 Task: Find connections with filter location San Lorenzo de El Escorial with filter topic #Innovationwith filter profile language Spanish with filter current company Vaco with filter school St. Joseph's Convent School, Bhopal with filter industry Renewable Energy Equipment Manufacturing with filter service category Administrative with filter keywords title Dog Walker / Pet Sitter
Action: Mouse moved to (608, 83)
Screenshot: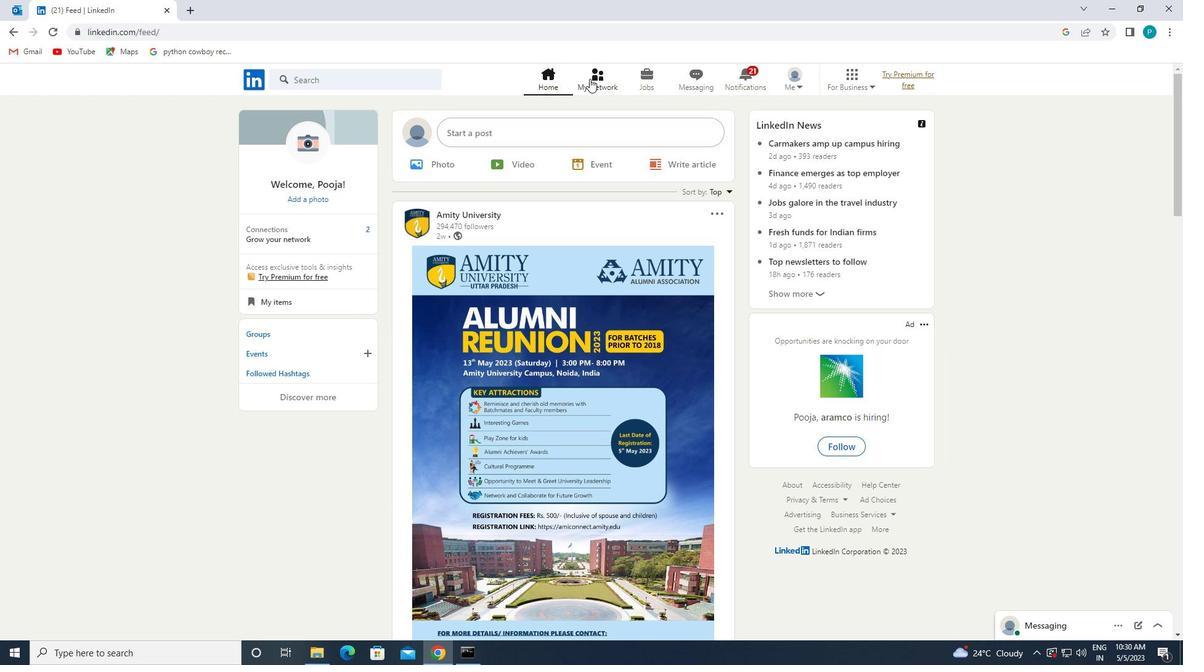 
Action: Mouse pressed left at (608, 83)
Screenshot: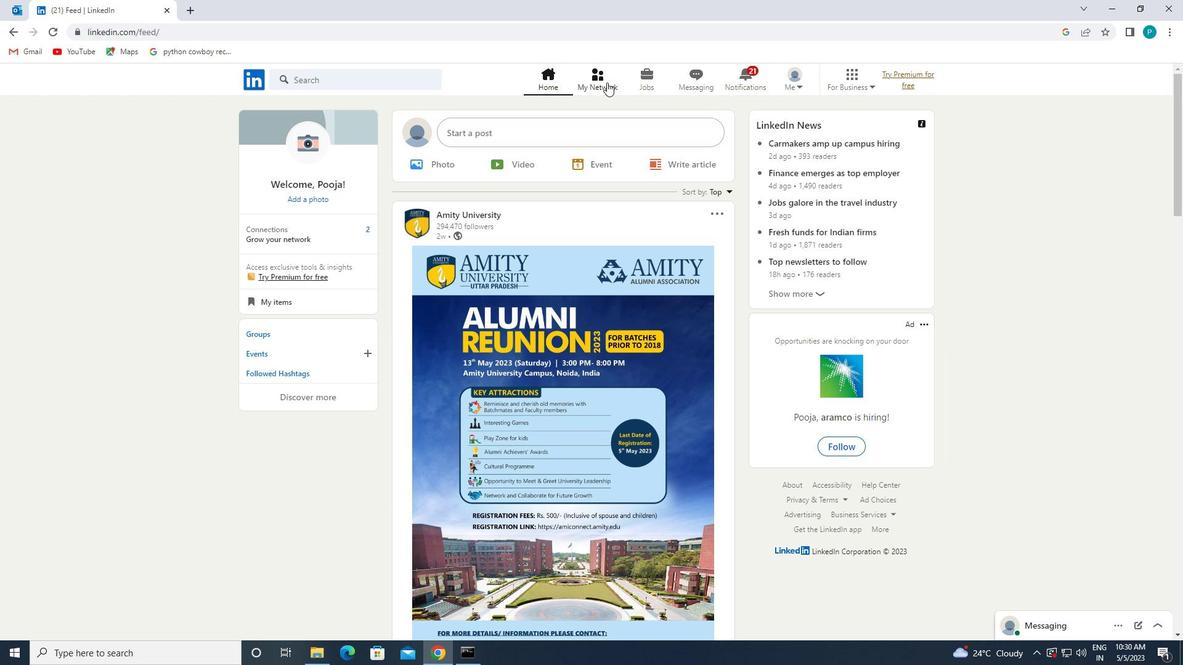 
Action: Mouse moved to (325, 136)
Screenshot: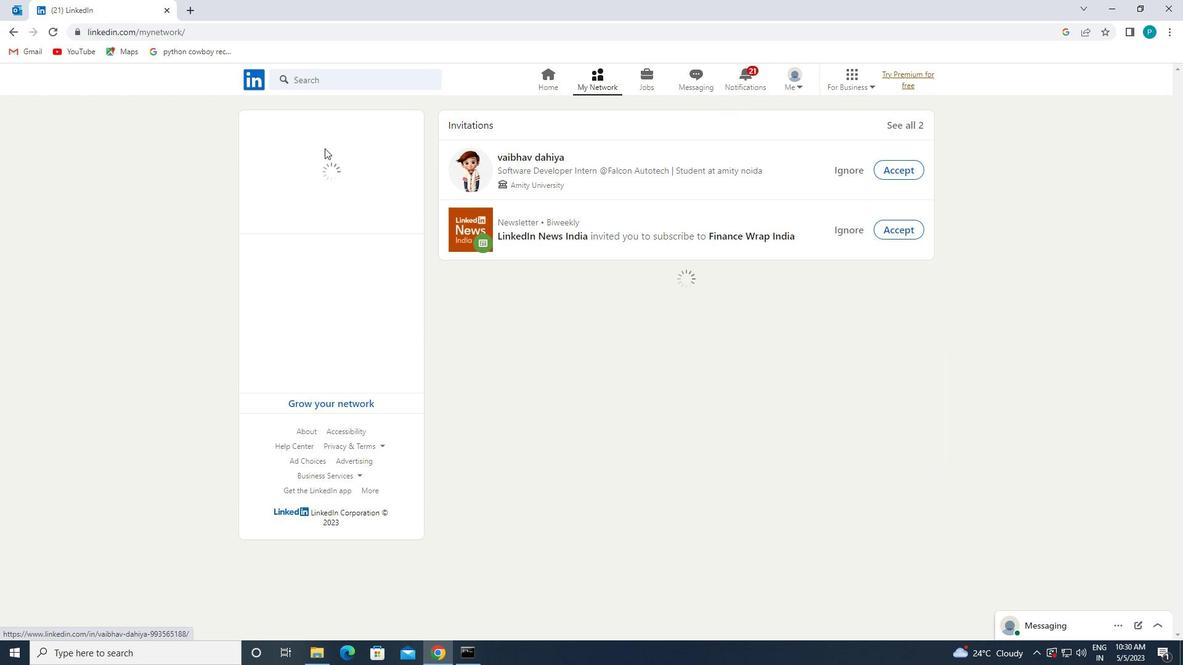 
Action: Mouse pressed left at (325, 136)
Screenshot: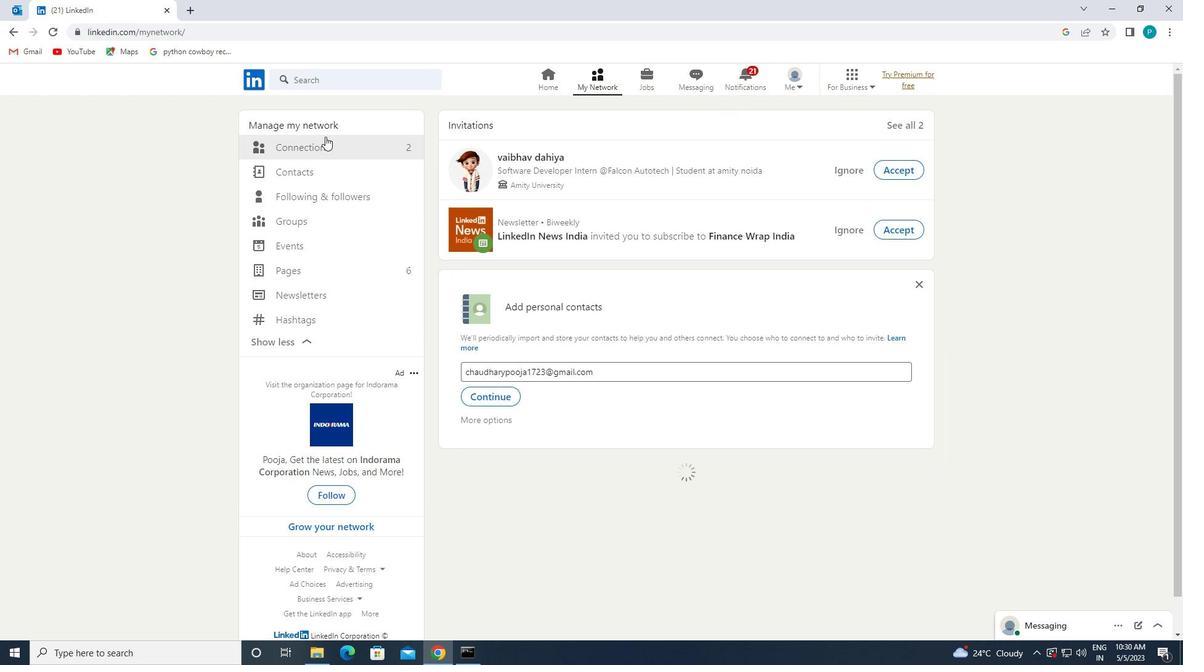
Action: Mouse moved to (395, 149)
Screenshot: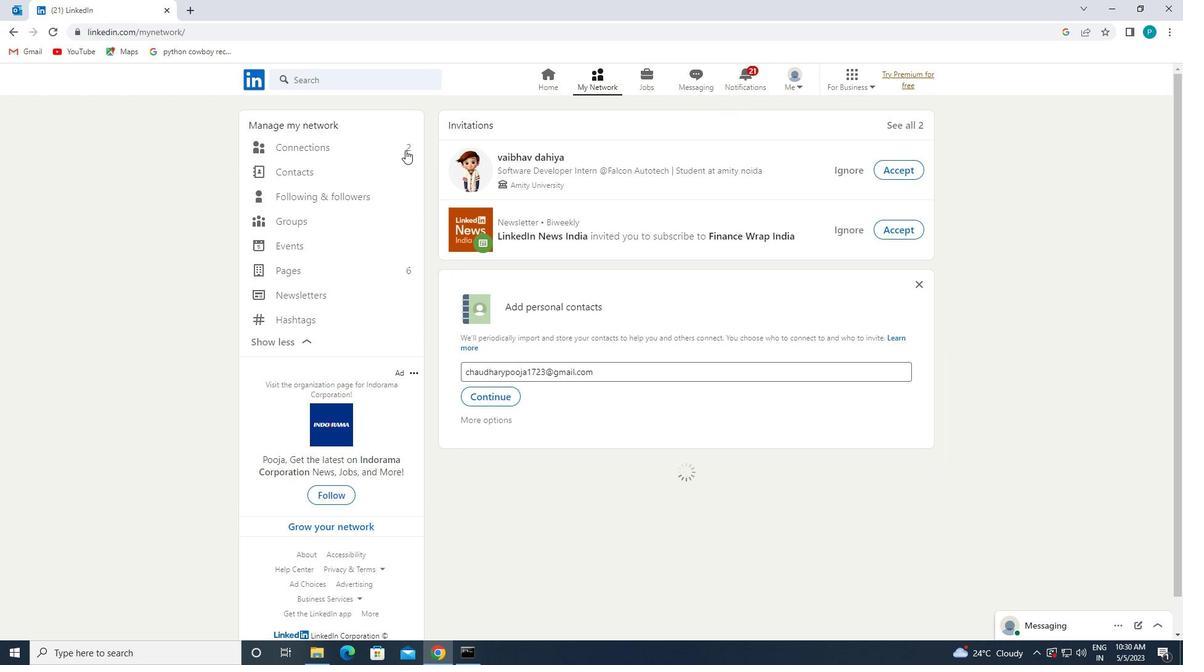 
Action: Mouse pressed left at (395, 149)
Screenshot: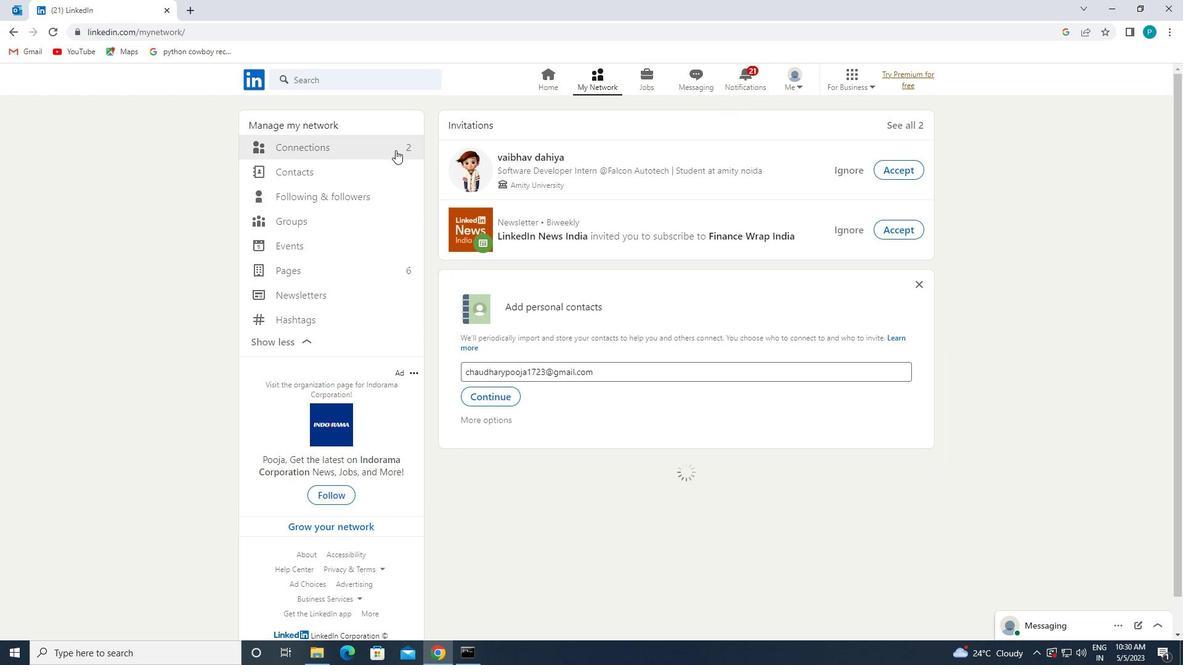 
Action: Mouse moved to (674, 144)
Screenshot: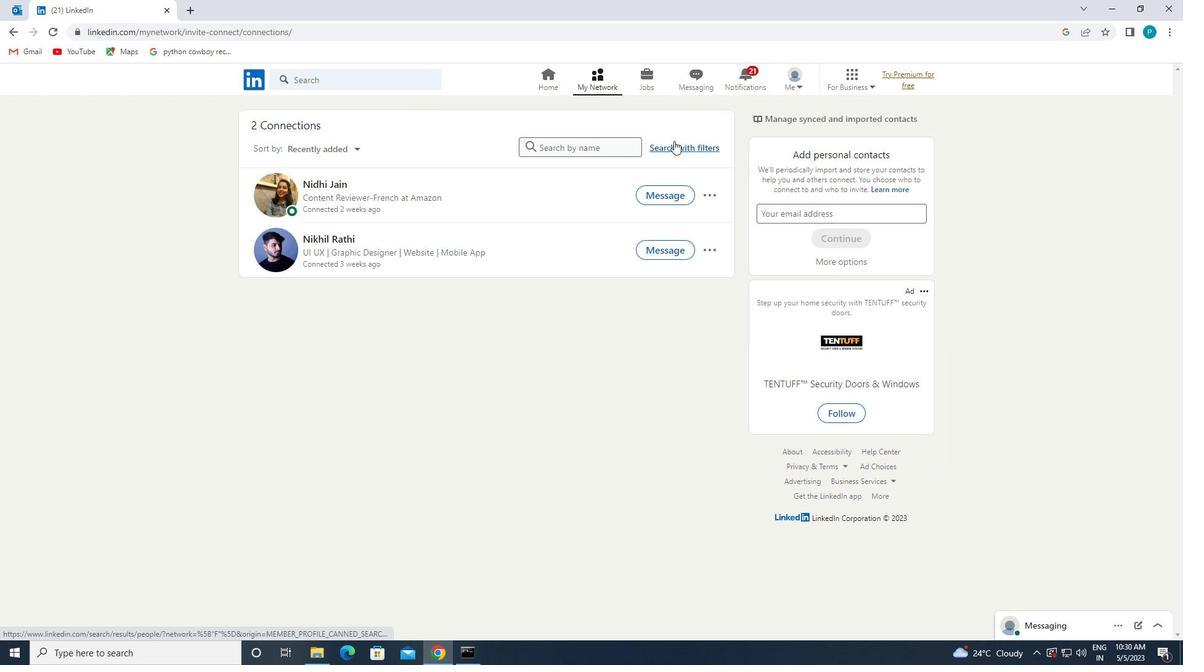 
Action: Mouse pressed left at (674, 144)
Screenshot: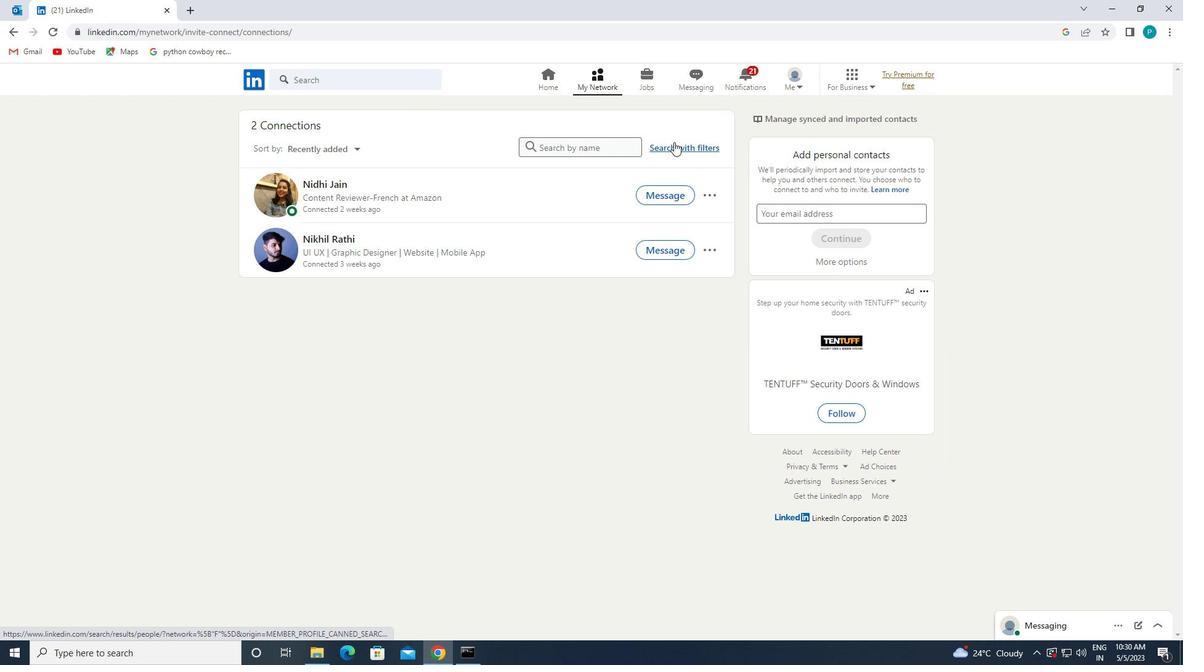 
Action: Mouse moved to (621, 115)
Screenshot: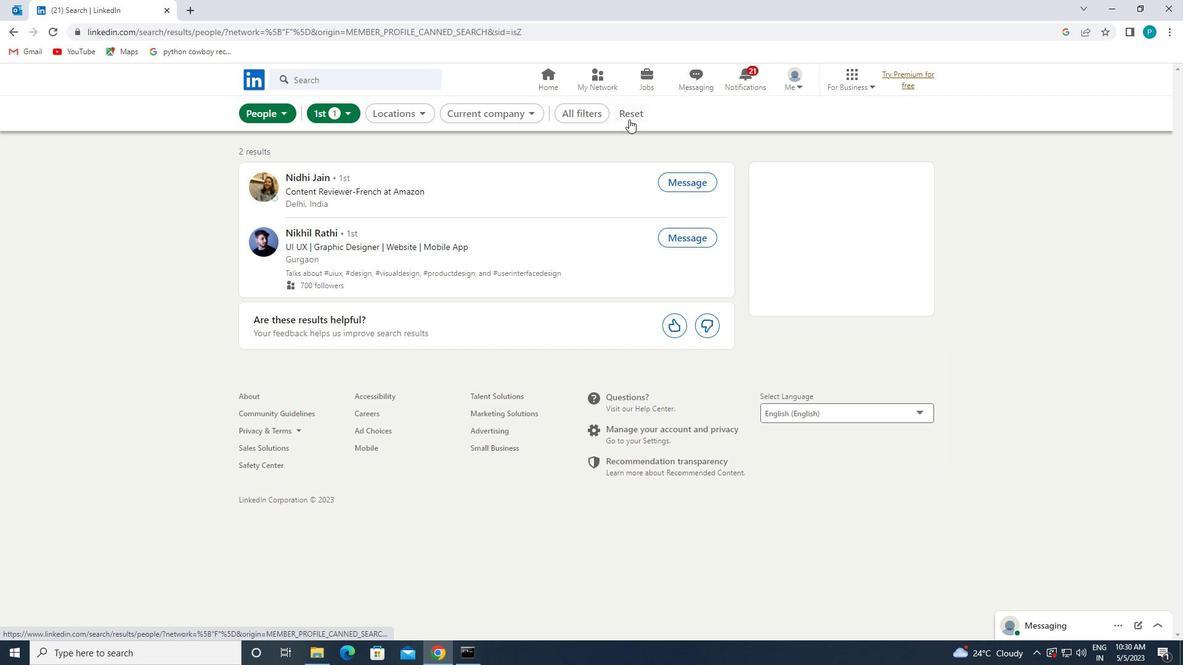 
Action: Mouse pressed left at (621, 115)
Screenshot: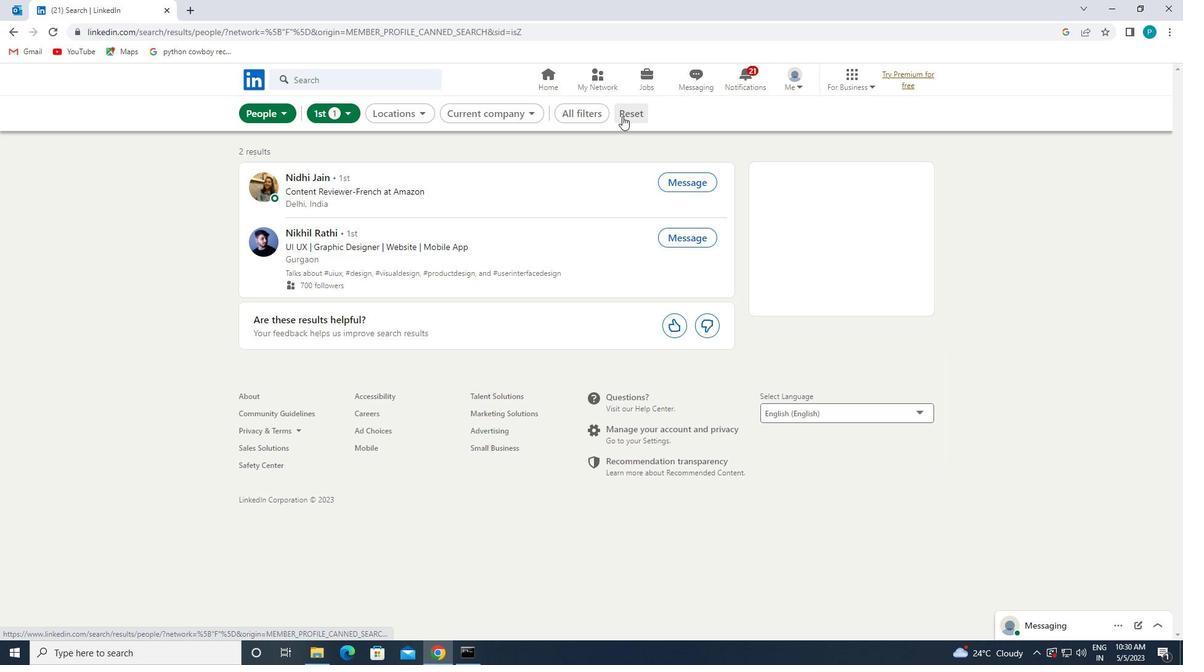 
Action: Mouse moved to (610, 114)
Screenshot: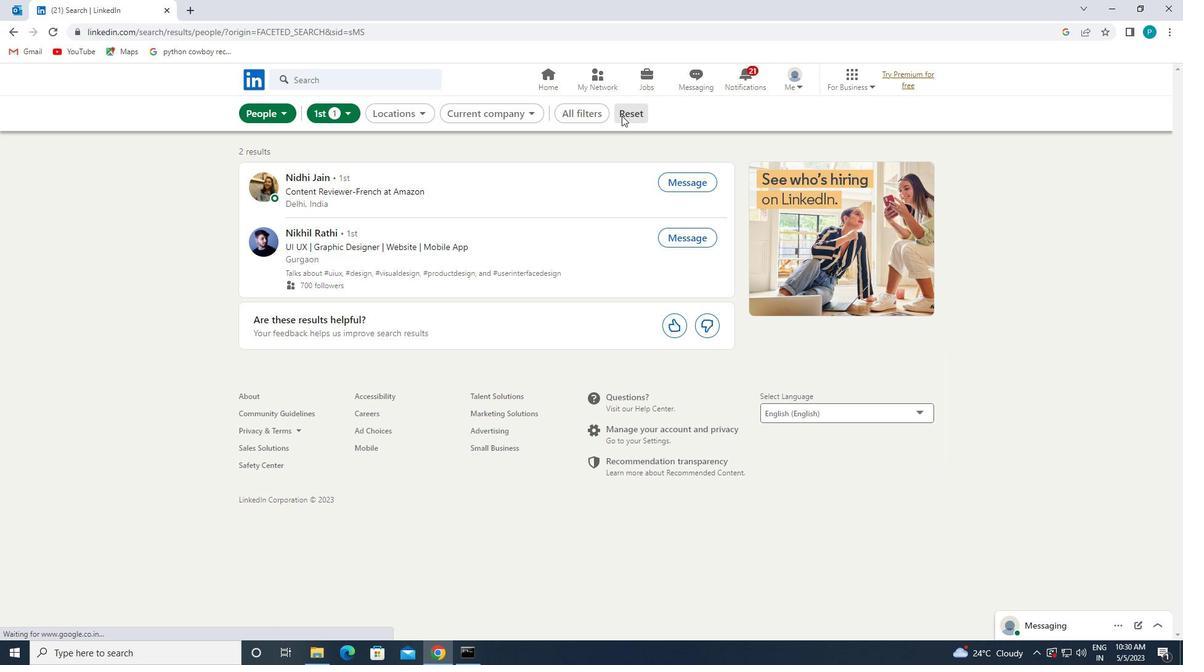 
Action: Mouse pressed left at (610, 114)
Screenshot: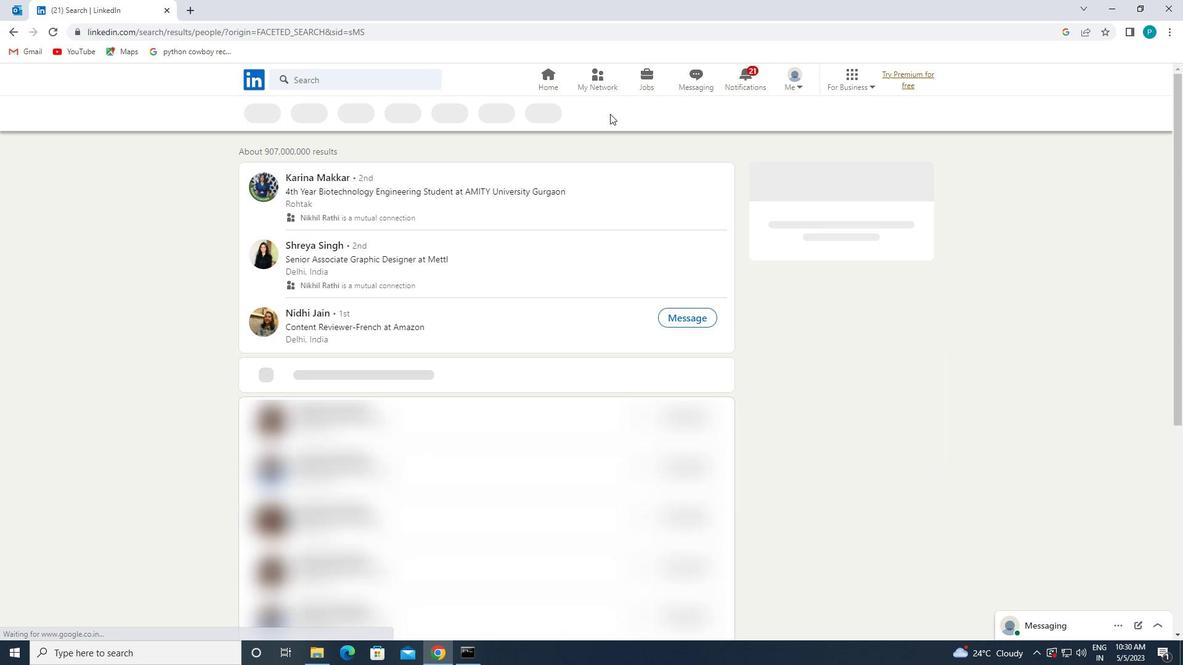 
Action: Mouse moved to (977, 331)
Screenshot: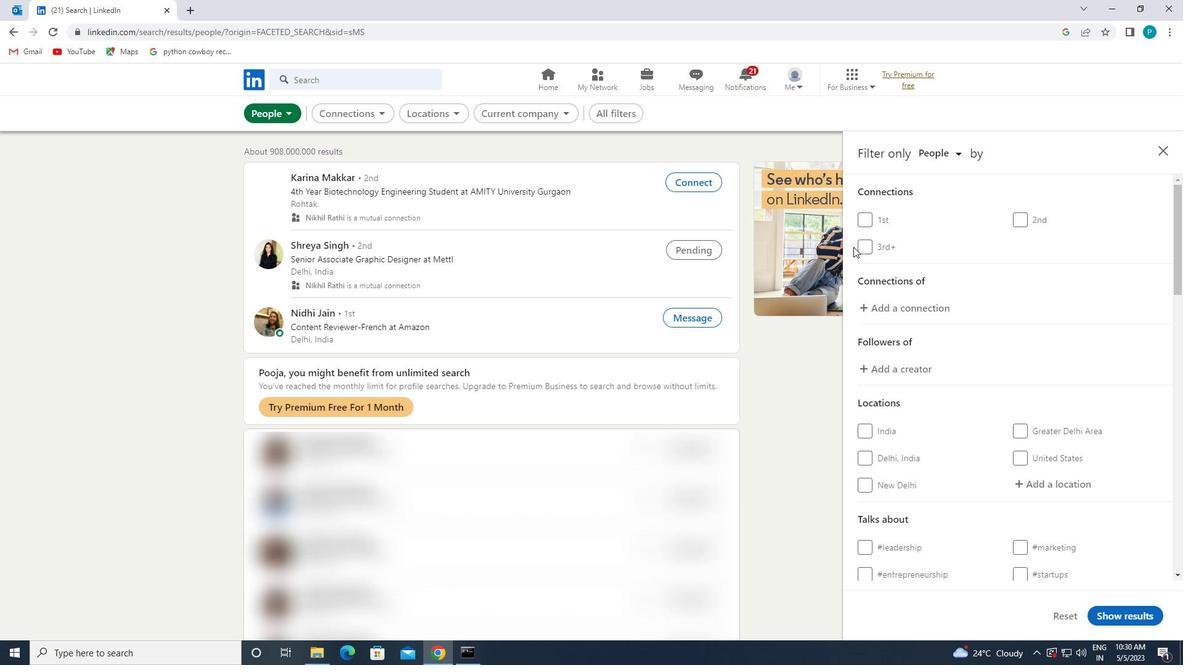 
Action: Mouse scrolled (977, 330) with delta (0, 0)
Screenshot: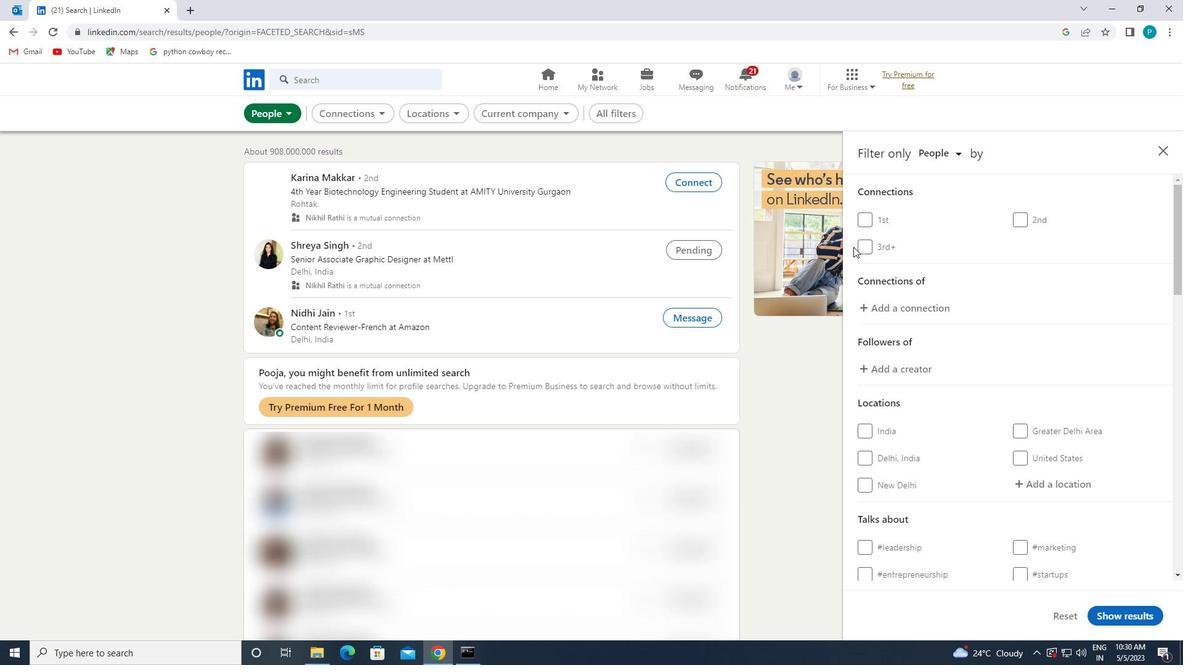 
Action: Mouse moved to (978, 331)
Screenshot: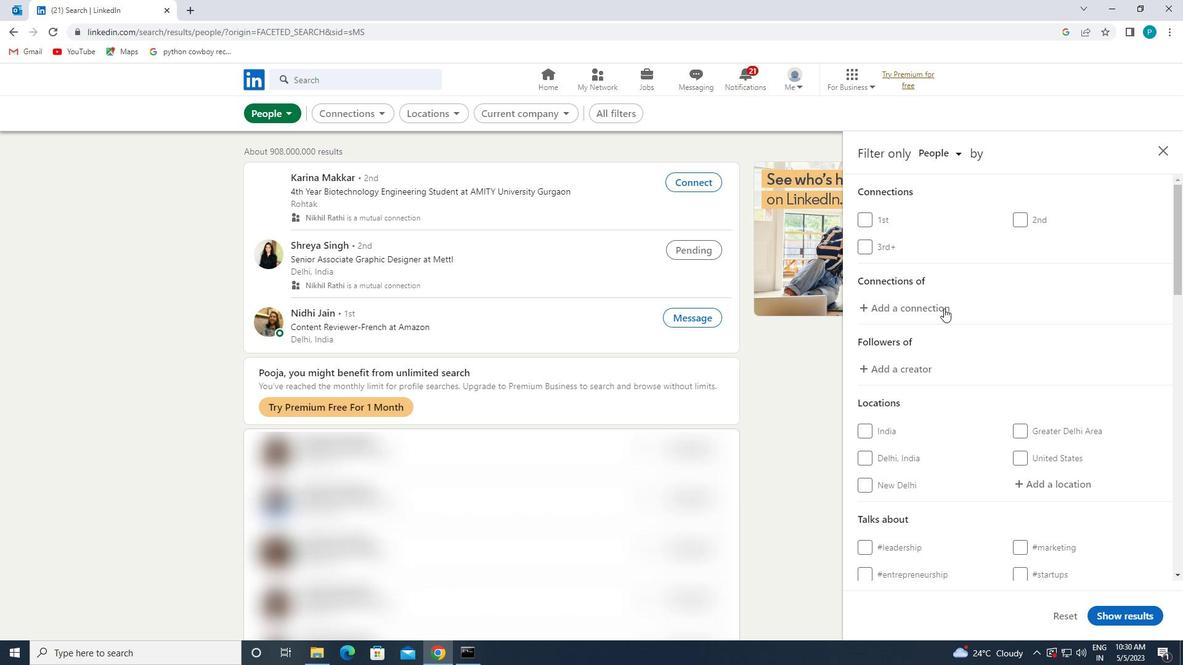 
Action: Mouse scrolled (978, 331) with delta (0, 0)
Screenshot: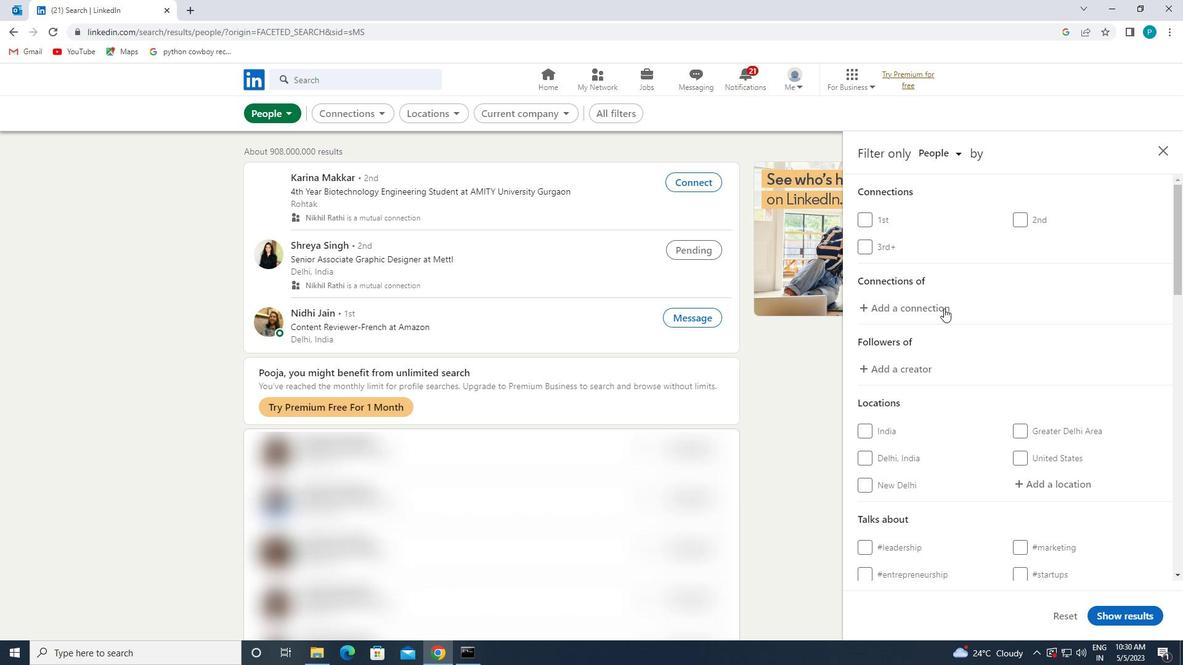 
Action: Mouse moved to (978, 332)
Screenshot: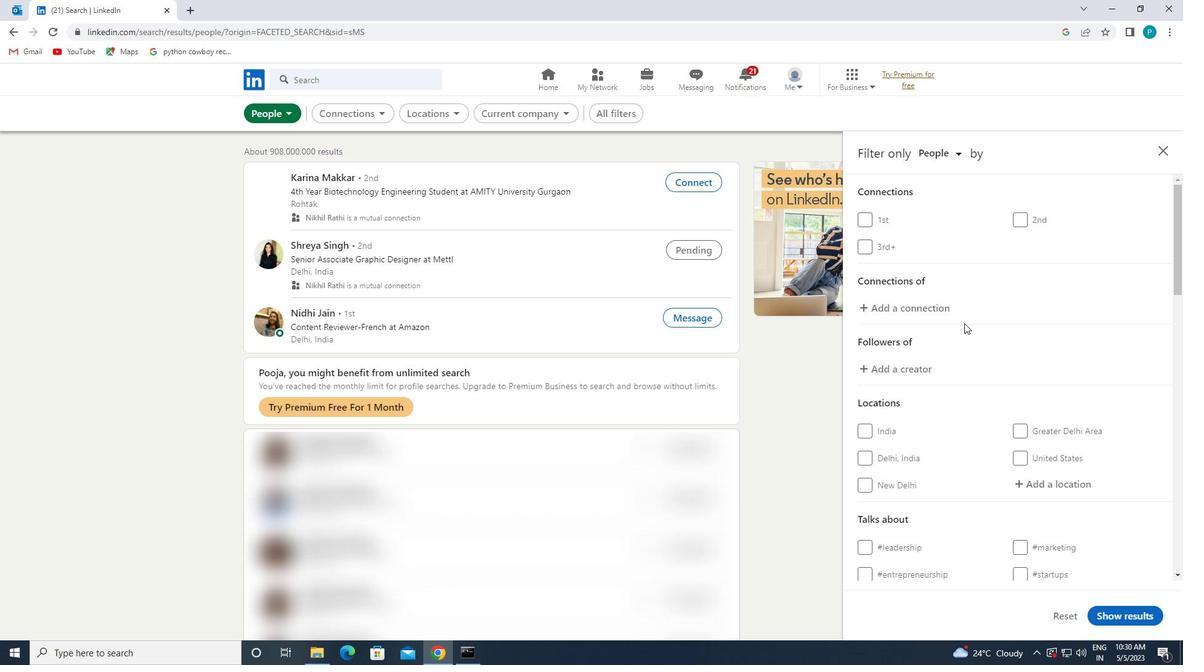 
Action: Mouse scrolled (978, 331) with delta (0, 0)
Screenshot: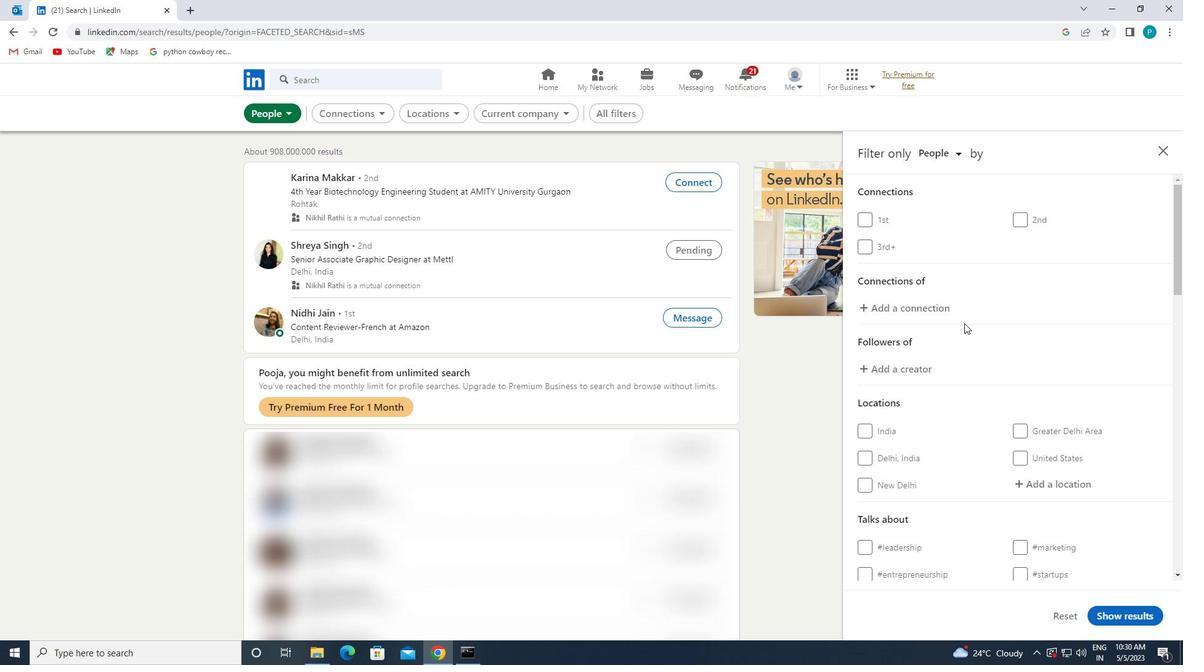 
Action: Mouse moved to (1065, 292)
Screenshot: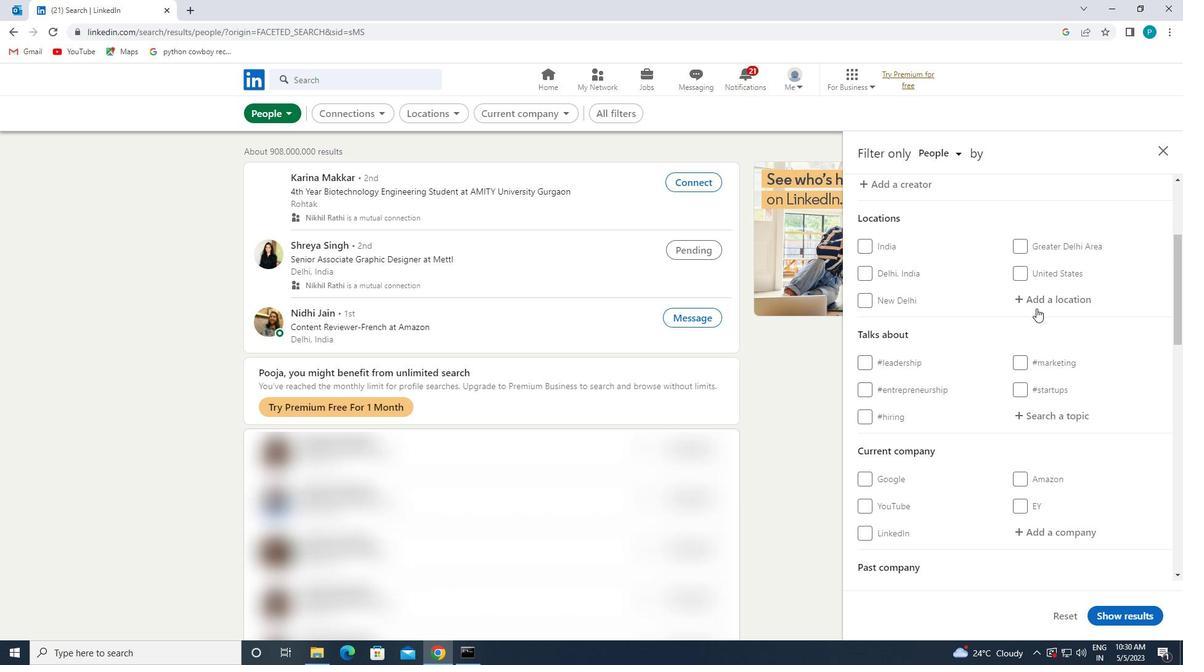 
Action: Mouse pressed left at (1065, 292)
Screenshot: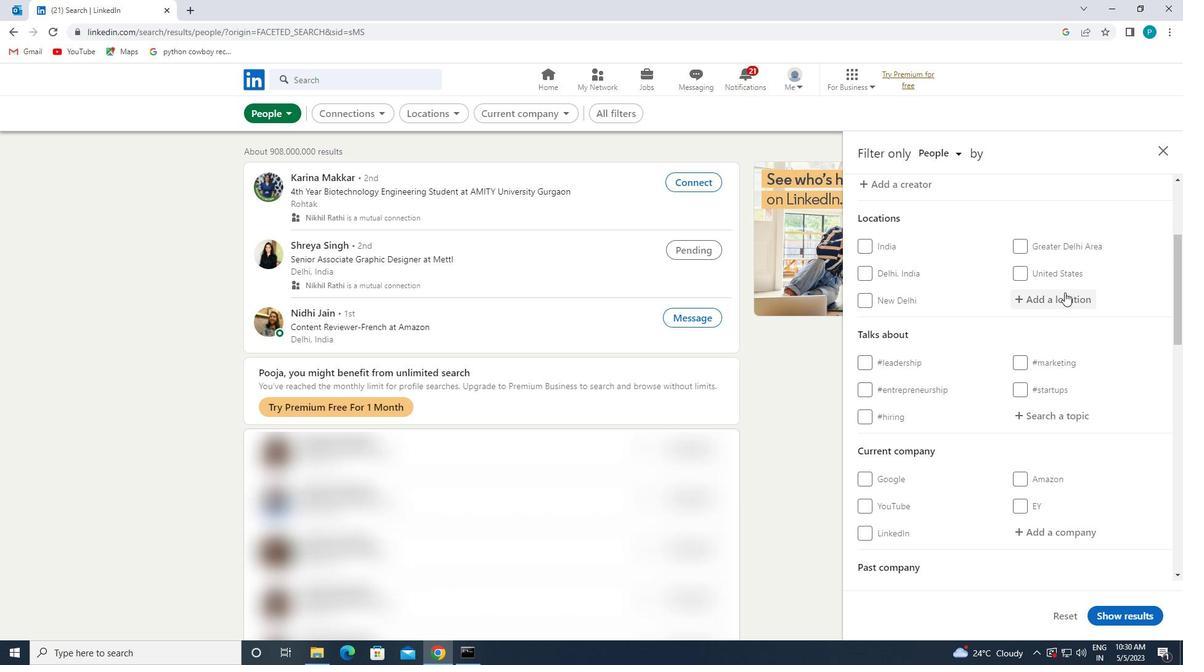 
Action: Key pressed <Key.caps_lock>s<Key.caps_lock>an<Key.space><Key.caps_lock>l<Key.caps_lock>orenzo<Key.space>de<Key.space><Key.caps_lock>e<Key.caps_lock>l<Key.space><Key.caps_lock>e
Screenshot: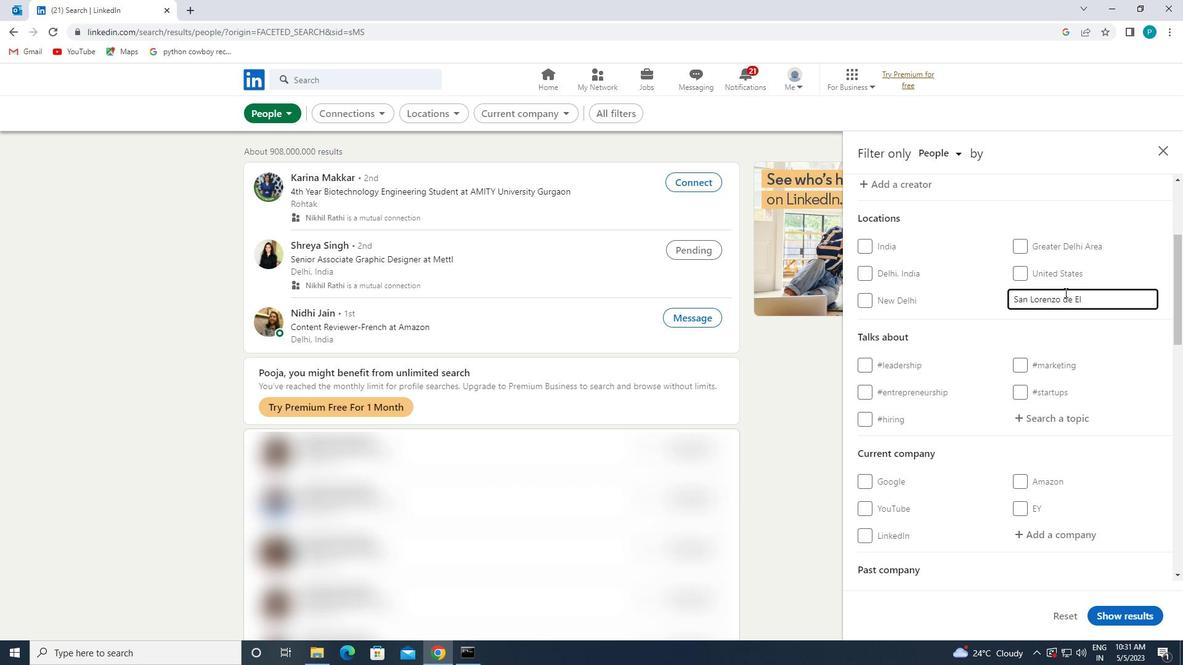 
Action: Mouse moved to (1061, 289)
Screenshot: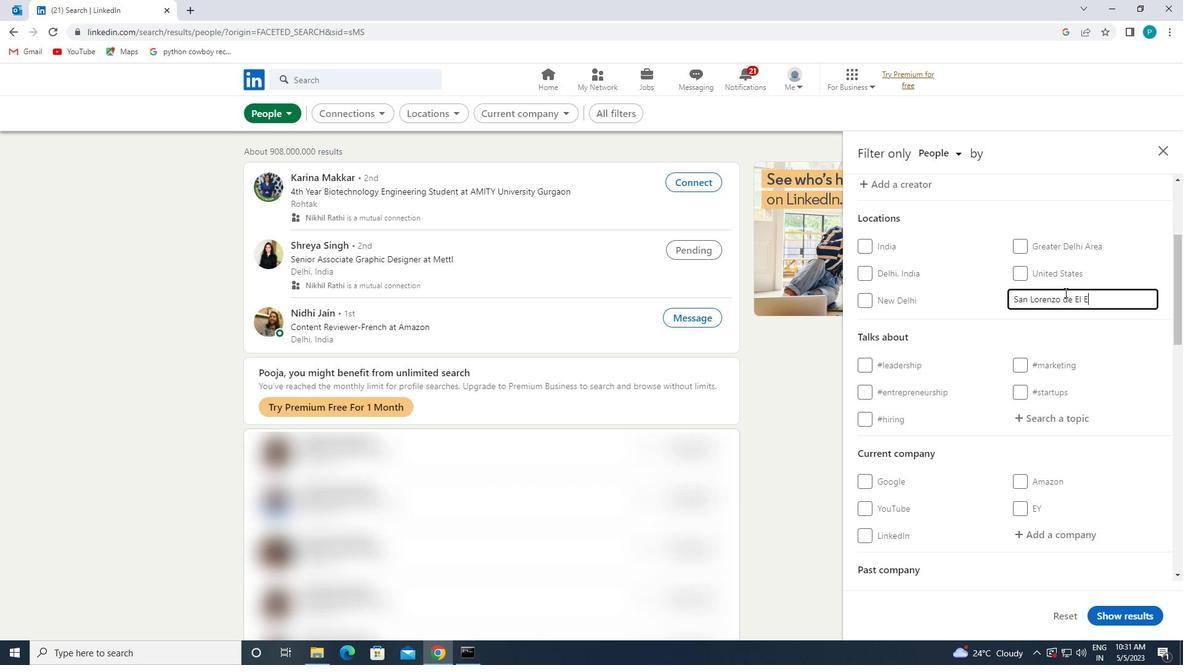 
Action: Key pressed <Key.caps_lock>scorial
Screenshot: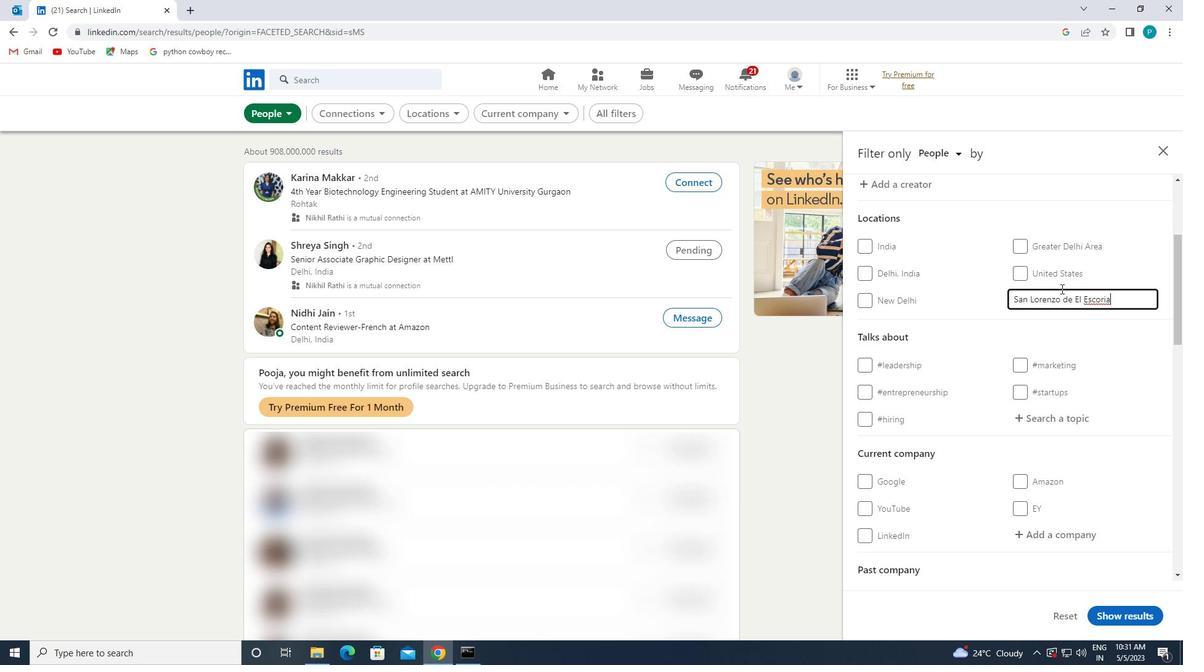 
Action: Mouse moved to (1068, 294)
Screenshot: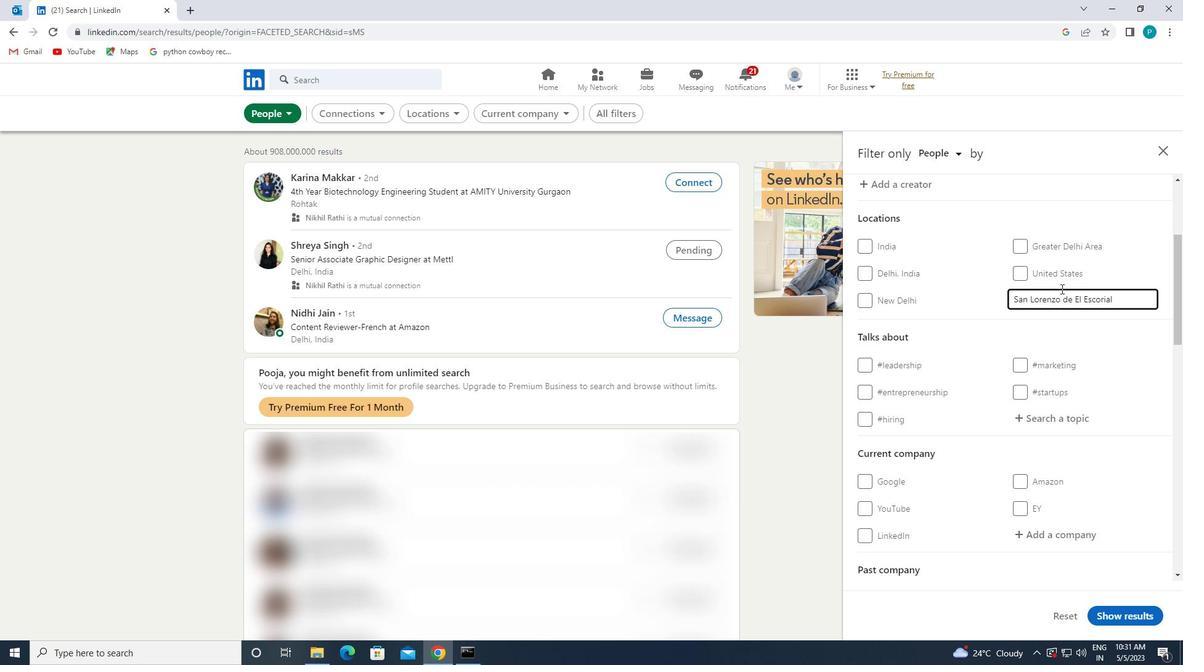 
Action: Mouse scrolled (1068, 293) with delta (0, 0)
Screenshot: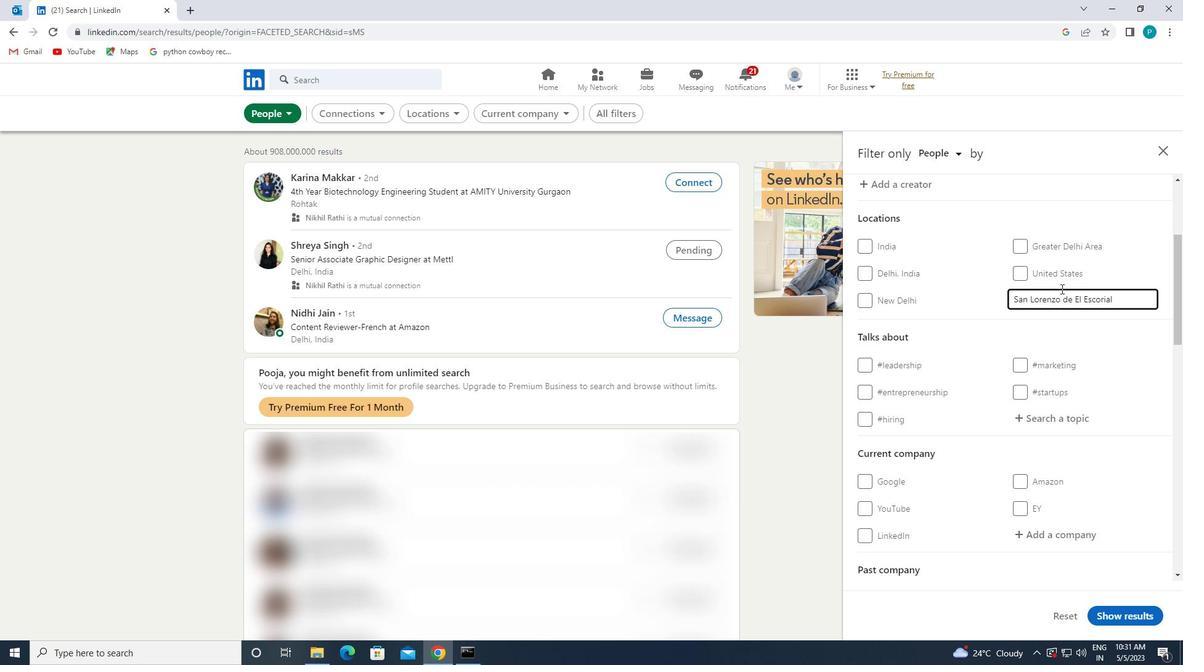 
Action: Mouse moved to (1076, 311)
Screenshot: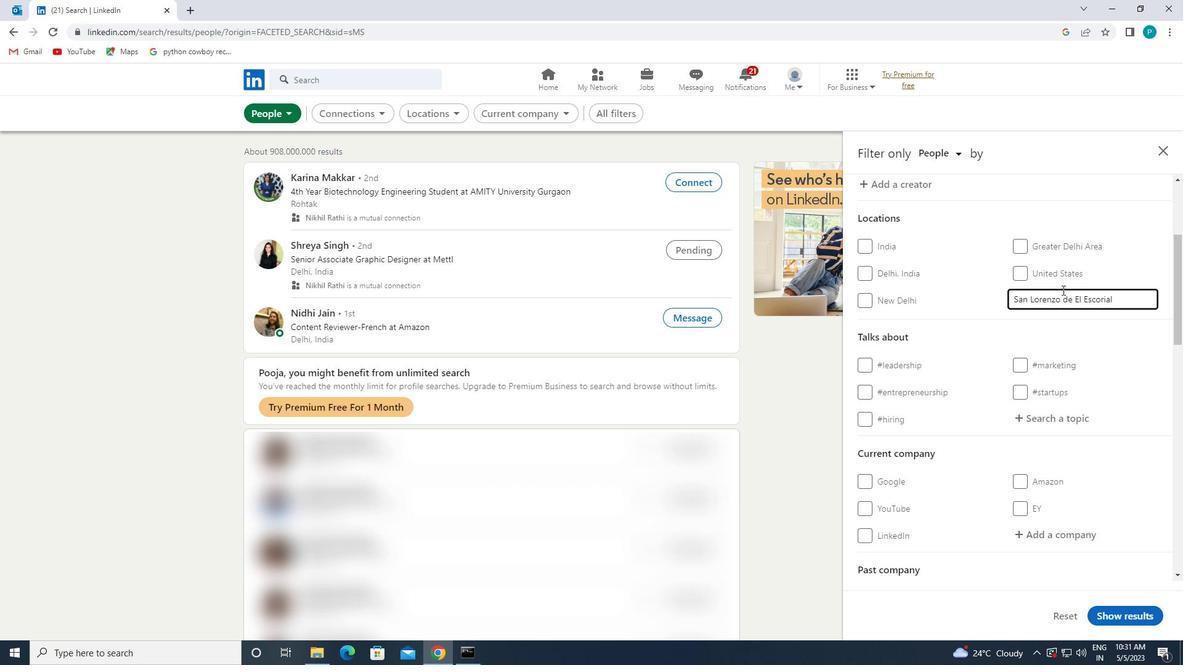 
Action: Mouse scrolled (1076, 311) with delta (0, 0)
Screenshot: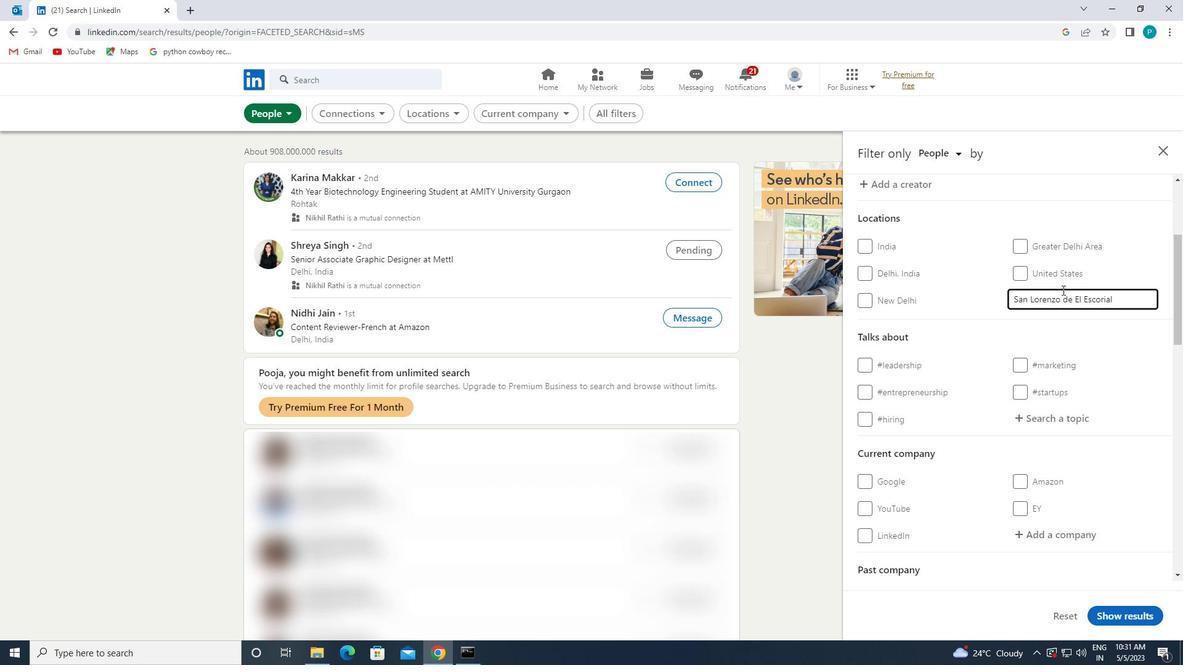 
Action: Mouse moved to (1079, 319)
Screenshot: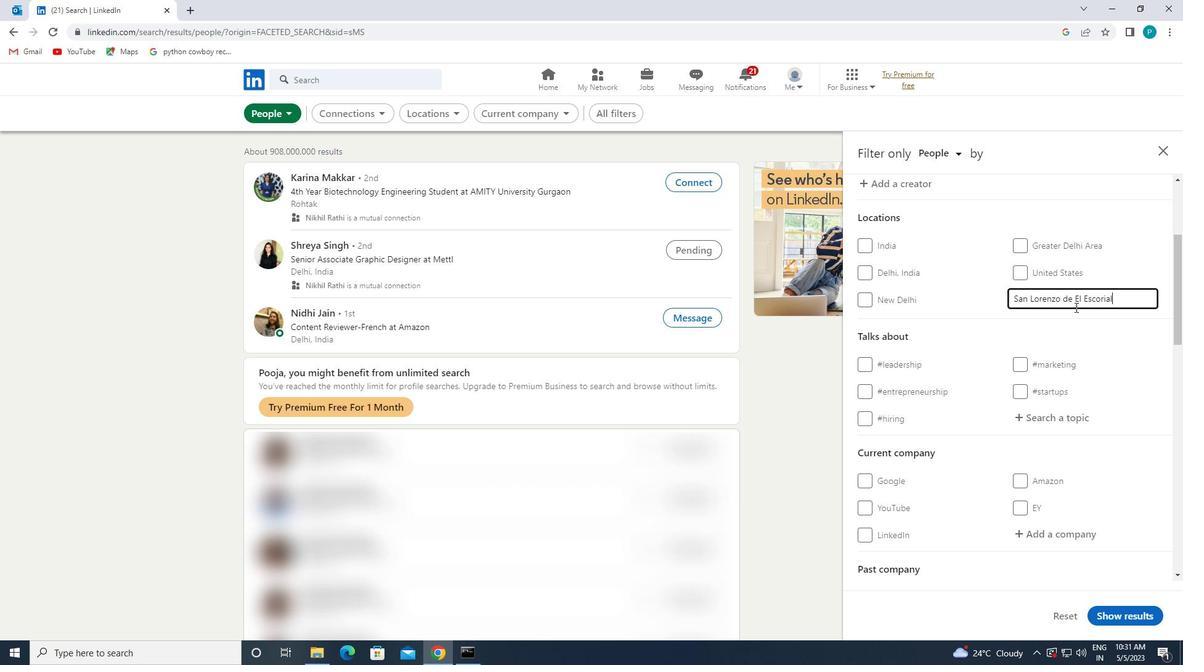 
Action: Mouse scrolled (1079, 318) with delta (0, 0)
Screenshot: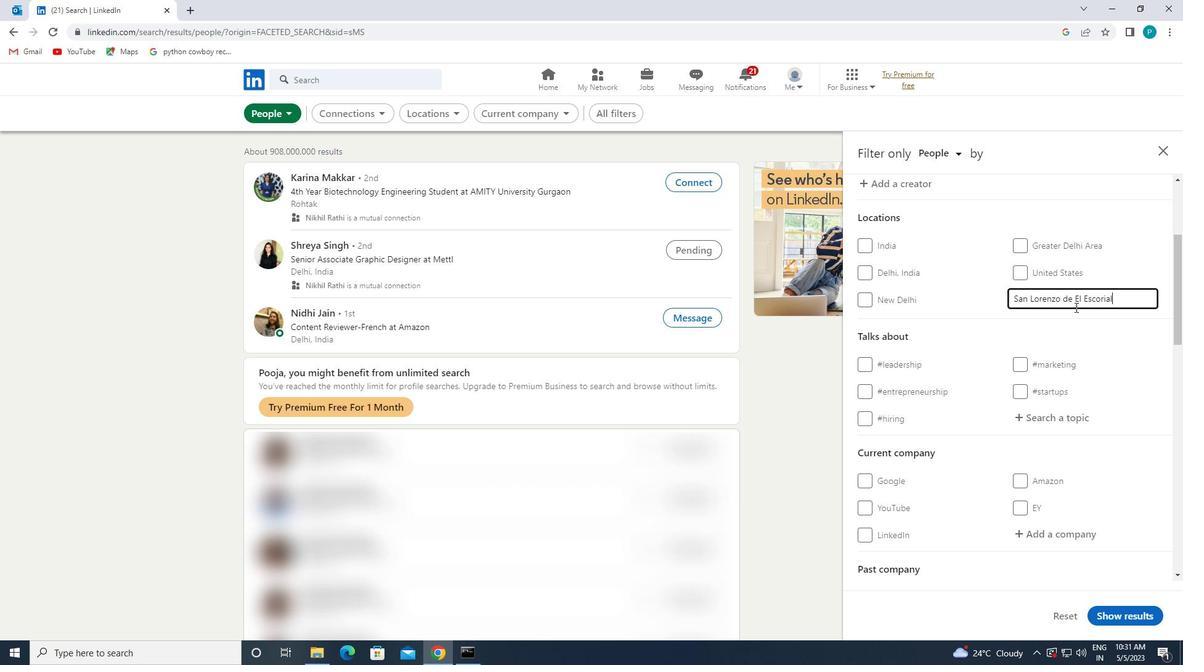 
Action: Mouse moved to (1038, 241)
Screenshot: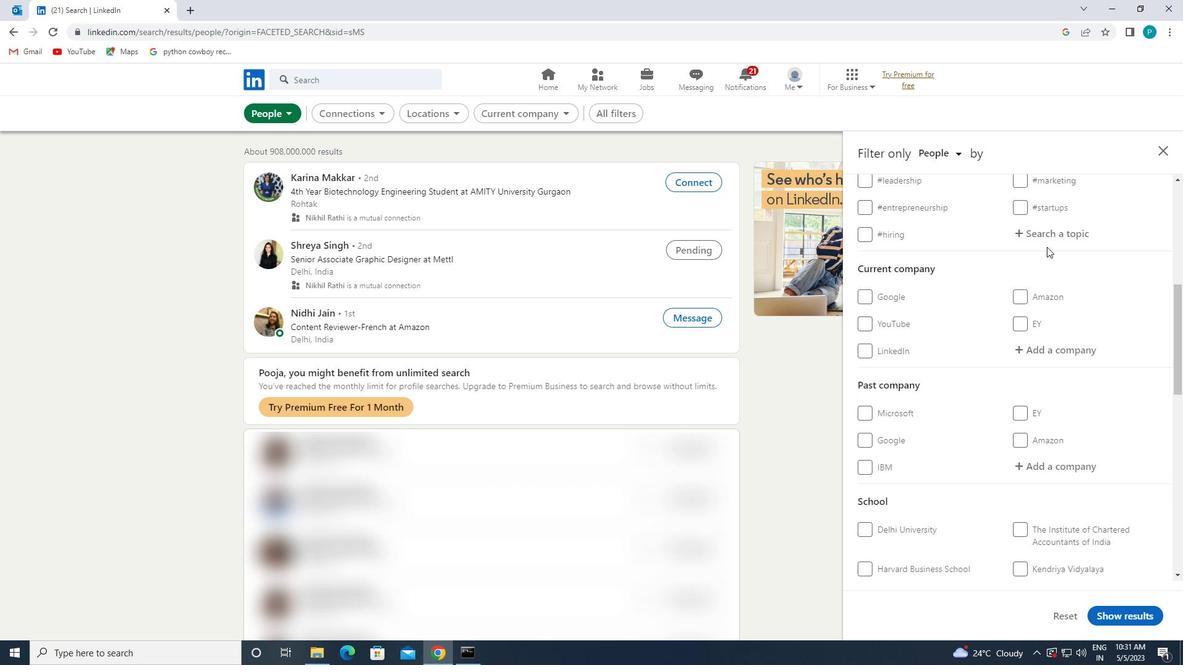 
Action: Mouse pressed left at (1038, 241)
Screenshot: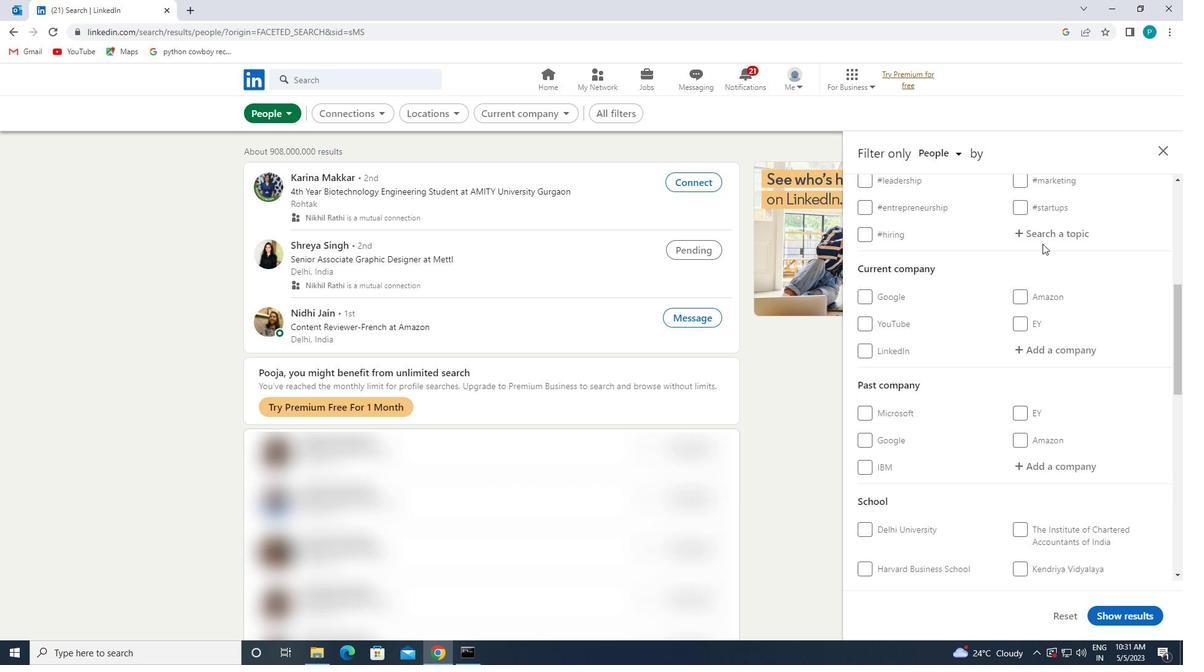 
Action: Key pressed <Key.shift>#<Key.caps_lock>I<Key.caps_lock>NNOVATION
Screenshot: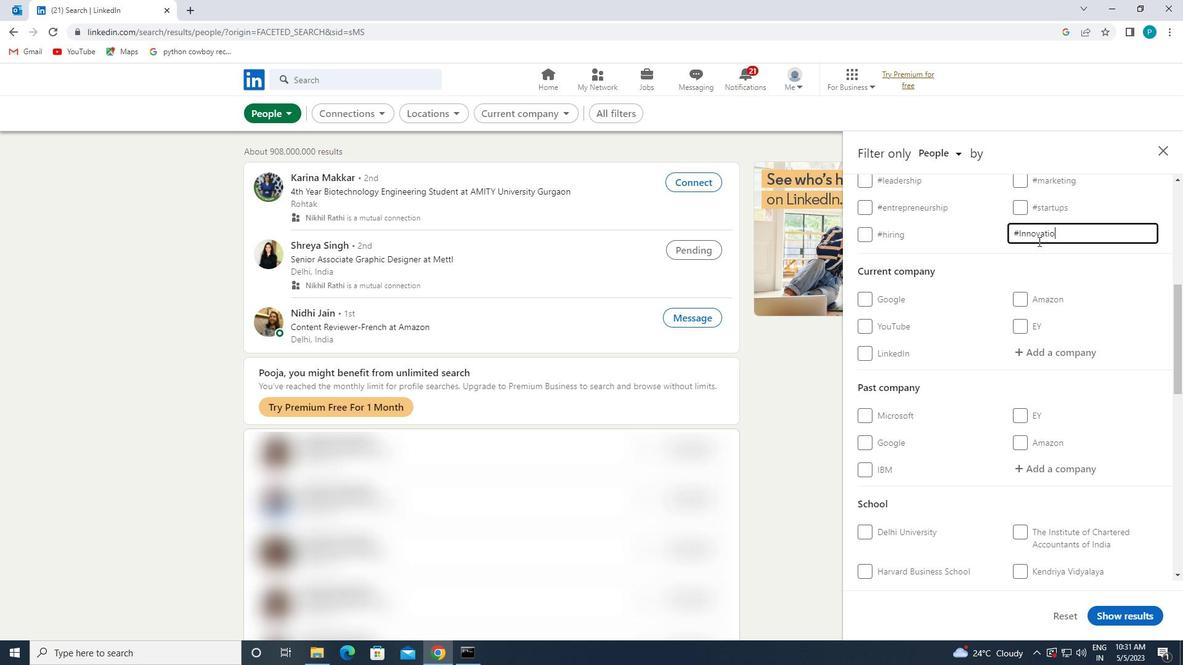 
Action: Mouse moved to (1035, 239)
Screenshot: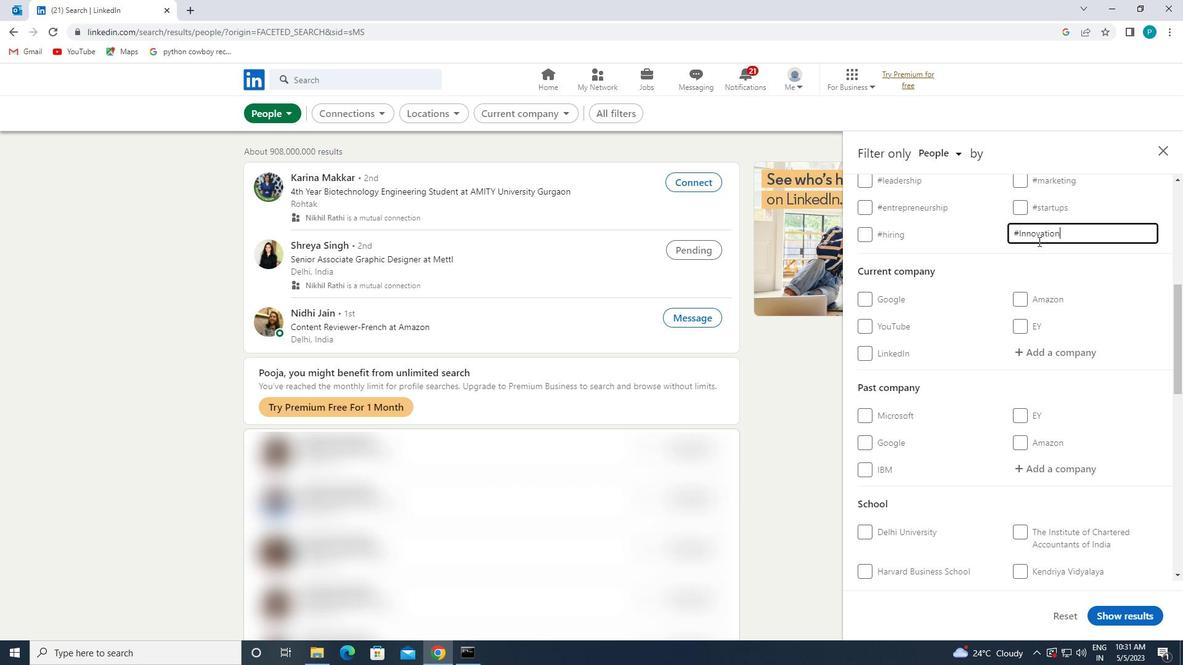 
Action: Mouse scrolled (1035, 239) with delta (0, 0)
Screenshot: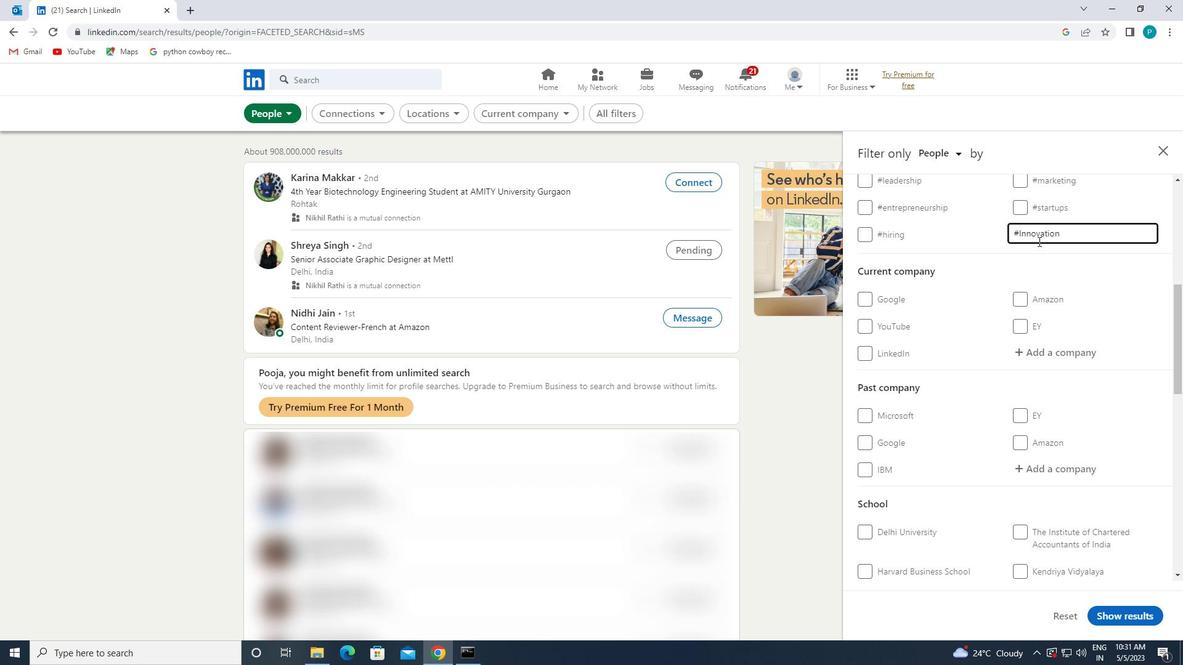 
Action: Mouse moved to (1031, 249)
Screenshot: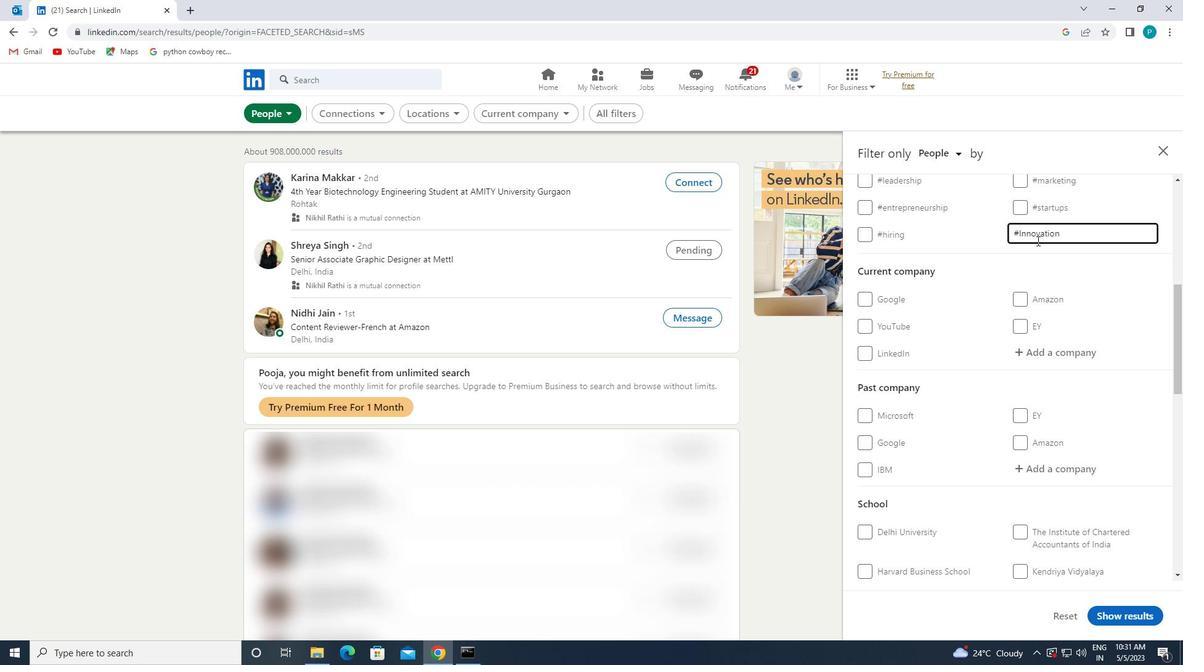 
Action: Mouse scrolled (1031, 249) with delta (0, 0)
Screenshot: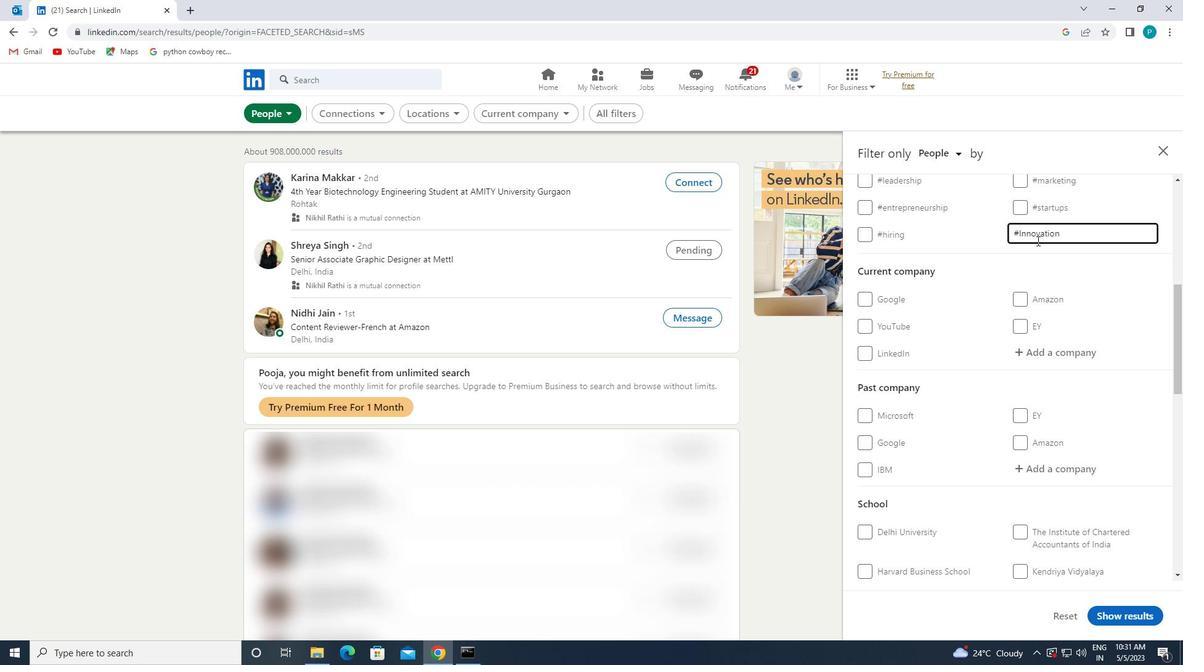 
Action: Mouse moved to (1021, 280)
Screenshot: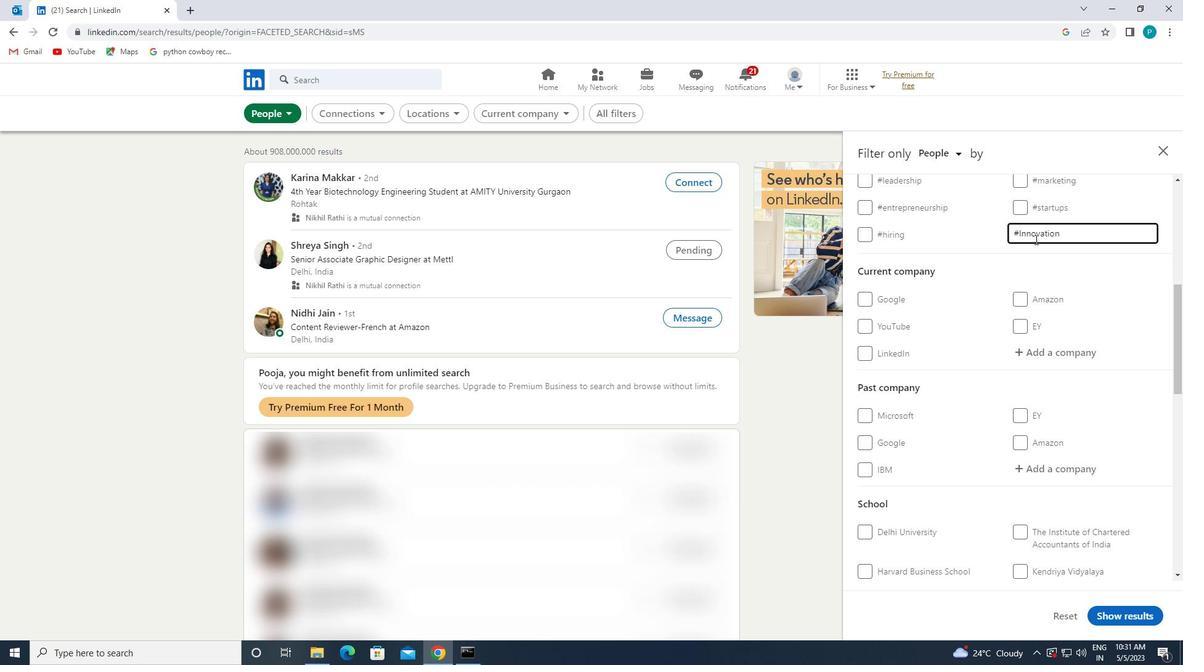 
Action: Mouse scrolled (1021, 279) with delta (0, 0)
Screenshot: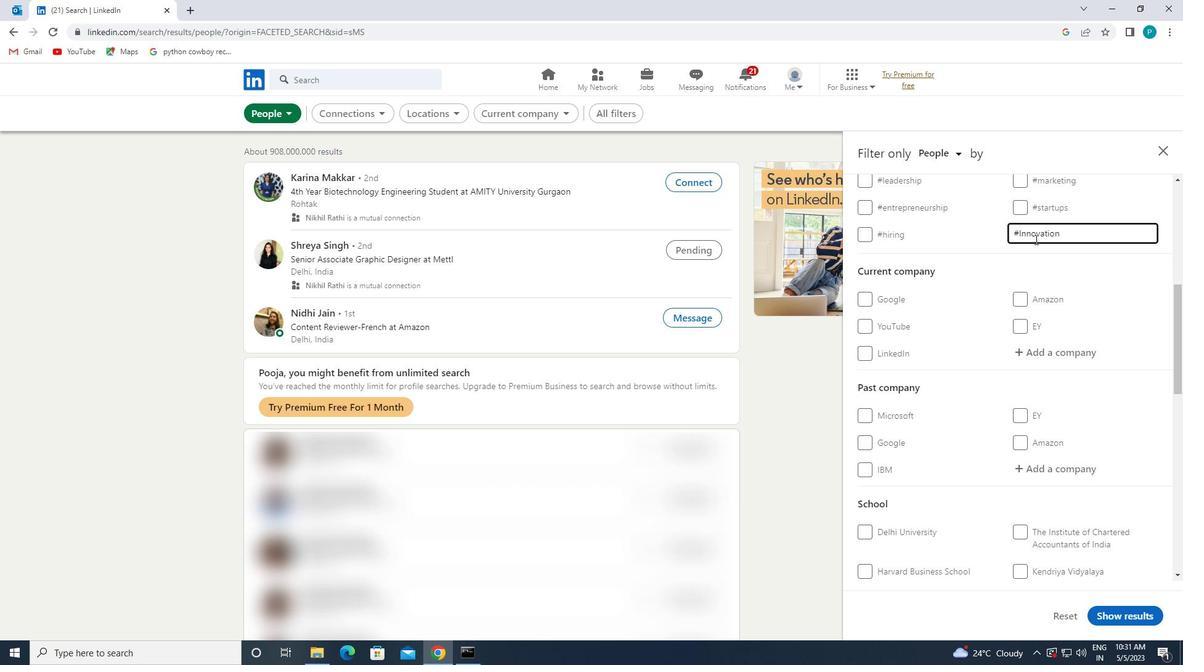 
Action: Mouse moved to (1010, 299)
Screenshot: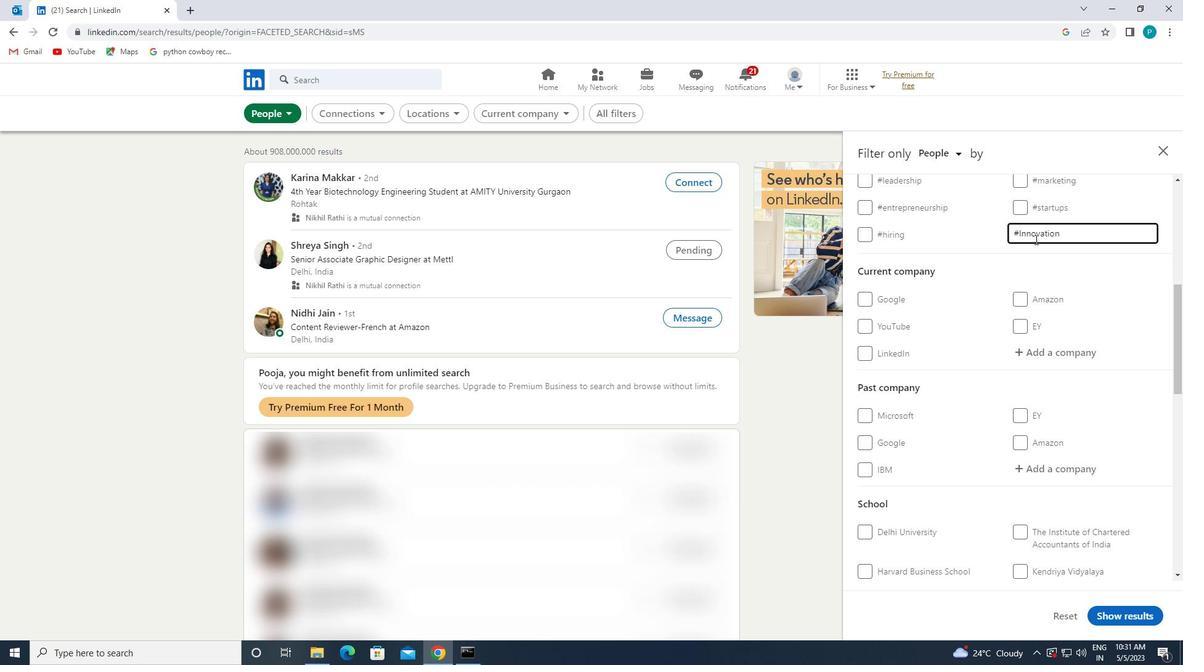
Action: Mouse scrolled (1010, 298) with delta (0, 0)
Screenshot: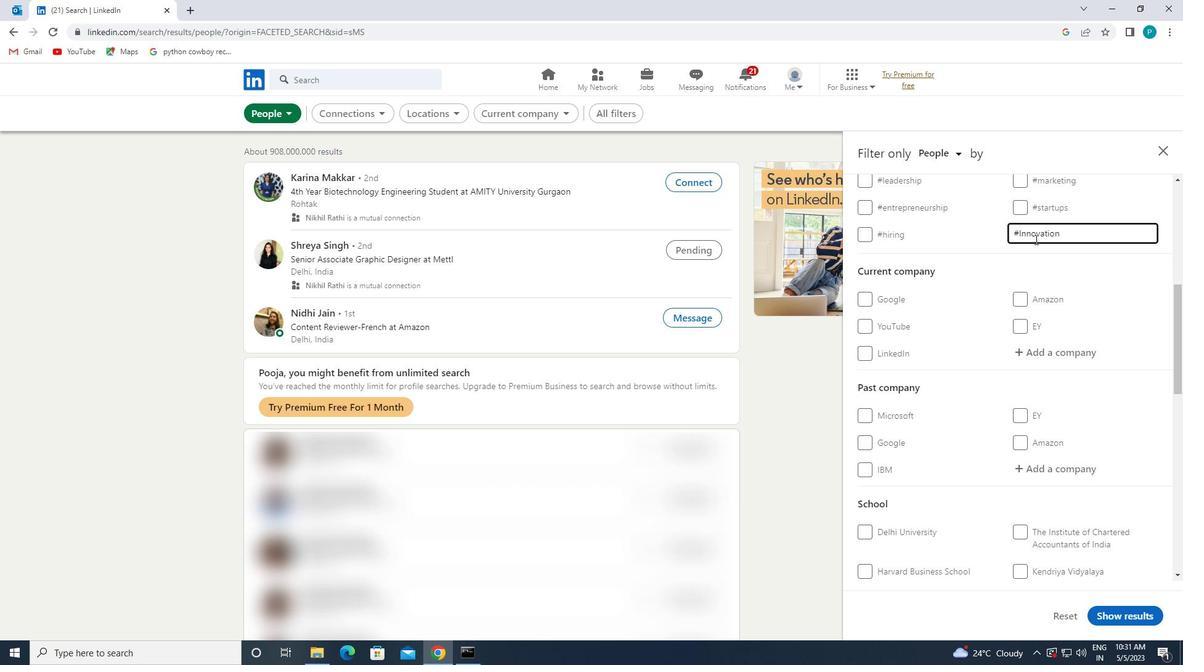 
Action: Mouse moved to (956, 333)
Screenshot: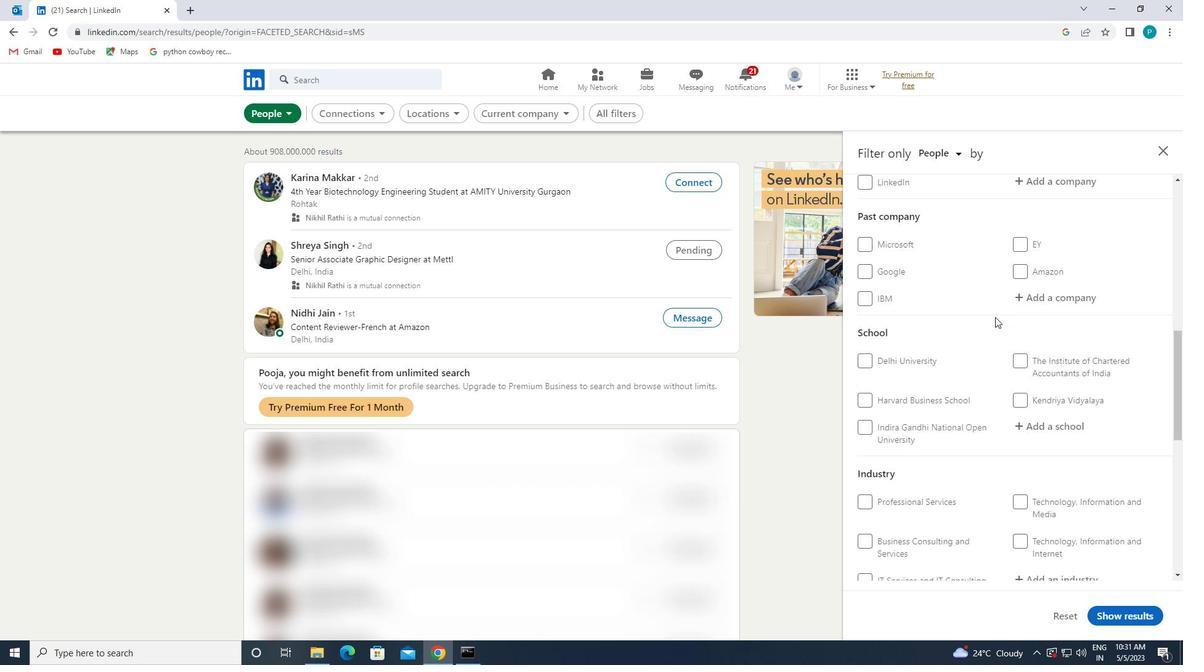 
Action: Mouse scrolled (956, 332) with delta (0, 0)
Screenshot: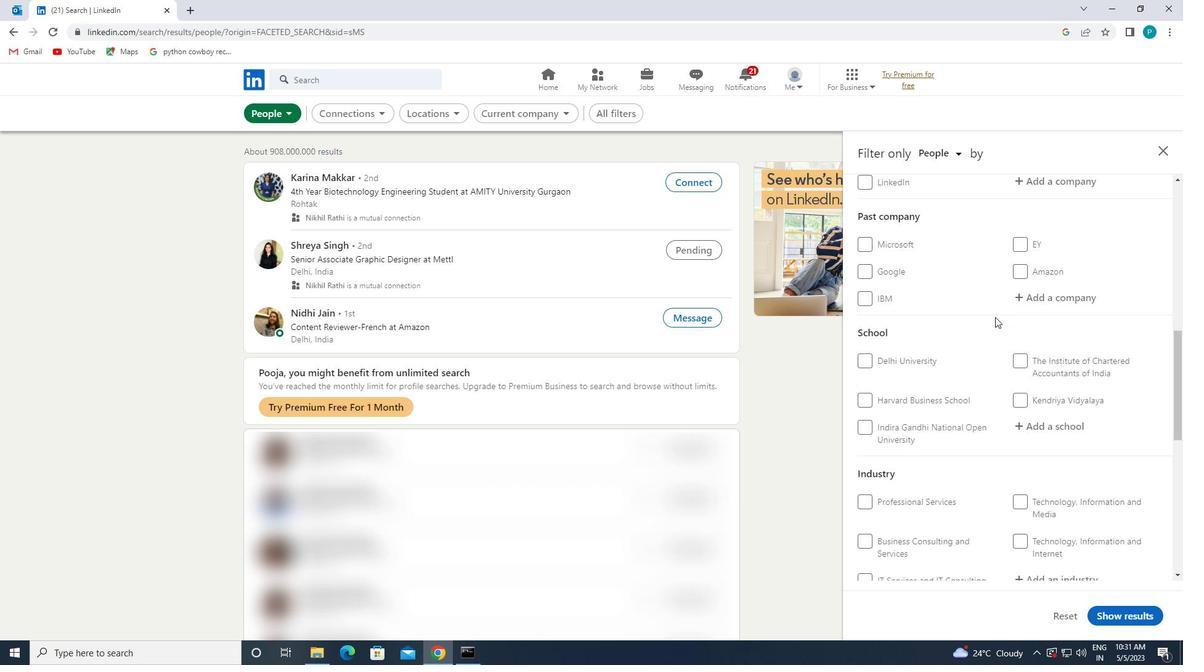 
Action: Mouse moved to (948, 340)
Screenshot: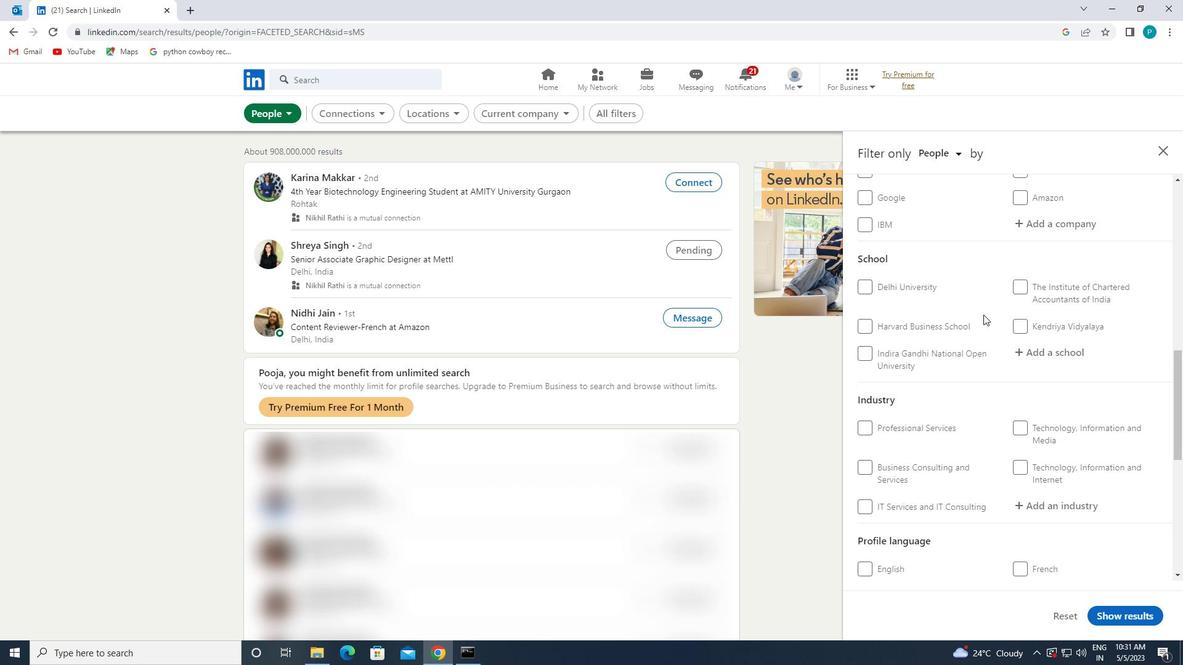 
Action: Mouse scrolled (948, 340) with delta (0, 0)
Screenshot: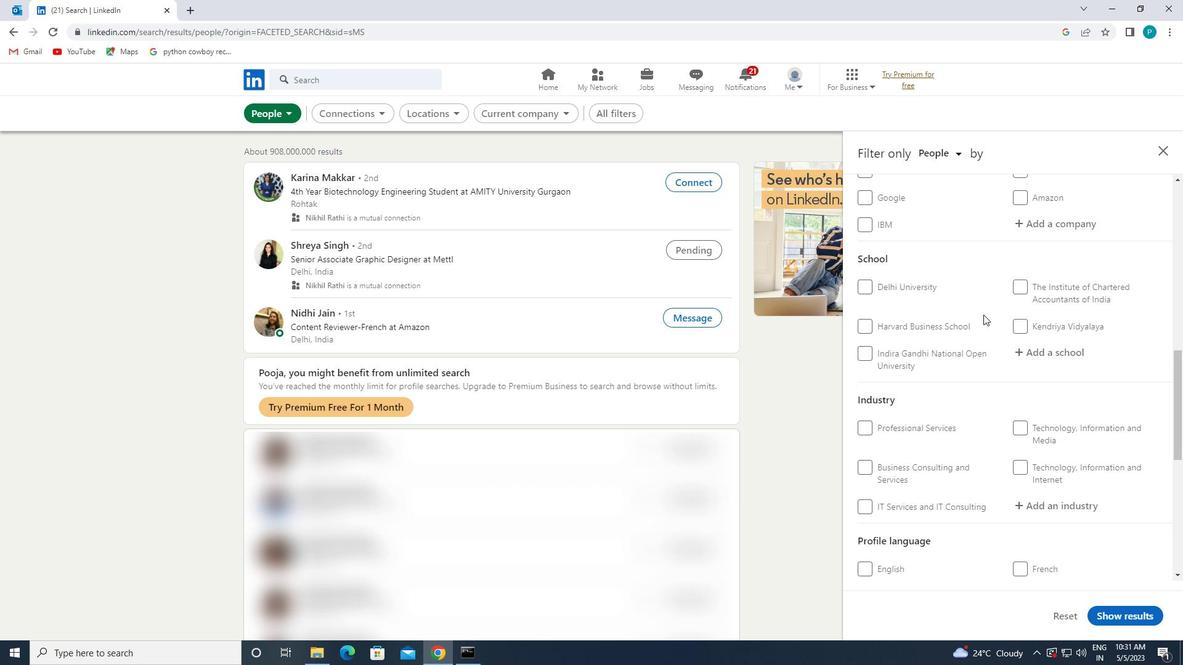 
Action: Mouse moved to (933, 353)
Screenshot: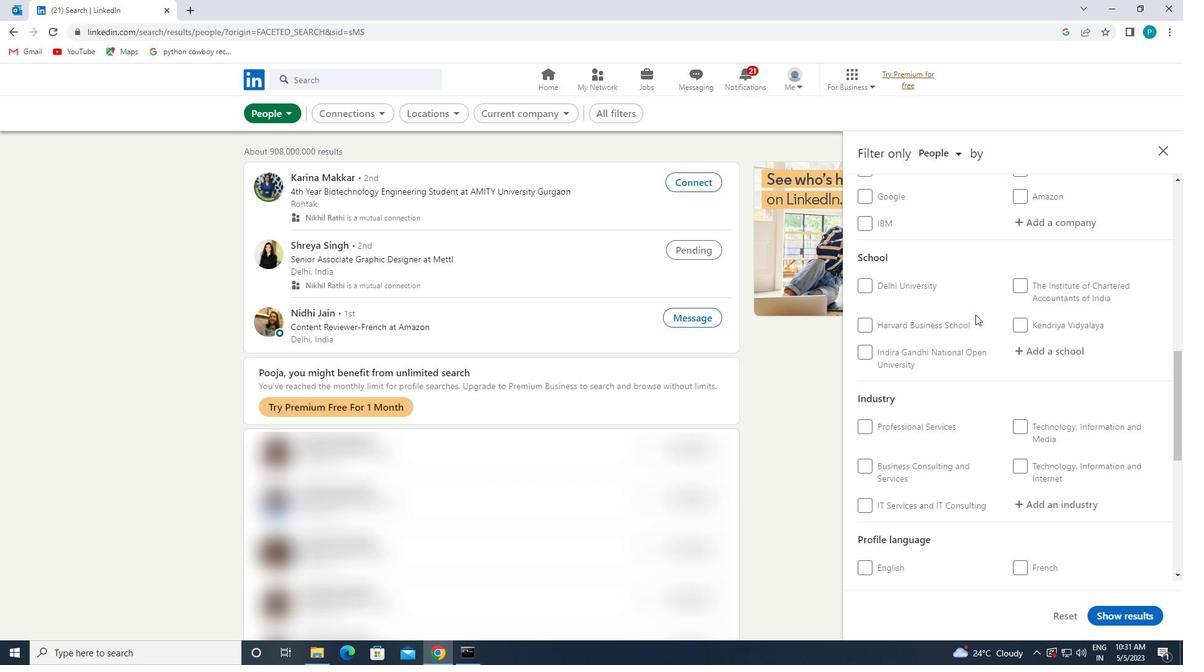 
Action: Mouse scrolled (933, 353) with delta (0, 0)
Screenshot: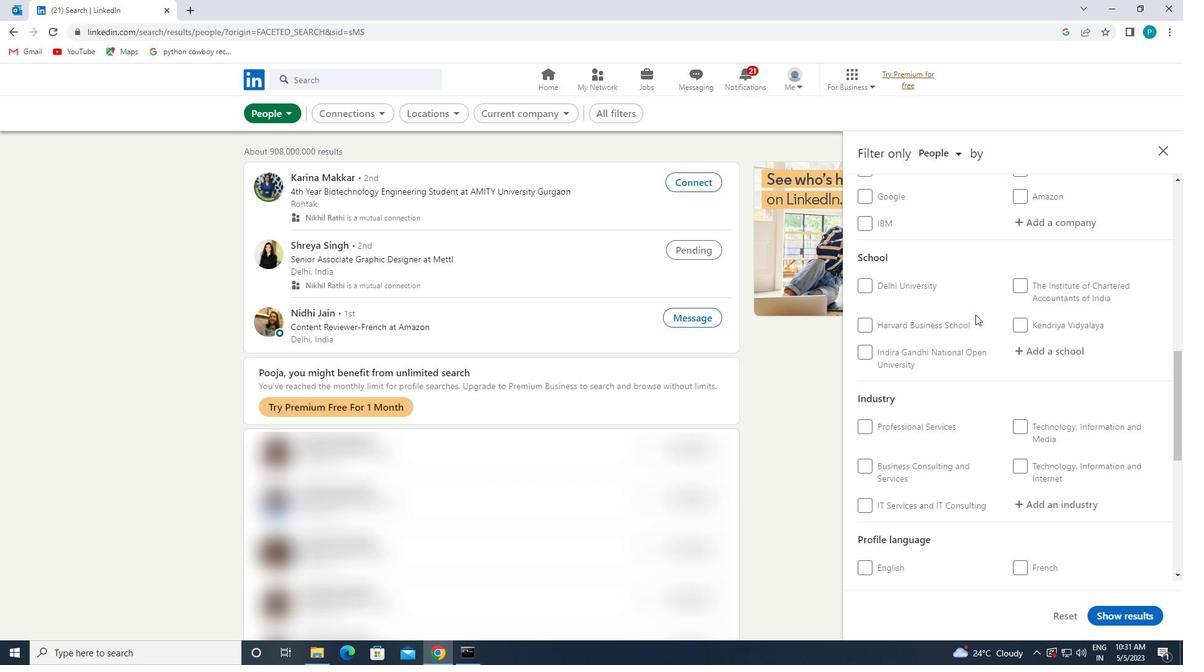 
Action: Mouse moved to (903, 395)
Screenshot: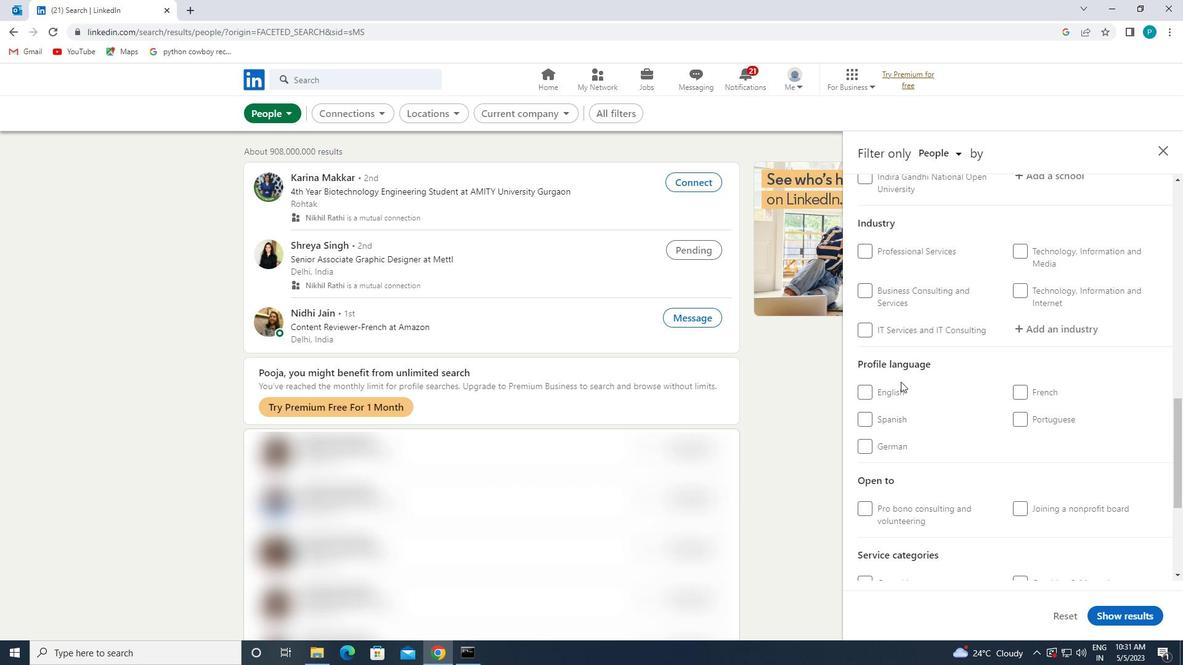 
Action: Mouse scrolled (903, 395) with delta (0, 0)
Screenshot: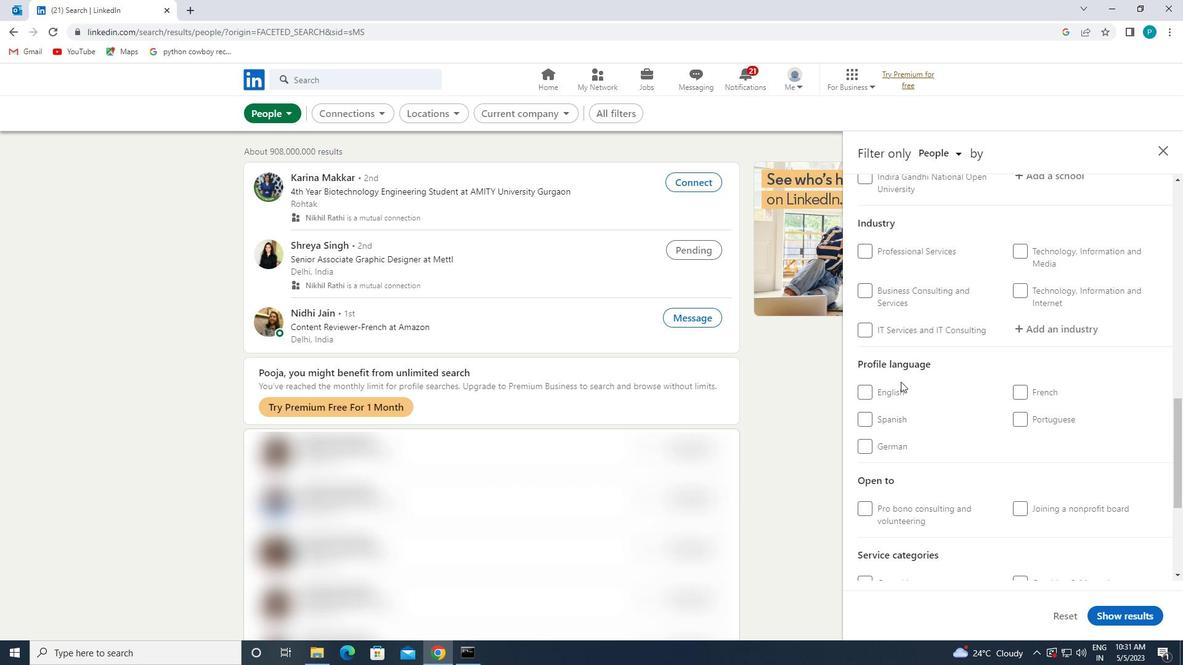 
Action: Mouse moved to (903, 399)
Screenshot: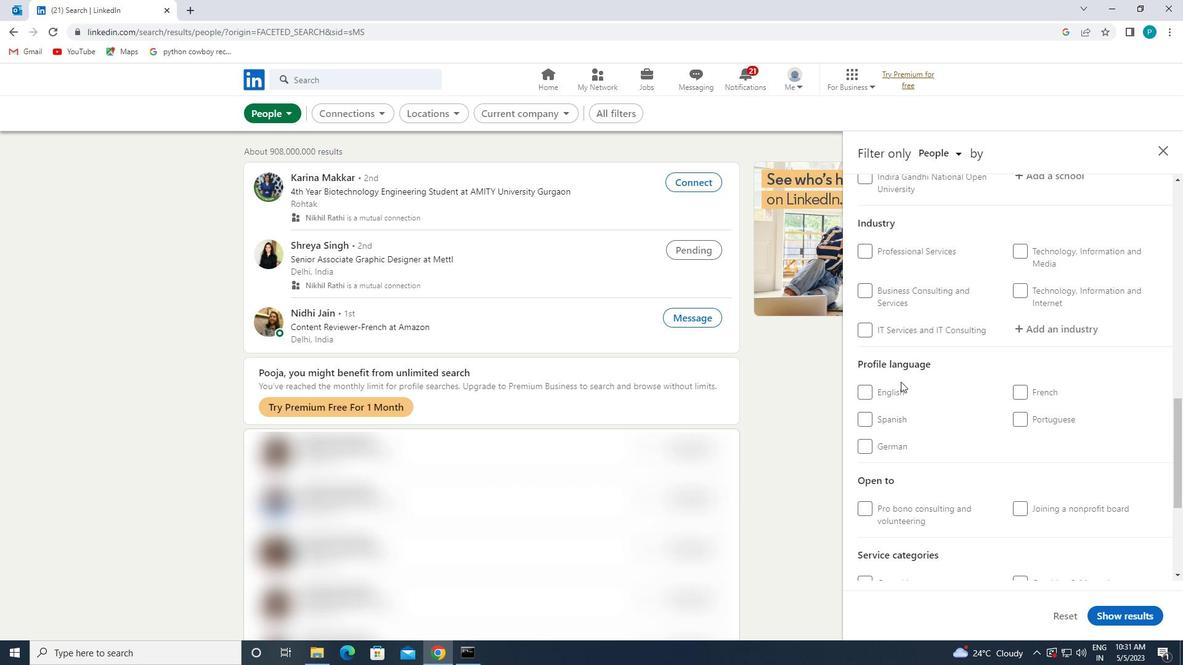 
Action: Mouse scrolled (903, 398) with delta (0, 0)
Screenshot: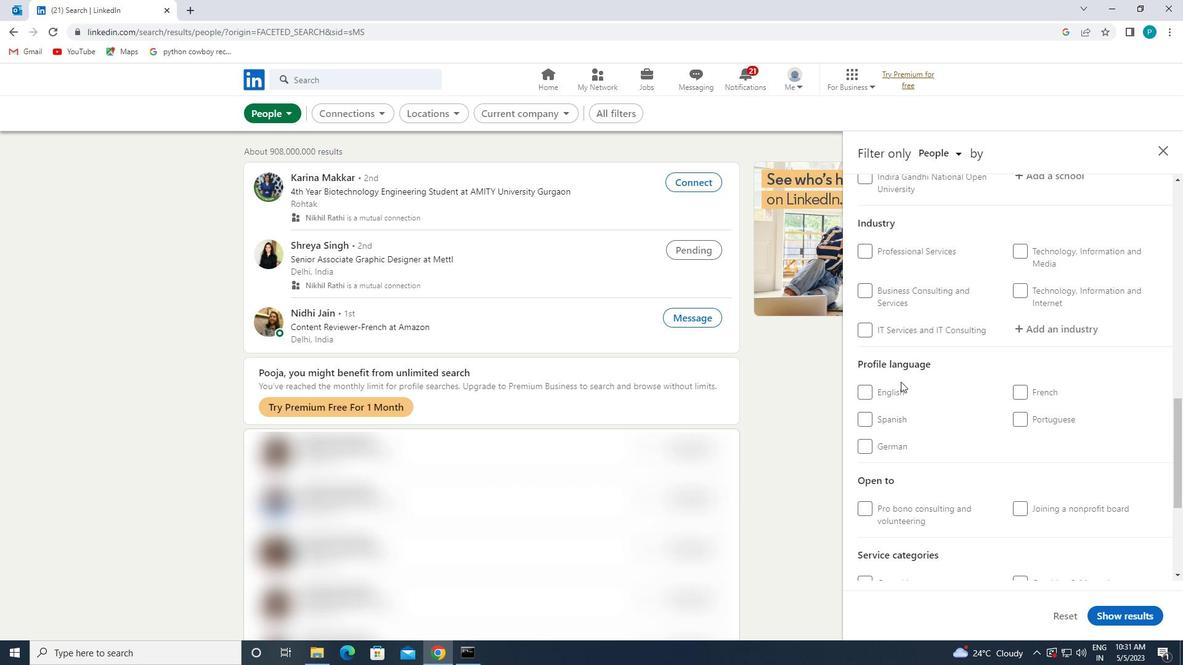 
Action: Mouse moved to (903, 400)
Screenshot: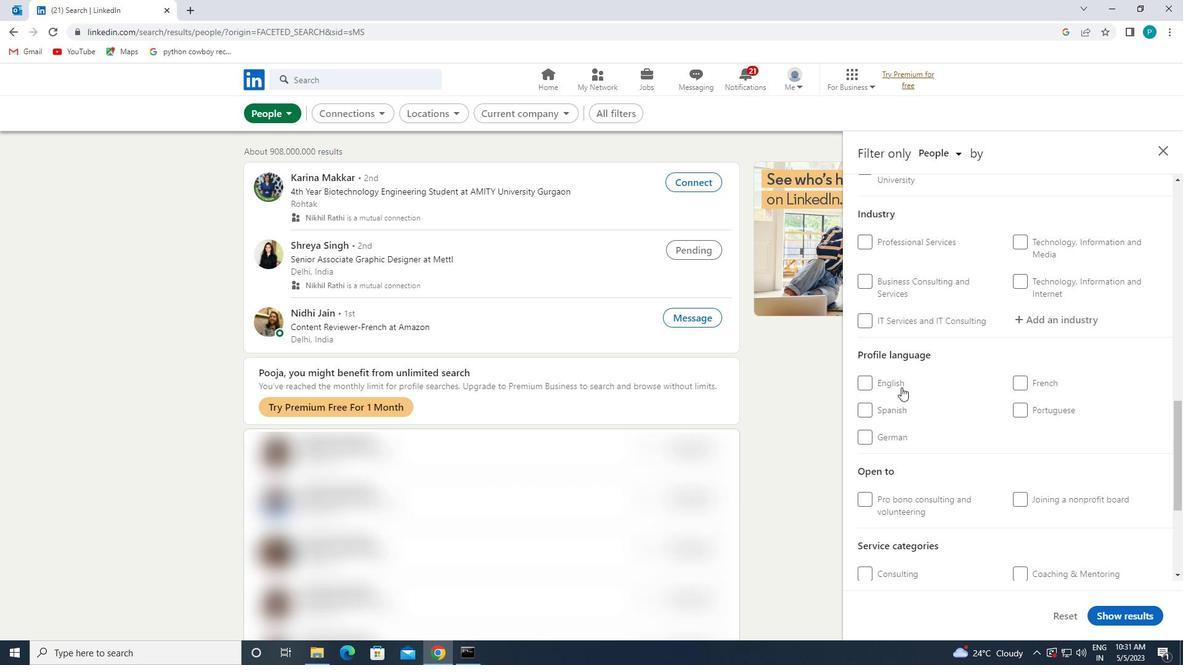 
Action: Mouse scrolled (903, 400) with delta (0, 0)
Screenshot: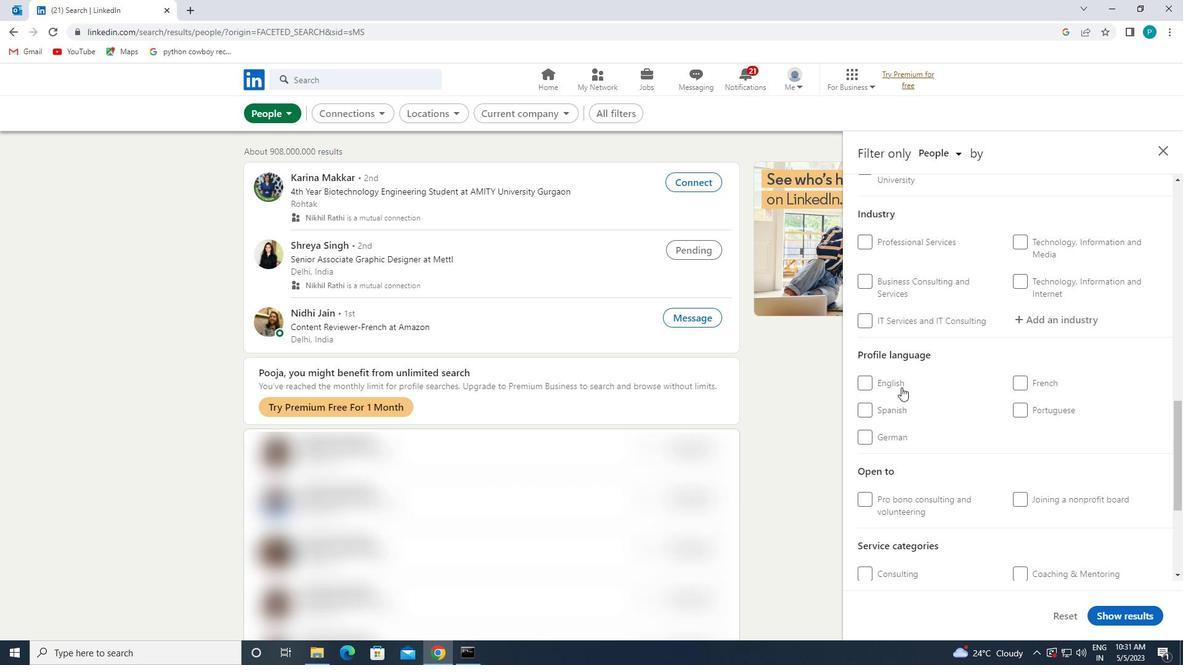 
Action: Mouse moved to (920, 336)
Screenshot: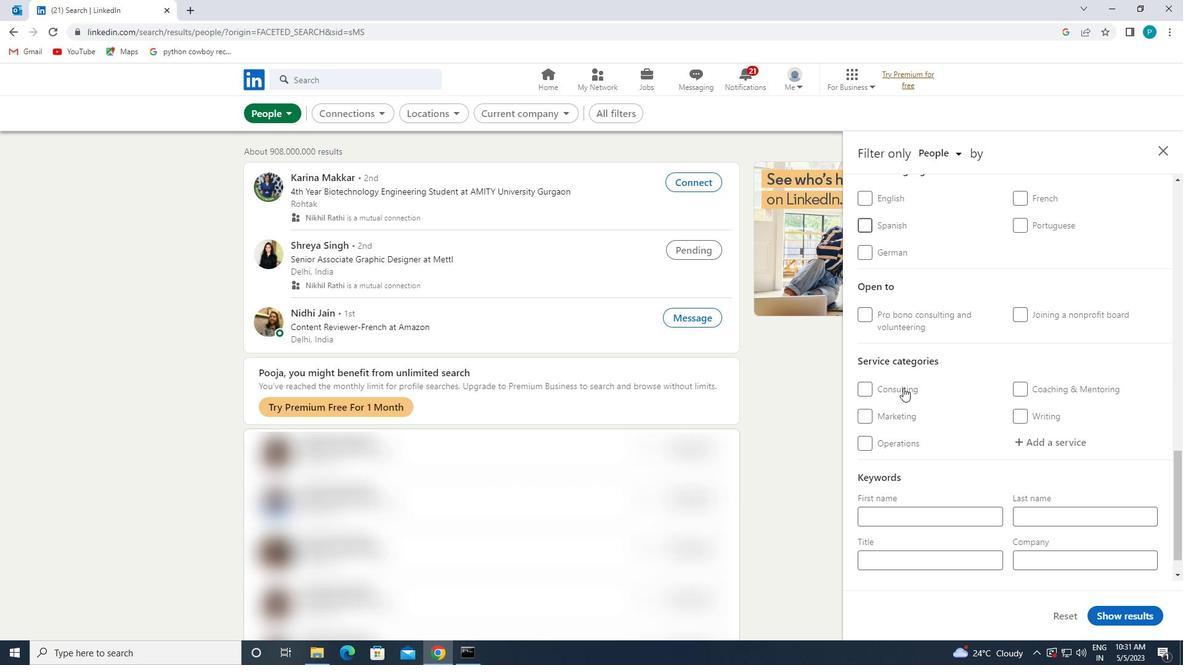 
Action: Mouse scrolled (920, 337) with delta (0, 0)
Screenshot: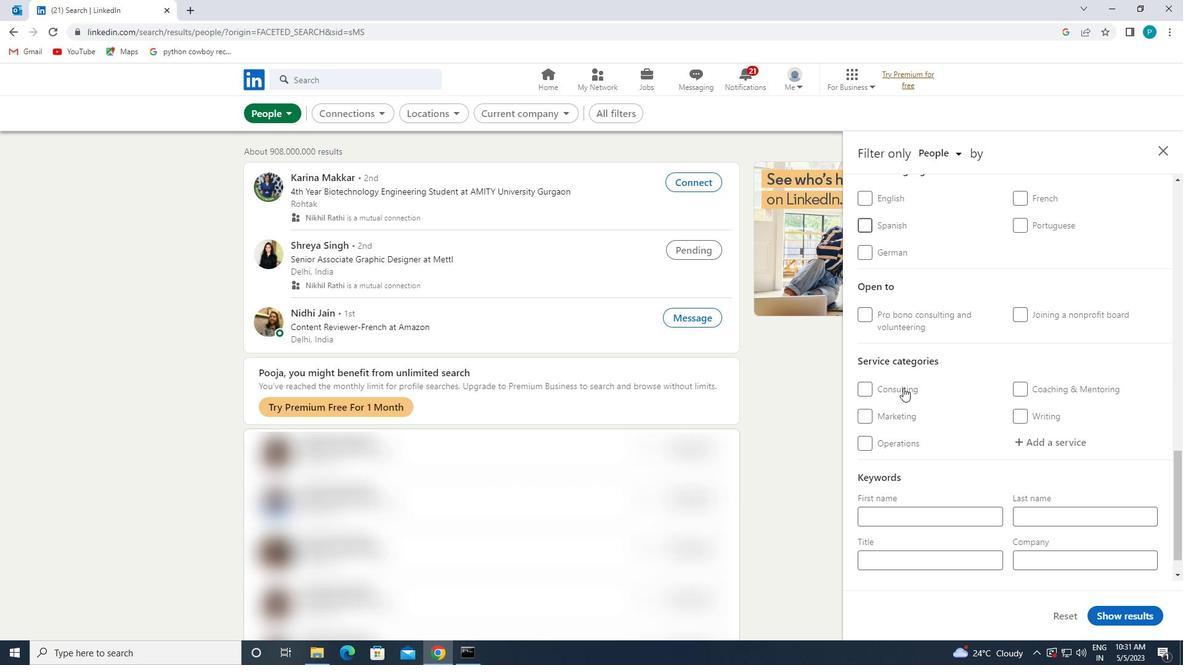 
Action: Mouse scrolled (920, 337) with delta (0, 0)
Screenshot: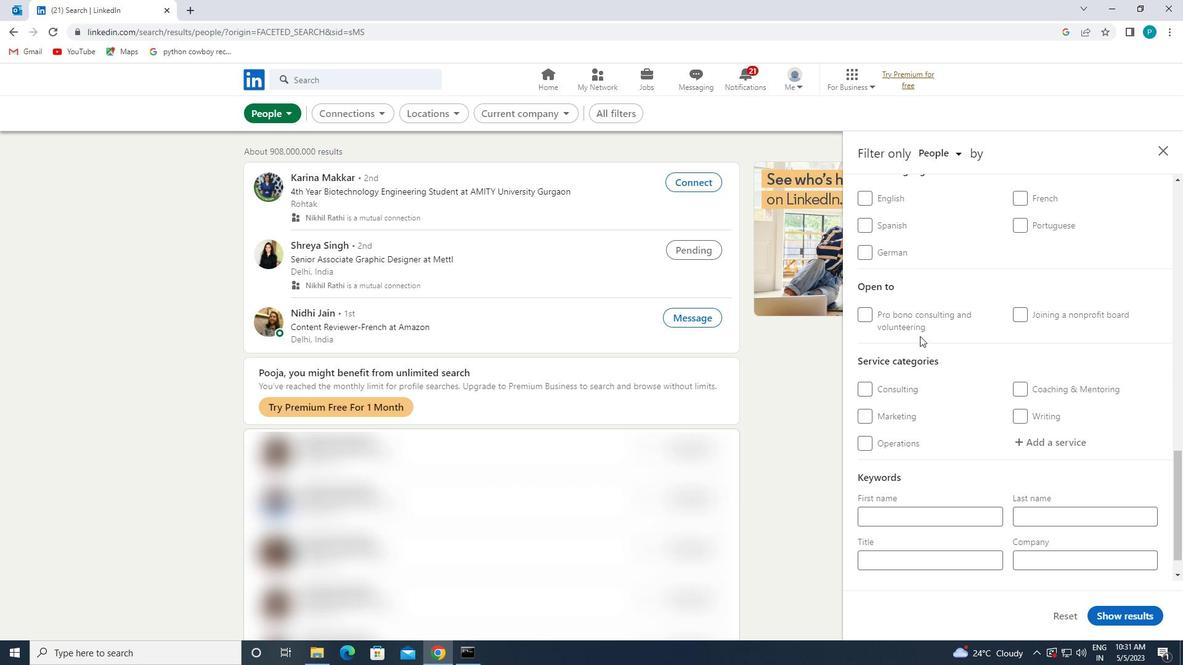 
Action: Mouse moved to (875, 361)
Screenshot: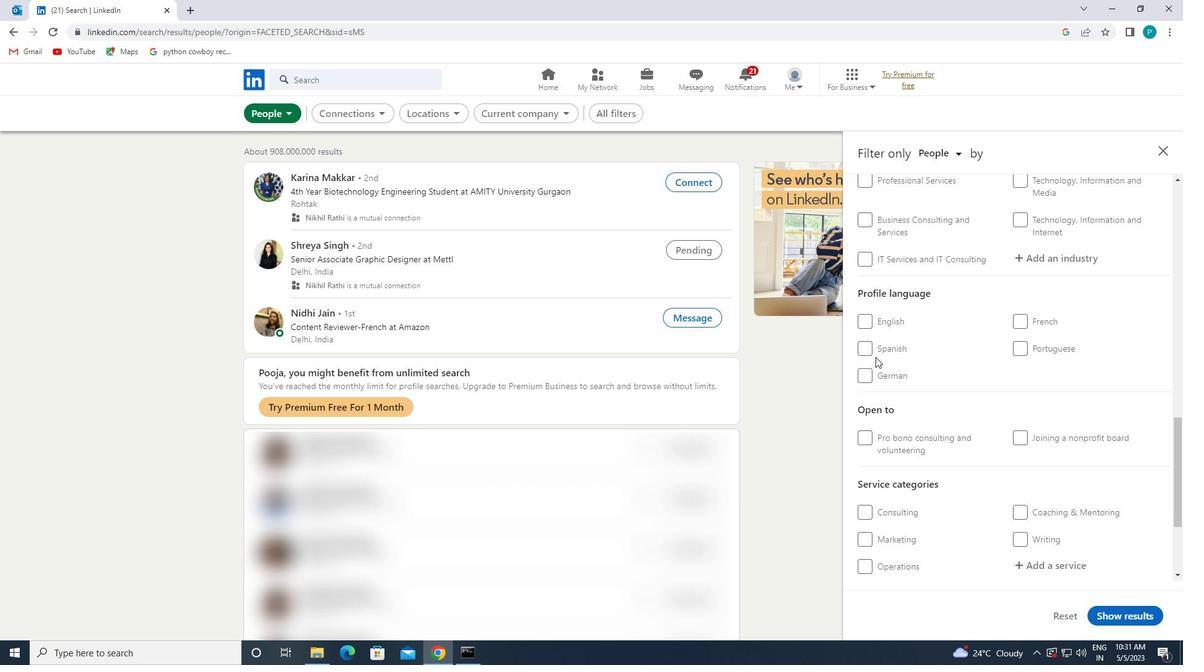 
Action: Mouse pressed left at (875, 361)
Screenshot: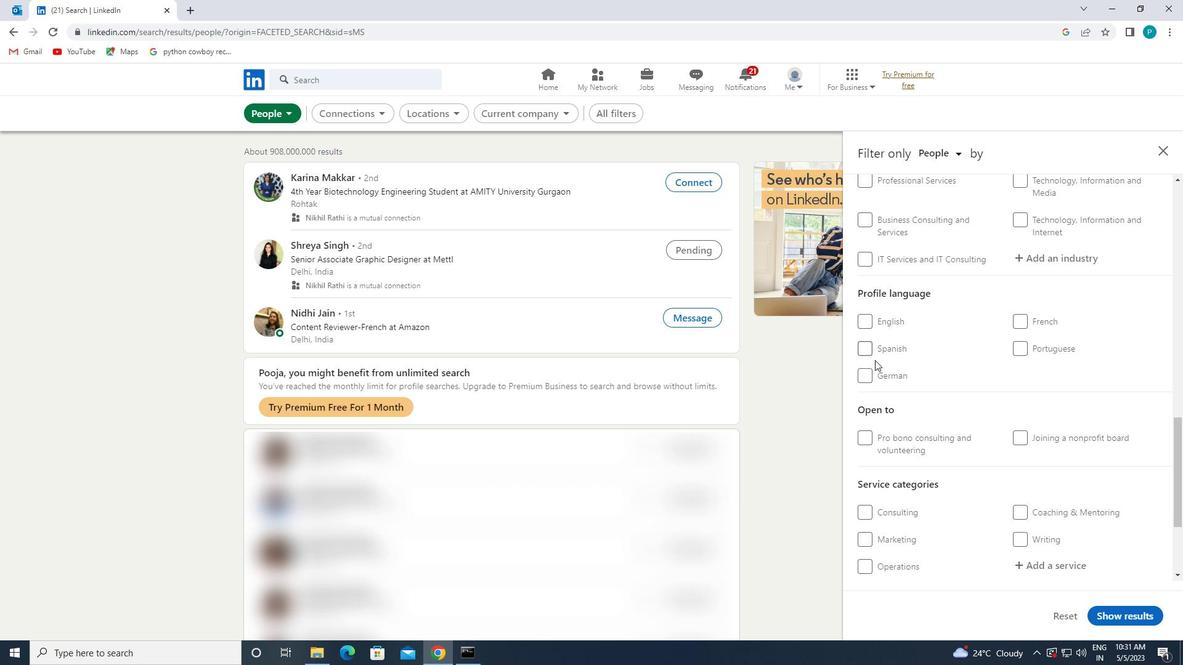 
Action: Mouse moved to (873, 347)
Screenshot: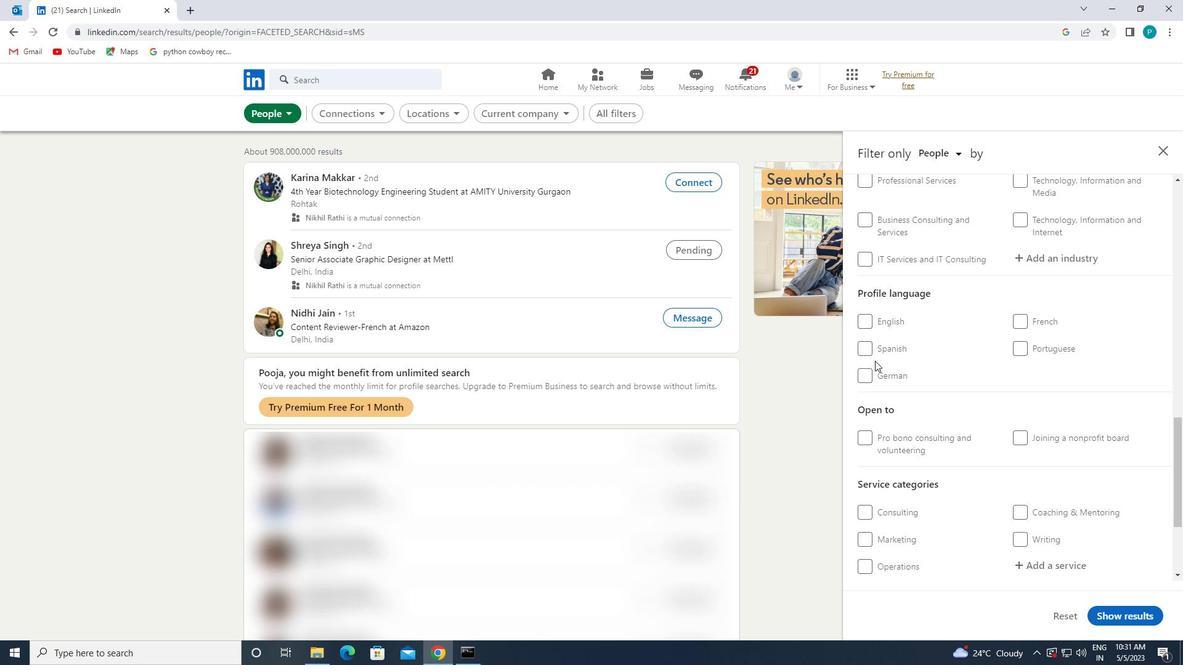 
Action: Mouse pressed left at (873, 347)
Screenshot: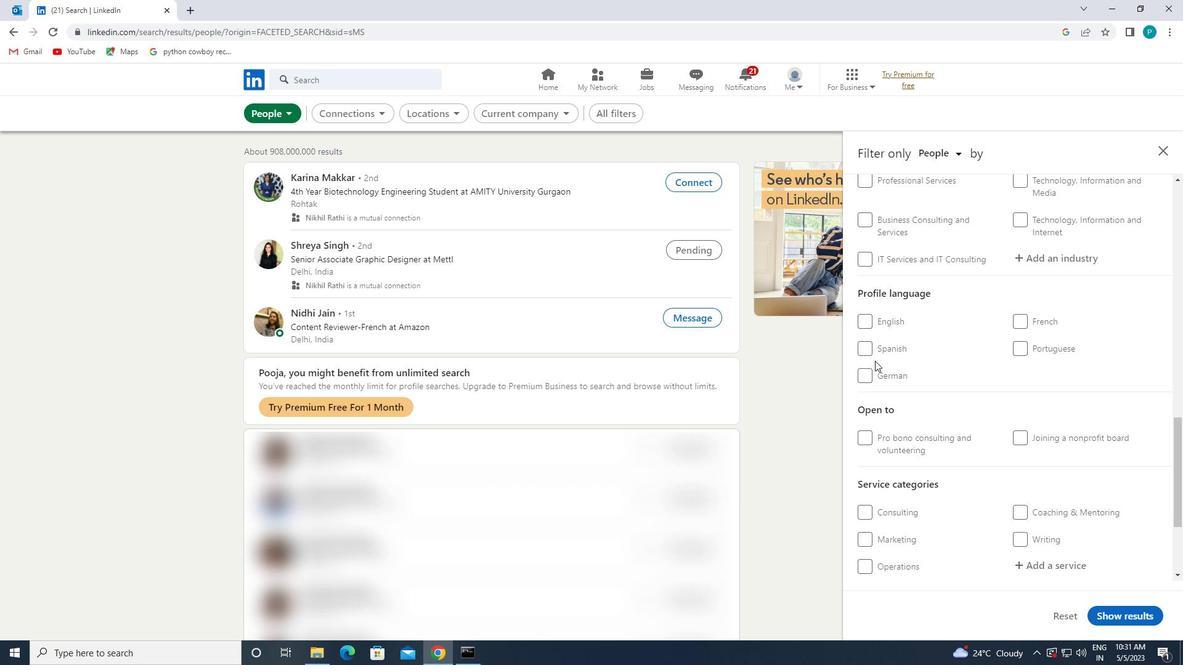 
Action: Mouse moved to (991, 334)
Screenshot: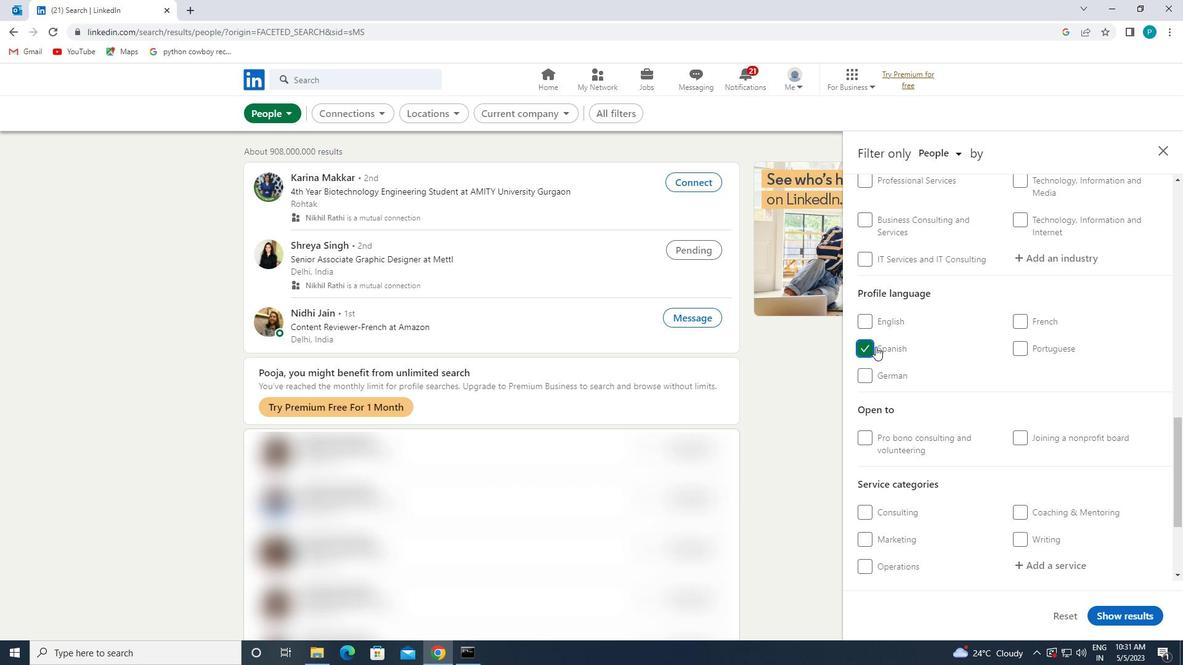 
Action: Mouse scrolled (991, 334) with delta (0, 0)
Screenshot: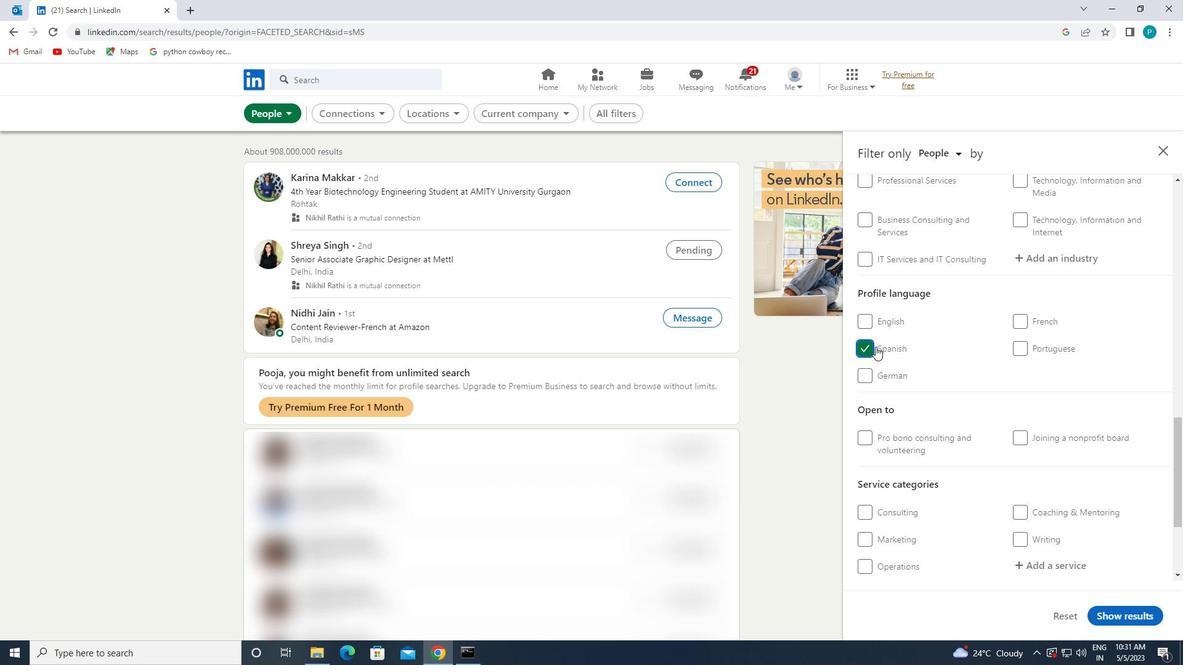 
Action: Mouse moved to (991, 334)
Screenshot: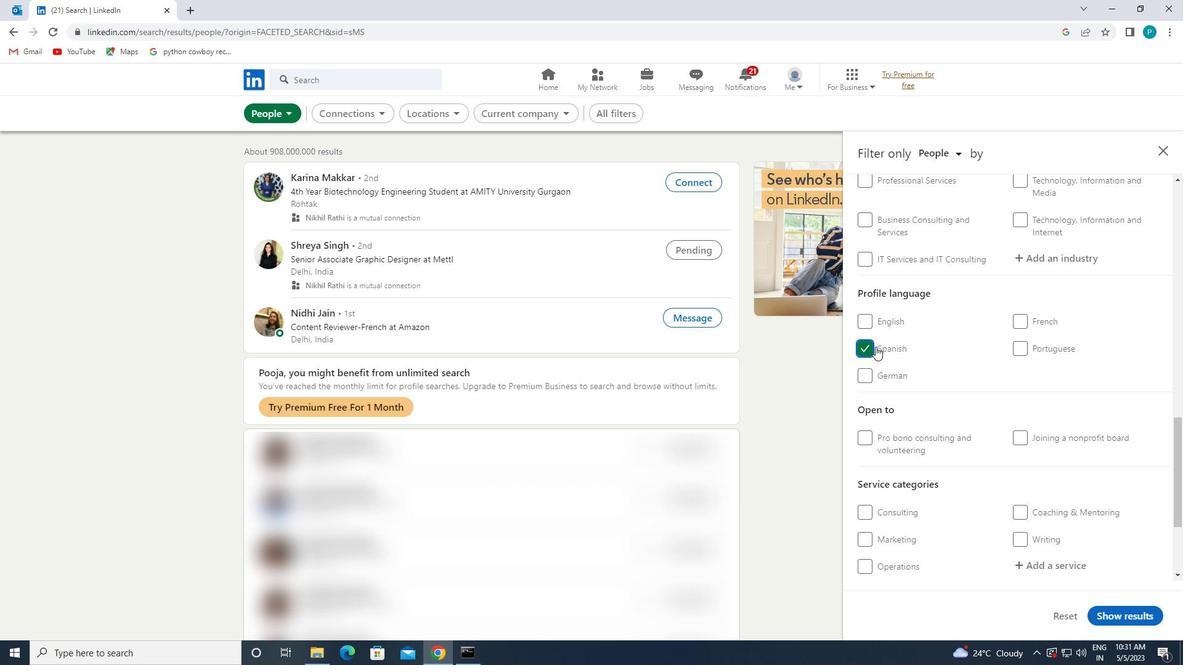 
Action: Mouse scrolled (991, 334) with delta (0, 0)
Screenshot: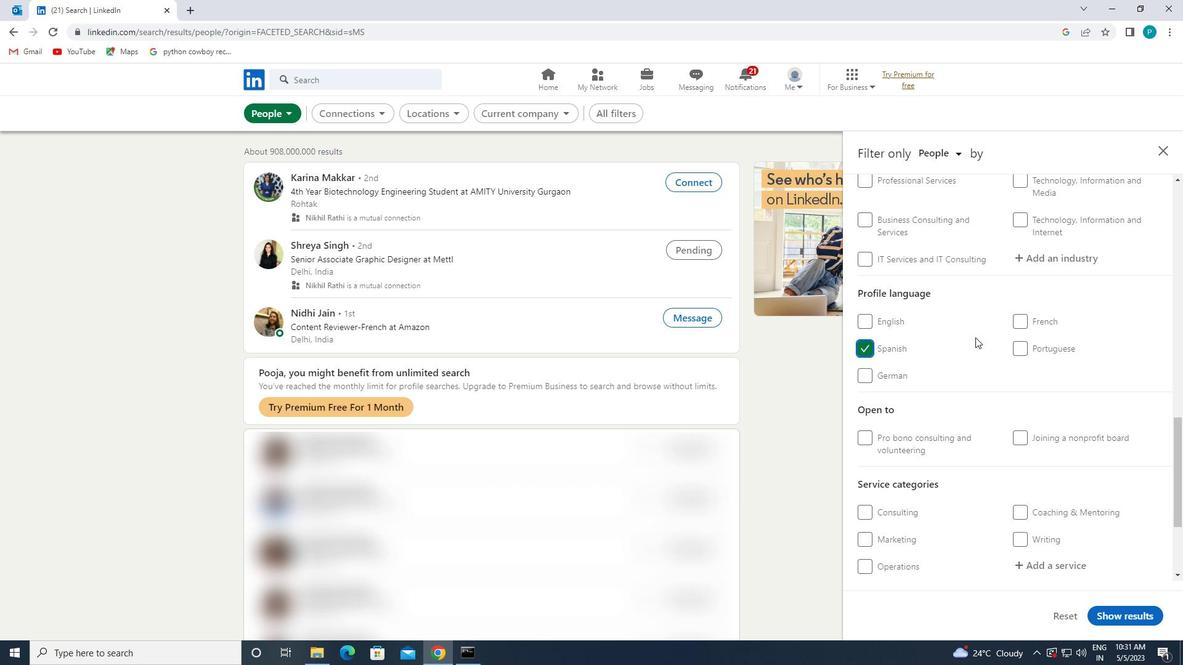 
Action: Mouse scrolled (991, 334) with delta (0, 0)
Screenshot: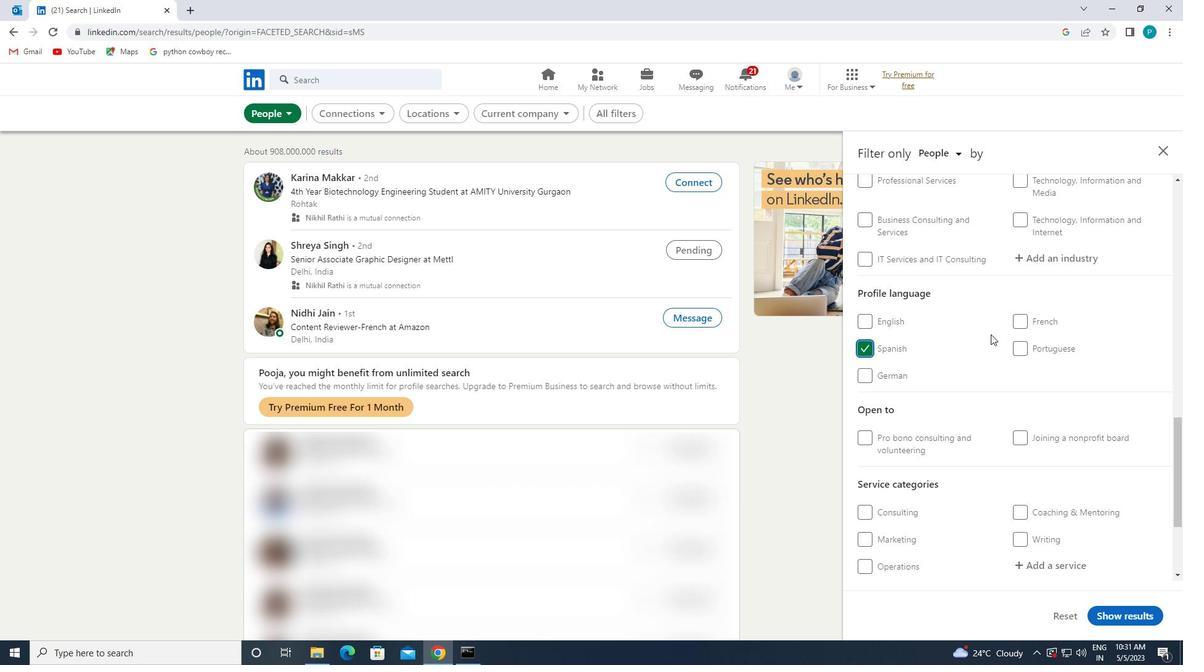 
Action: Mouse scrolled (991, 334) with delta (0, 0)
Screenshot: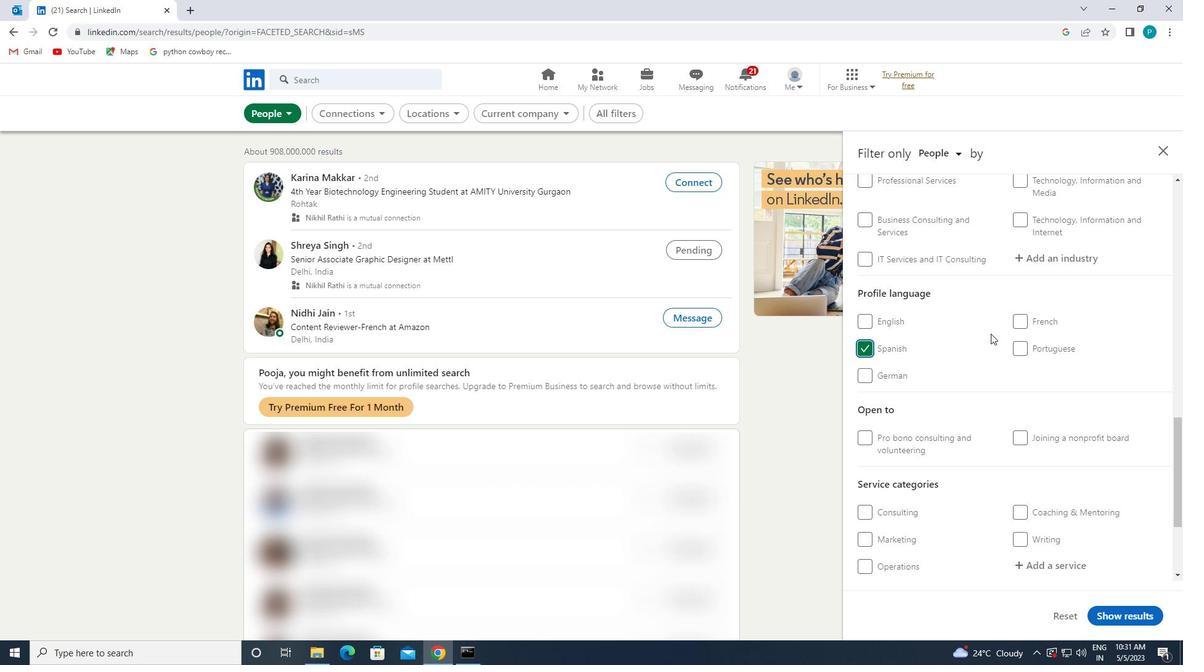 
Action: Mouse moved to (1000, 335)
Screenshot: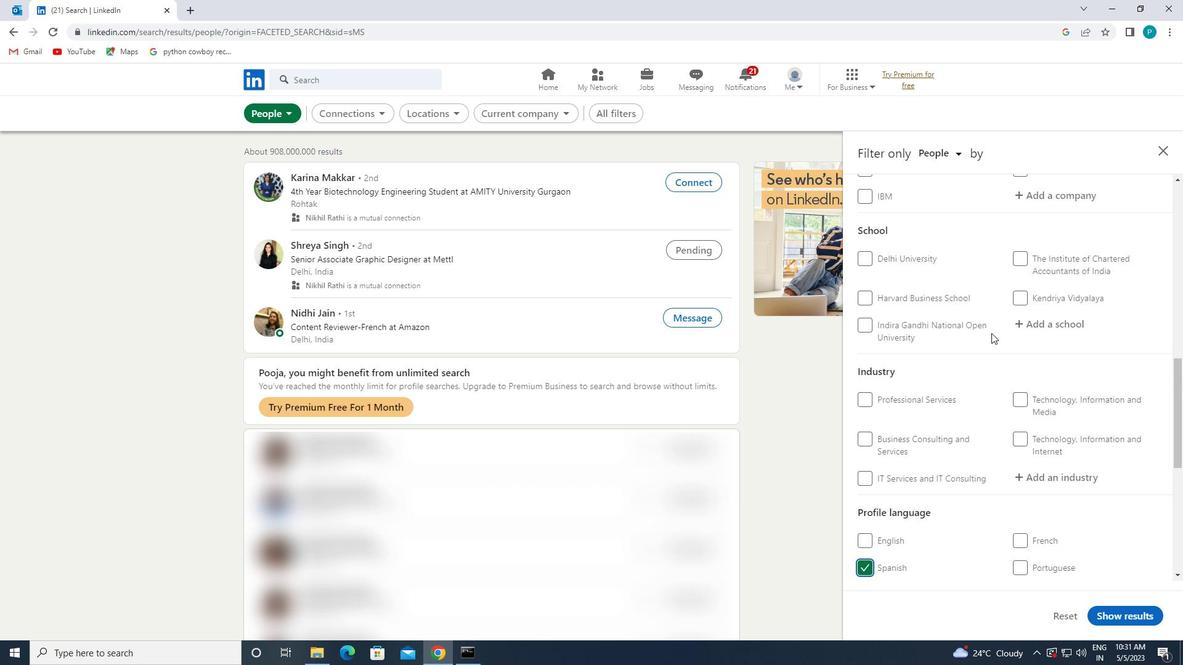 
Action: Mouse scrolled (1000, 335) with delta (0, 0)
Screenshot: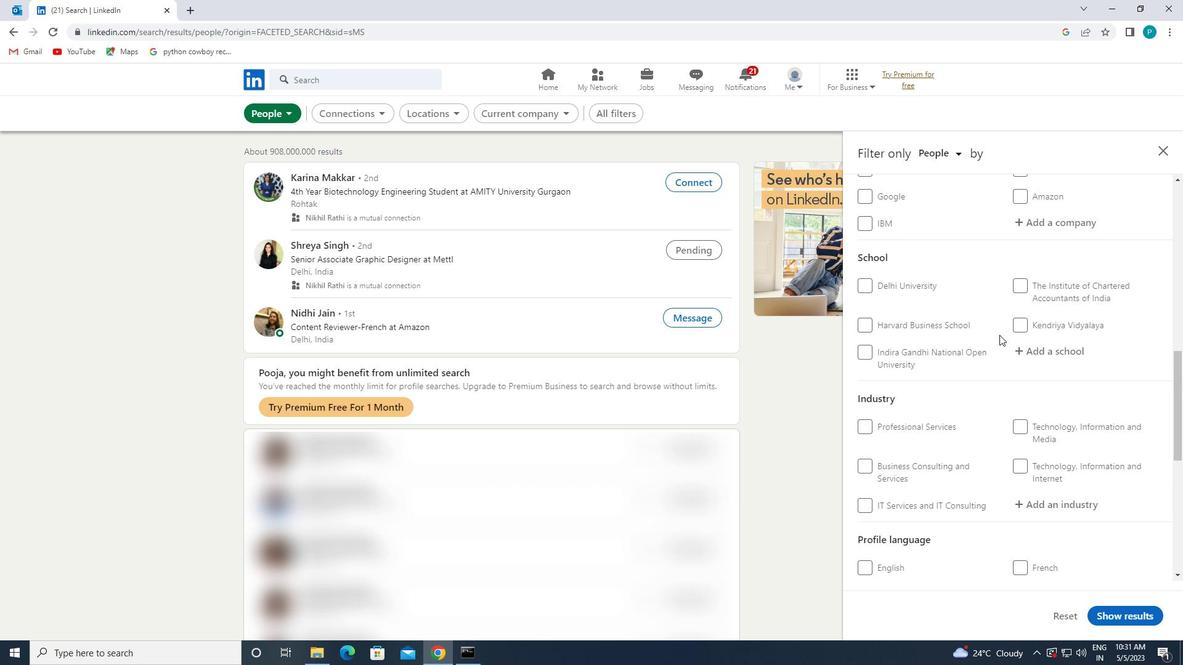 
Action: Mouse scrolled (1000, 335) with delta (0, 0)
Screenshot: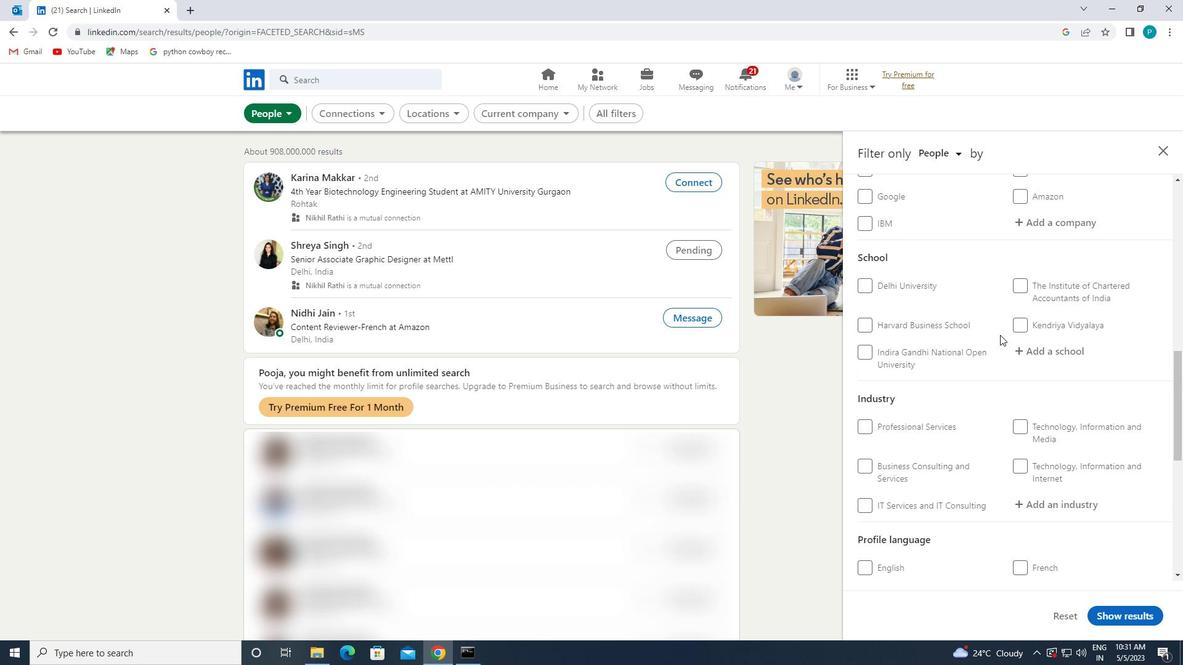 
Action: Mouse scrolled (1000, 335) with delta (0, 0)
Screenshot: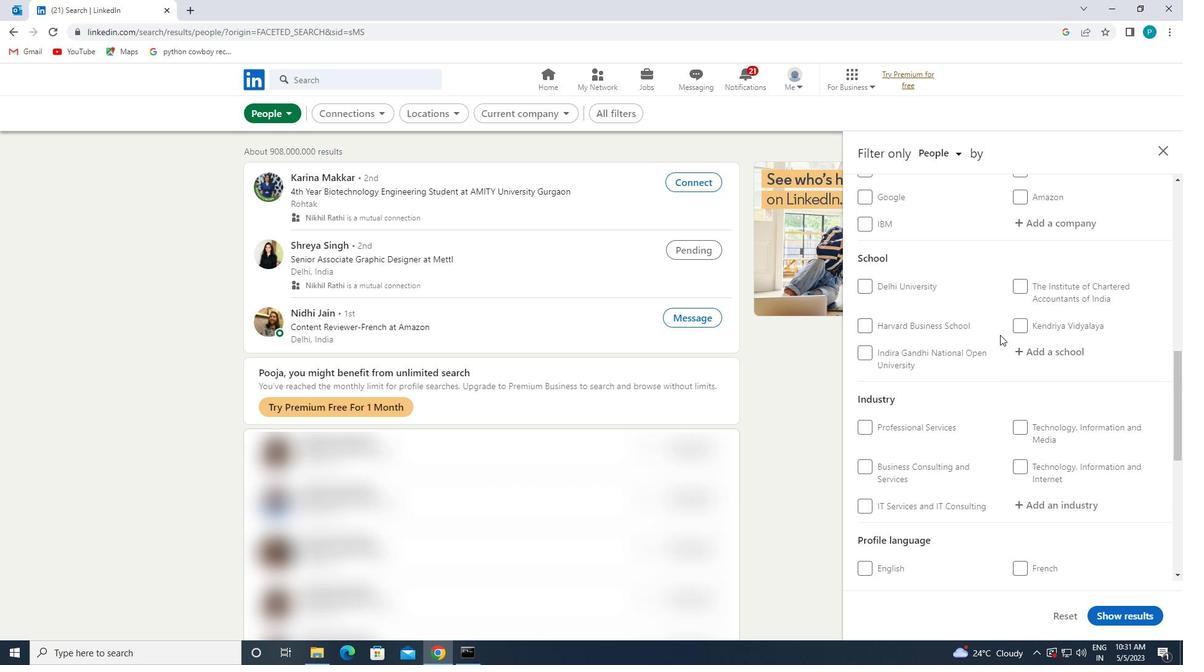 
Action: Mouse moved to (1002, 336)
Screenshot: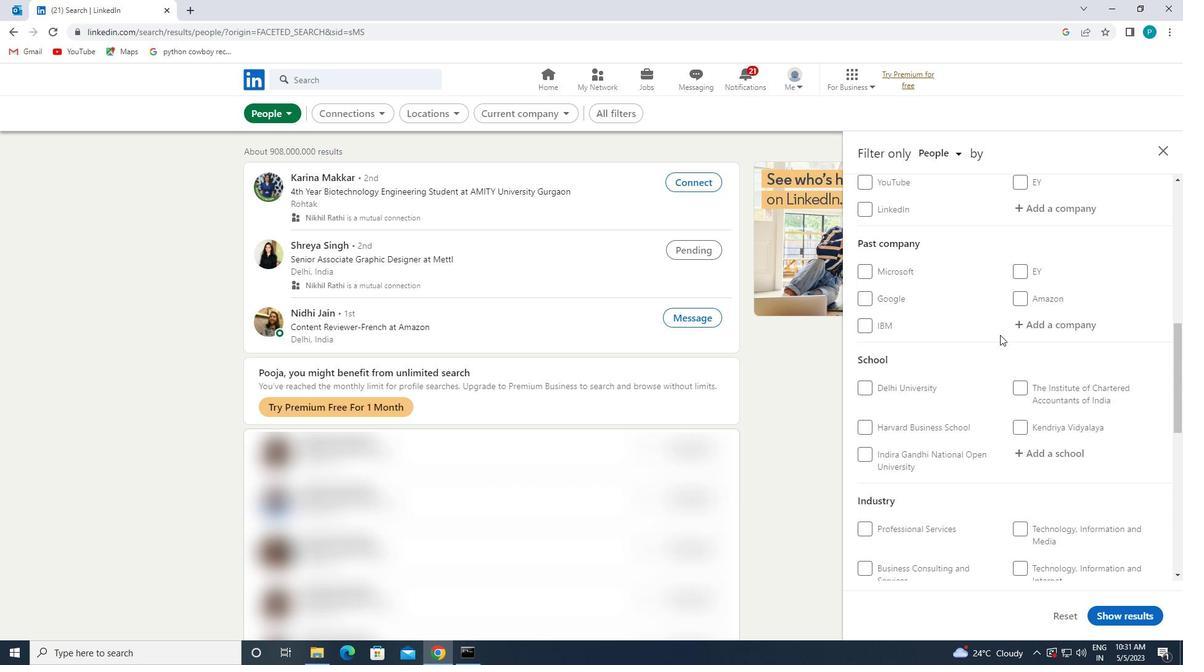 
Action: Mouse scrolled (1002, 337) with delta (0, 0)
Screenshot: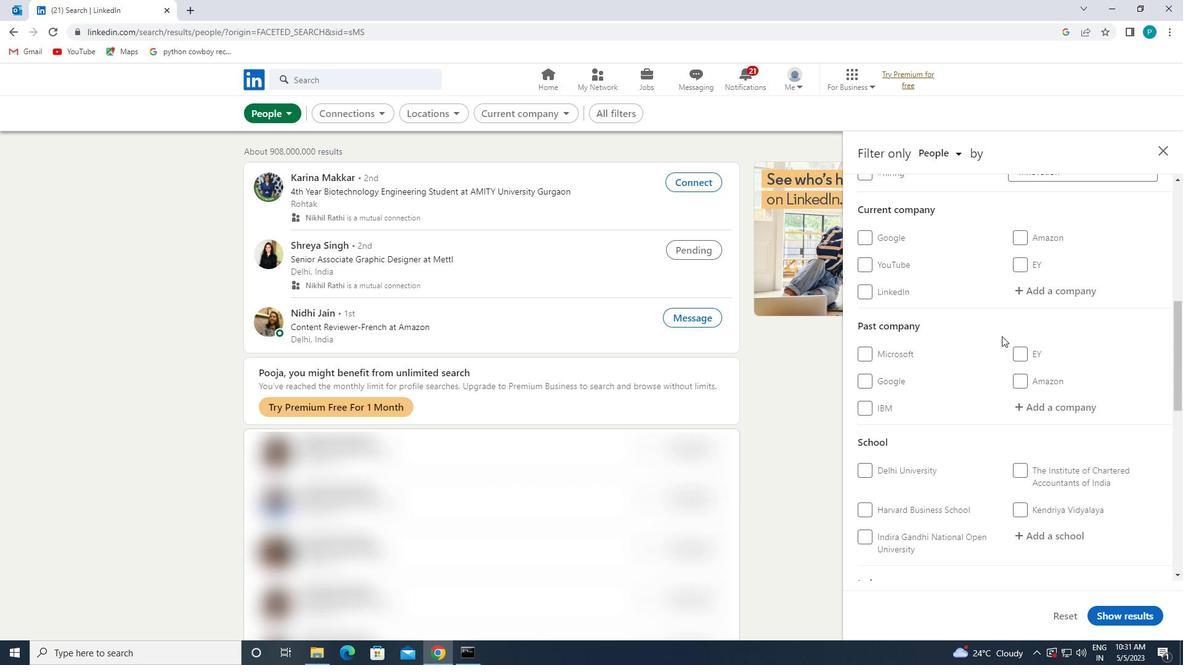 
Action: Mouse scrolled (1002, 337) with delta (0, 0)
Screenshot: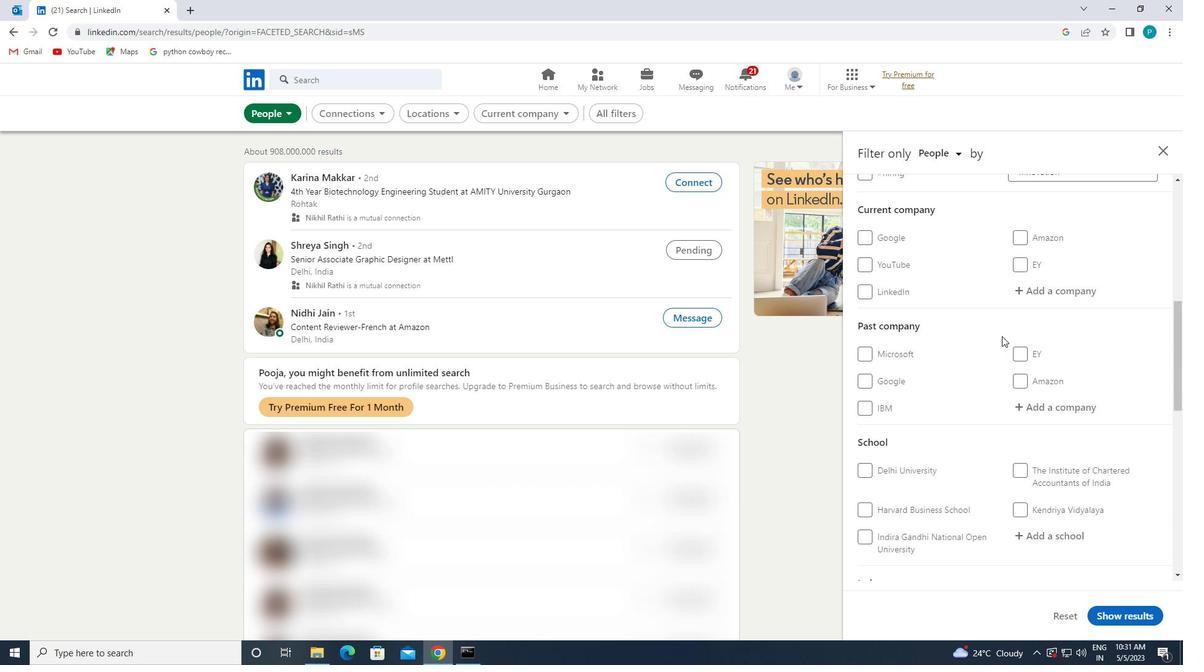 
Action: Mouse moved to (1065, 408)
Screenshot: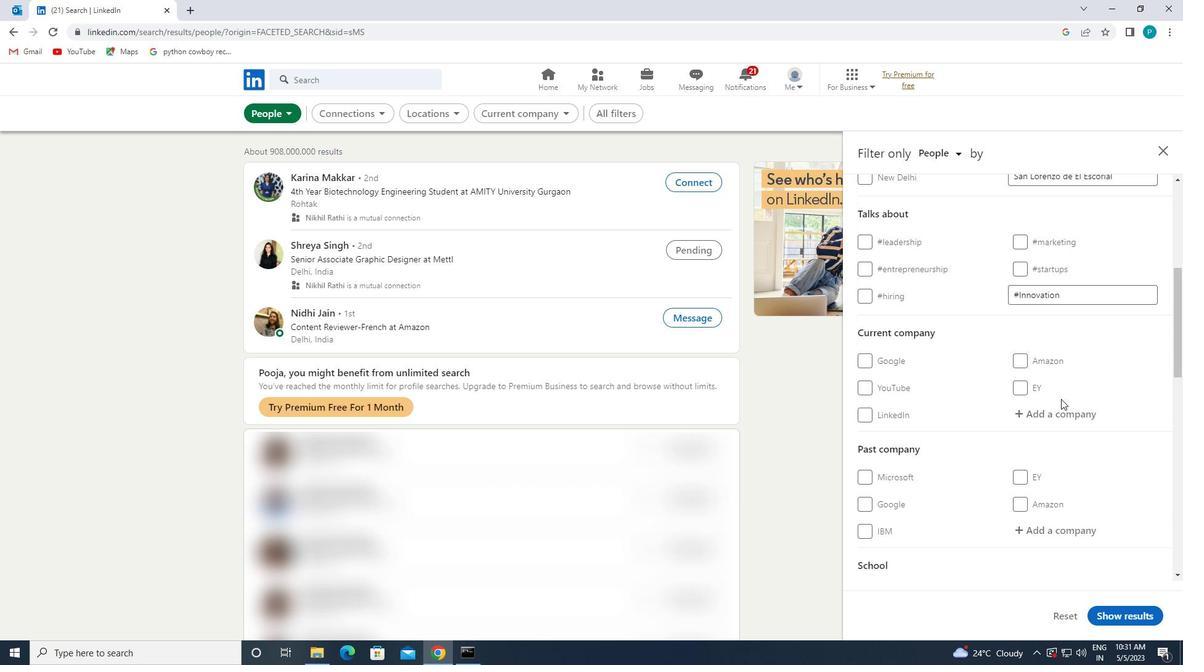 
Action: Mouse pressed left at (1065, 408)
Screenshot: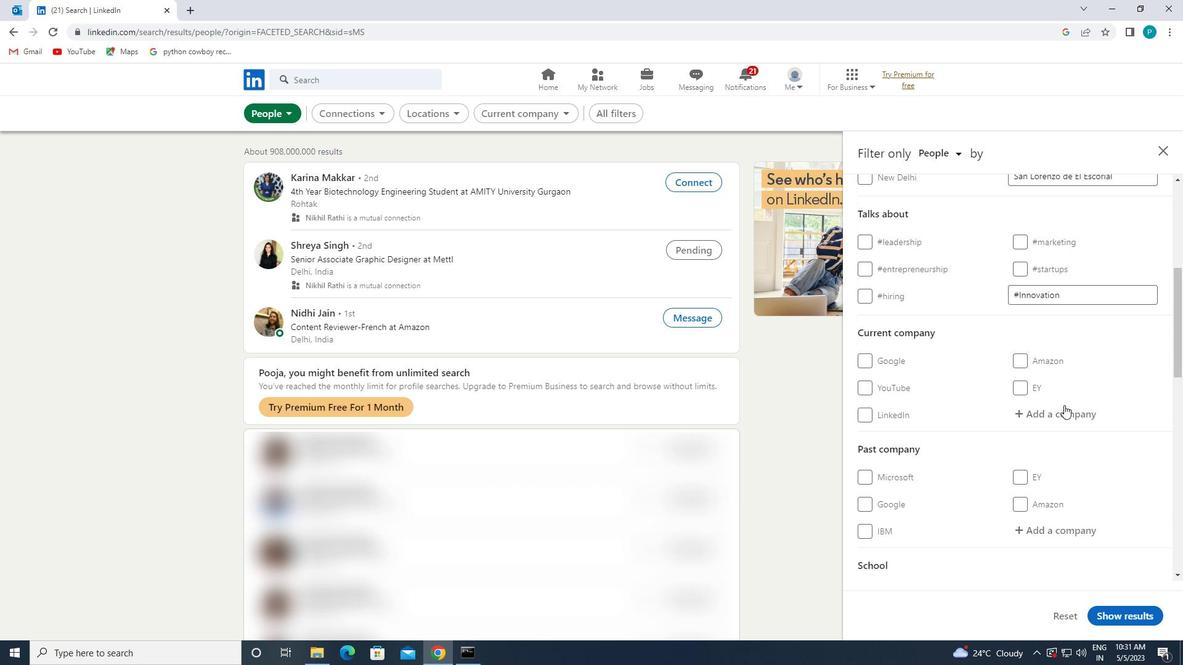 
Action: Key pressed <Key.caps_lock>V<Key.caps_lock>ACO
Screenshot: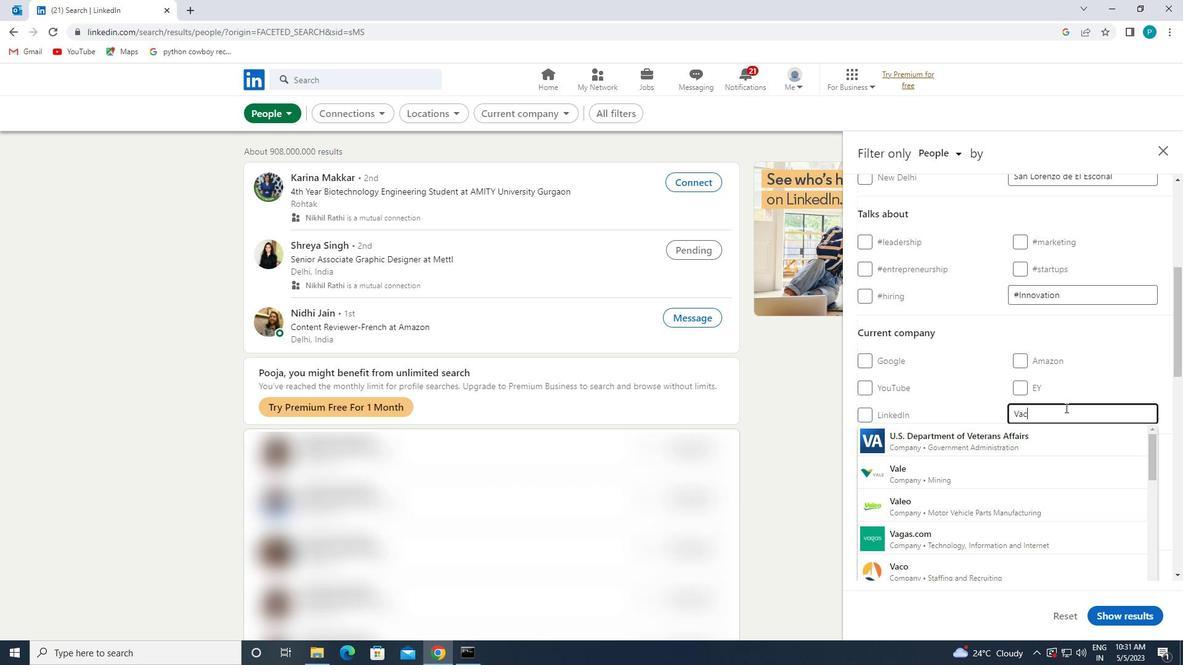 
Action: Mouse moved to (1026, 430)
Screenshot: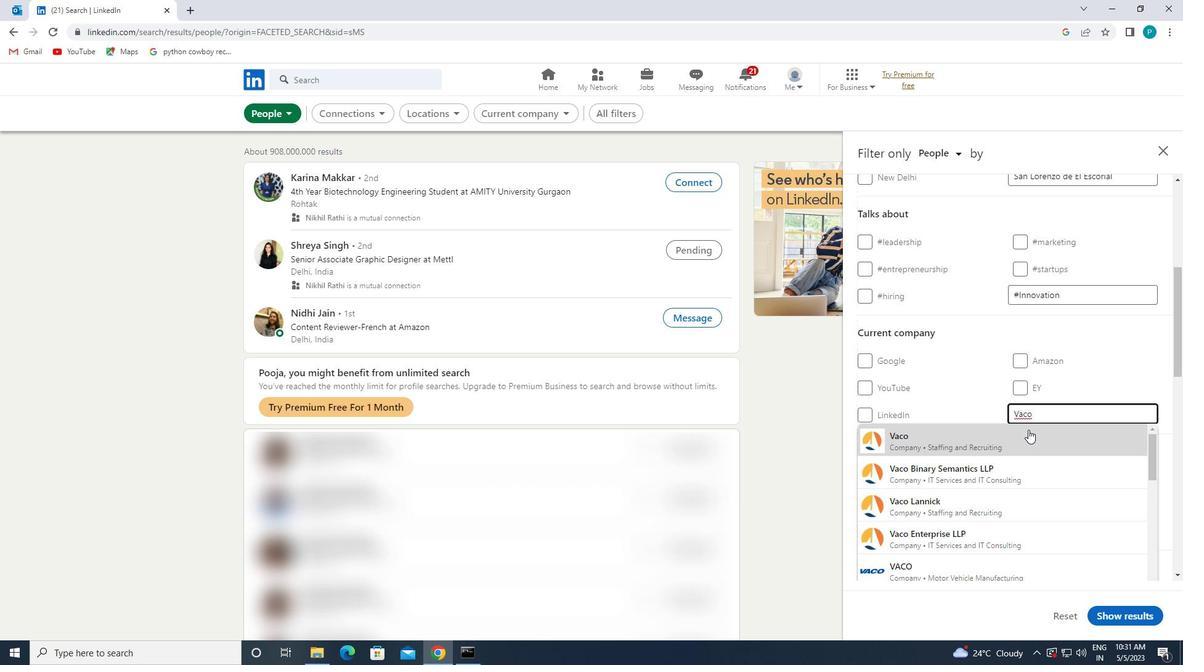 
Action: Mouse pressed left at (1026, 430)
Screenshot: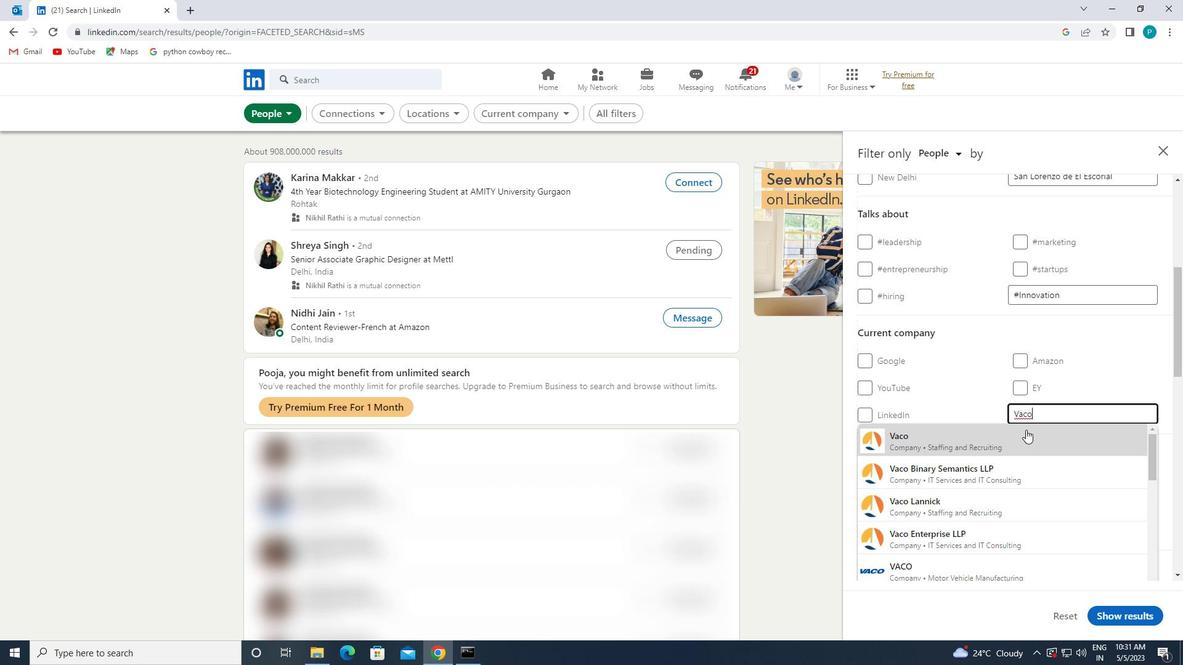 
Action: Mouse pressed left at (1026, 430)
Screenshot: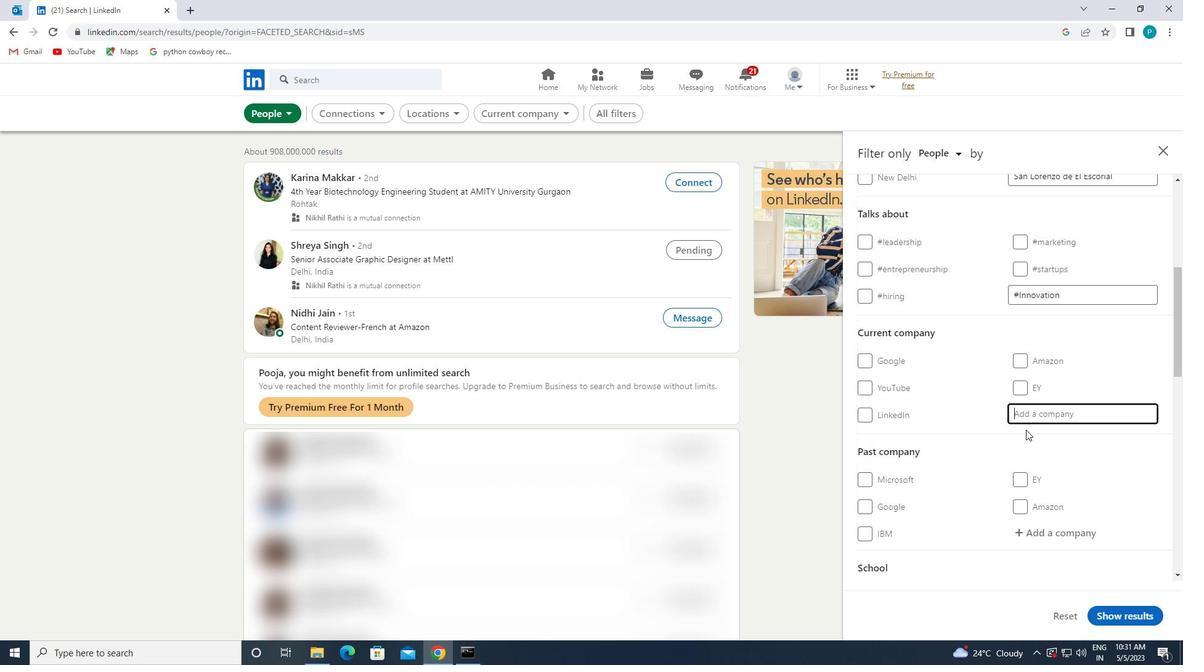 
Action: Mouse moved to (1038, 449)
Screenshot: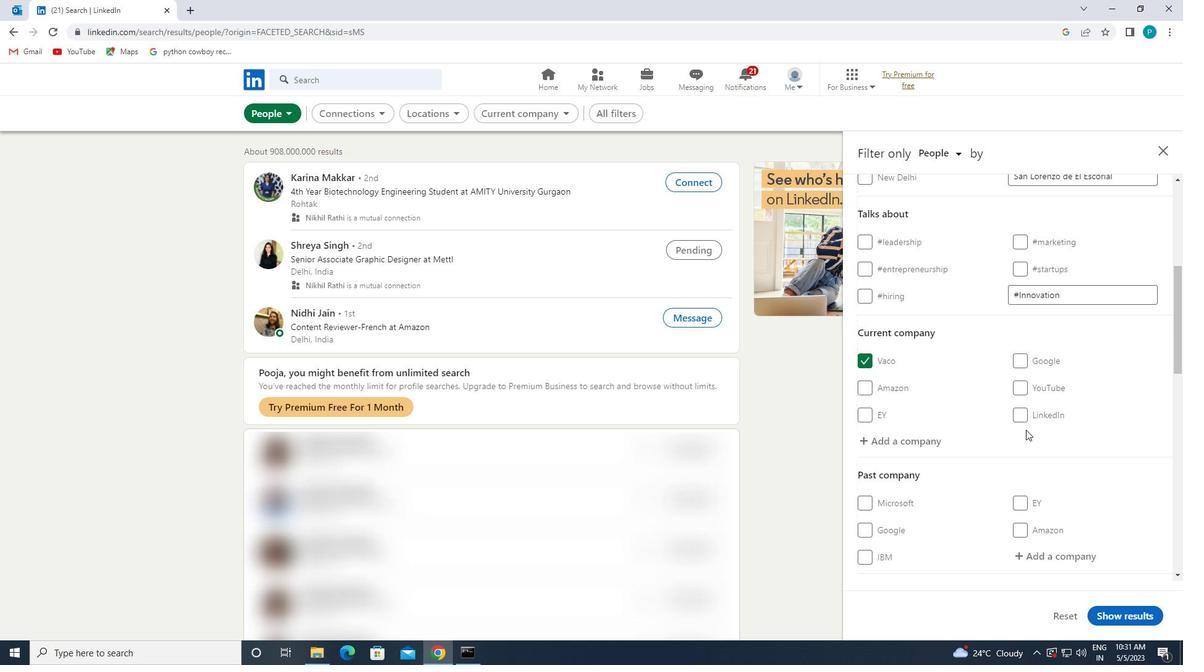 
Action: Mouse scrolled (1038, 449) with delta (0, 0)
Screenshot: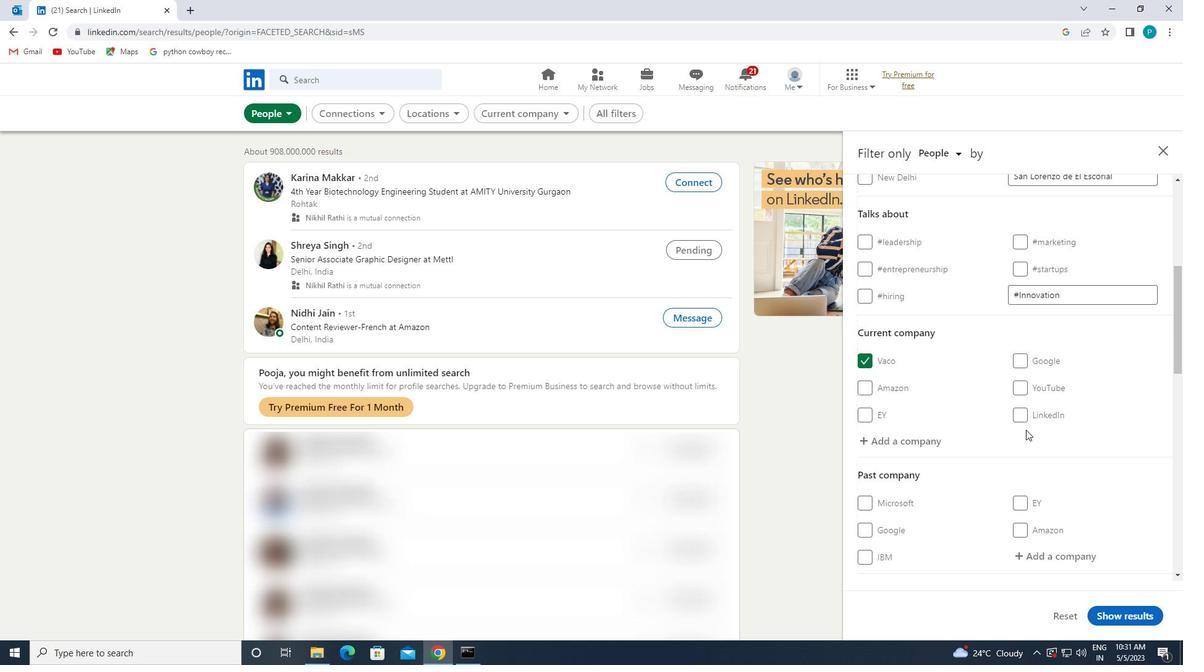 
Action: Mouse moved to (1038, 451)
Screenshot: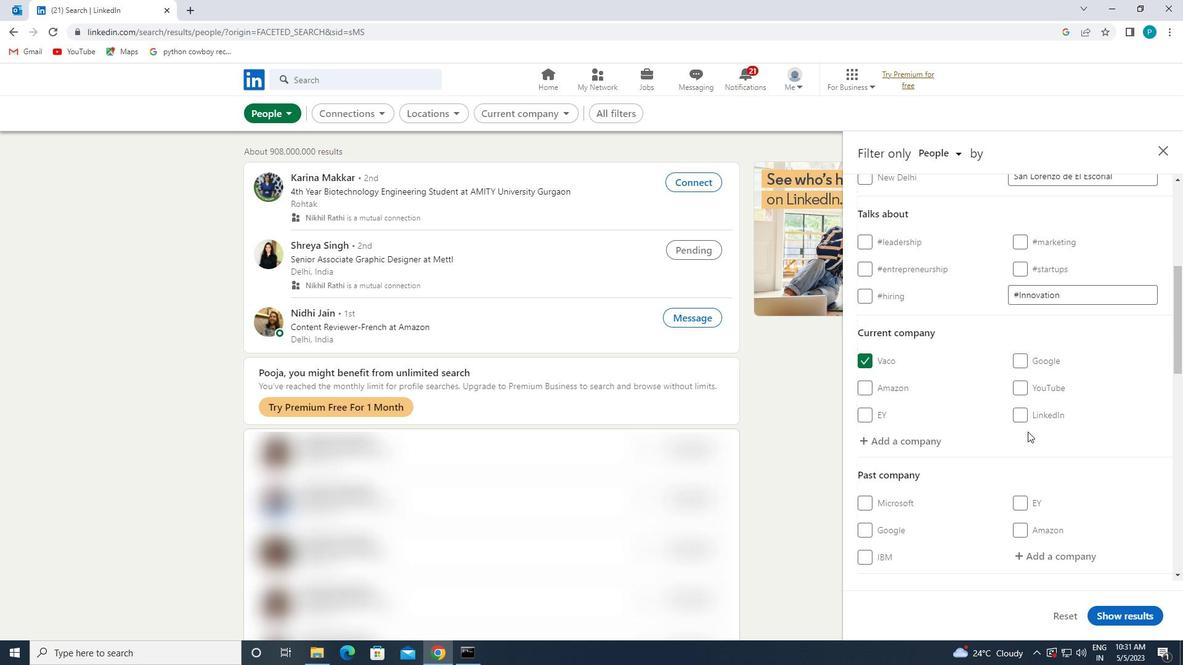 
Action: Mouse scrolled (1038, 451) with delta (0, 0)
Screenshot: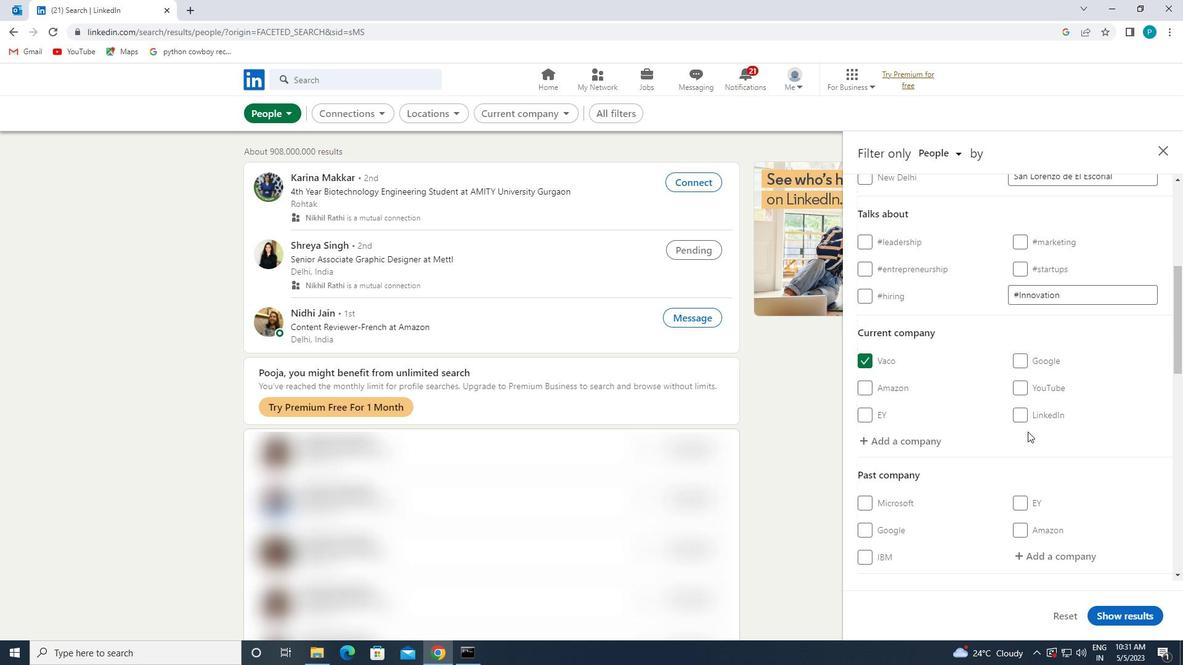 
Action: Mouse moved to (1039, 451)
Screenshot: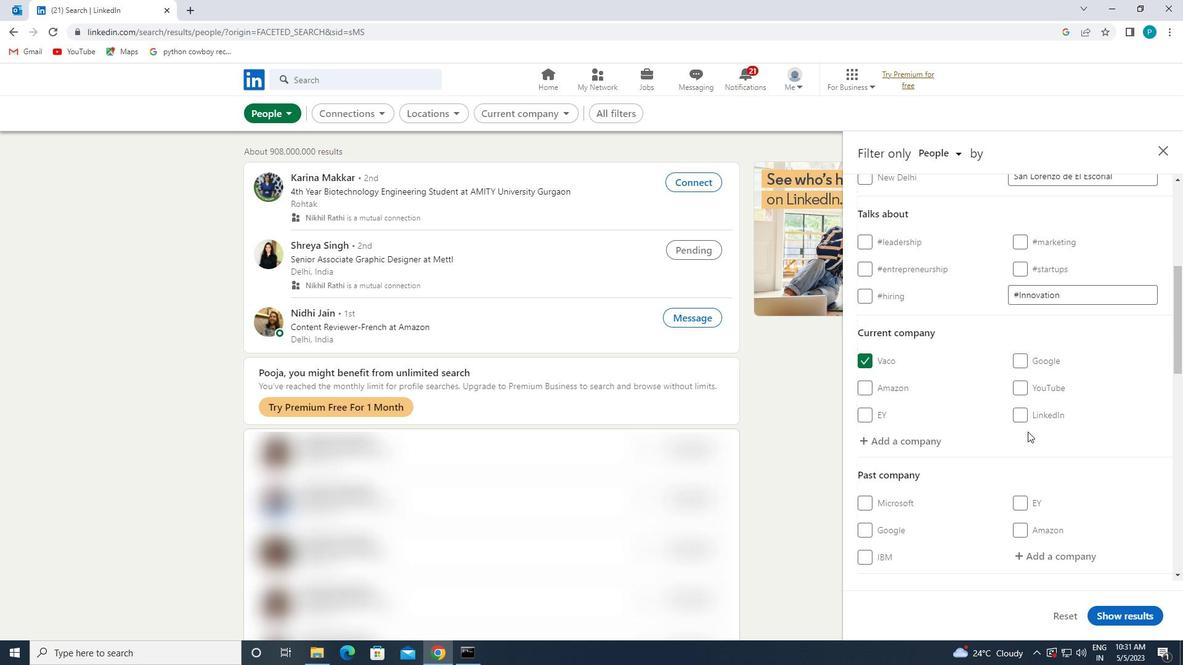 
Action: Mouse scrolled (1039, 451) with delta (0, 0)
Screenshot: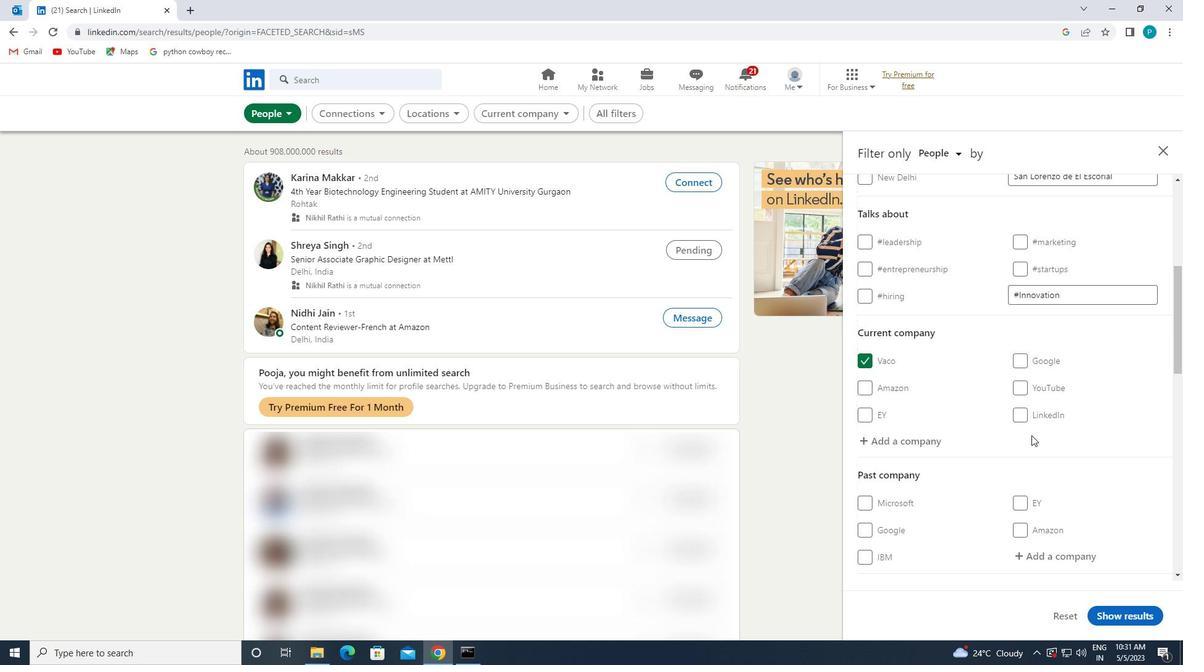 
Action: Mouse moved to (1046, 461)
Screenshot: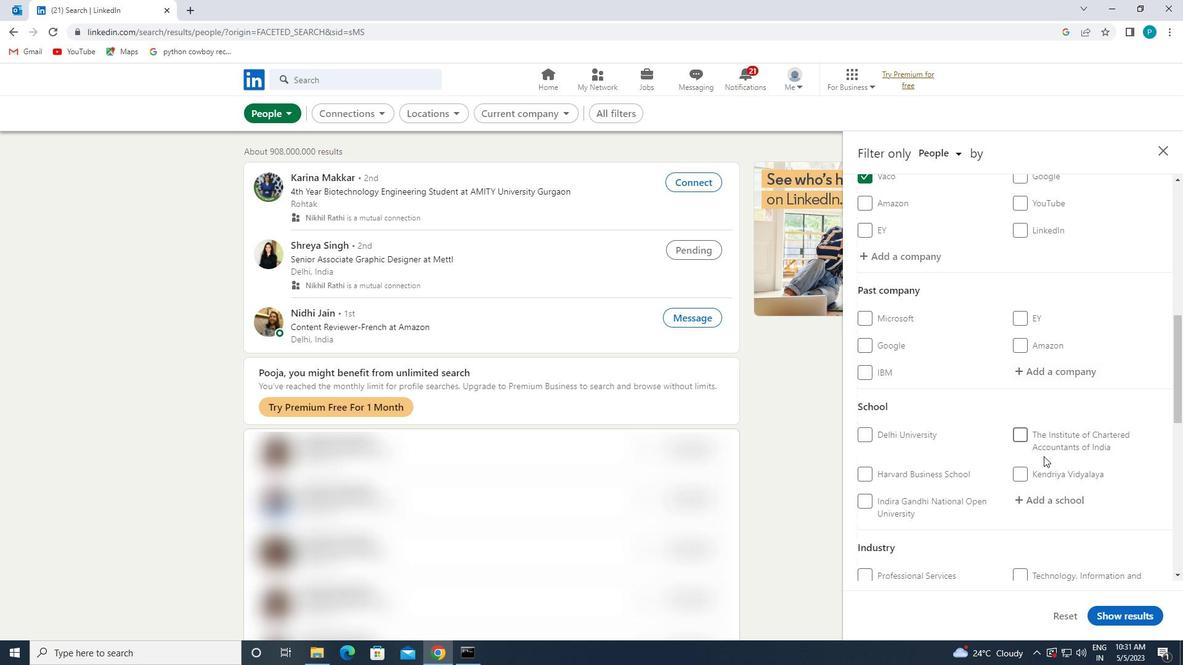 
Action: Mouse scrolled (1046, 460) with delta (0, 0)
Screenshot: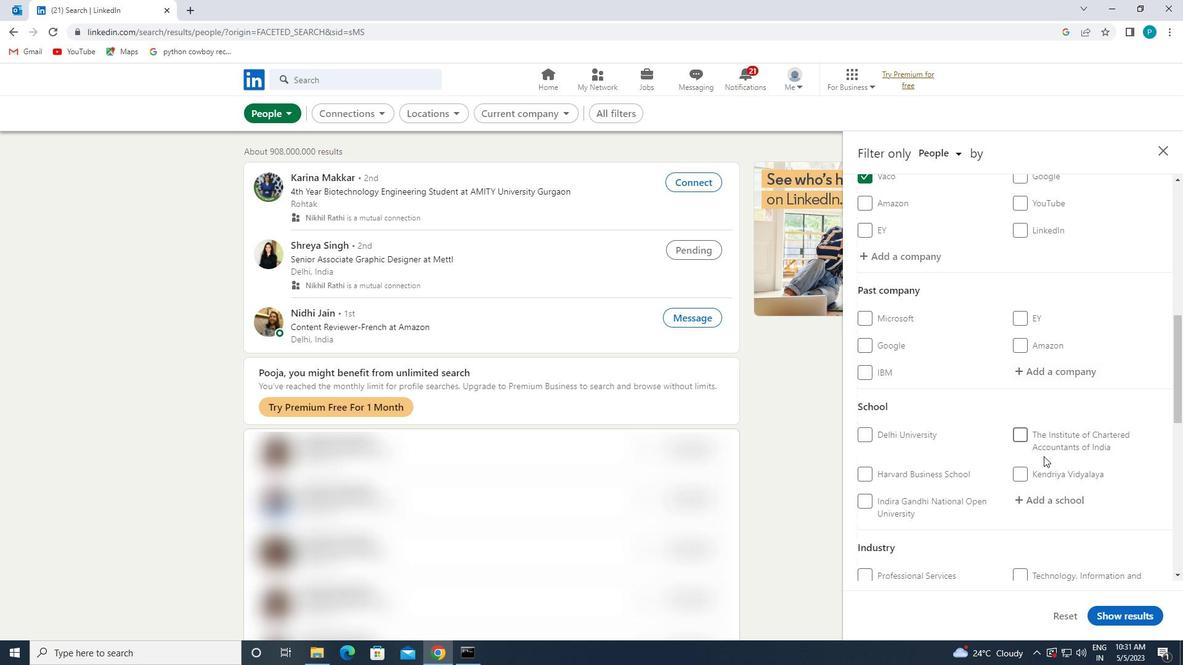 
Action: Mouse moved to (1044, 438)
Screenshot: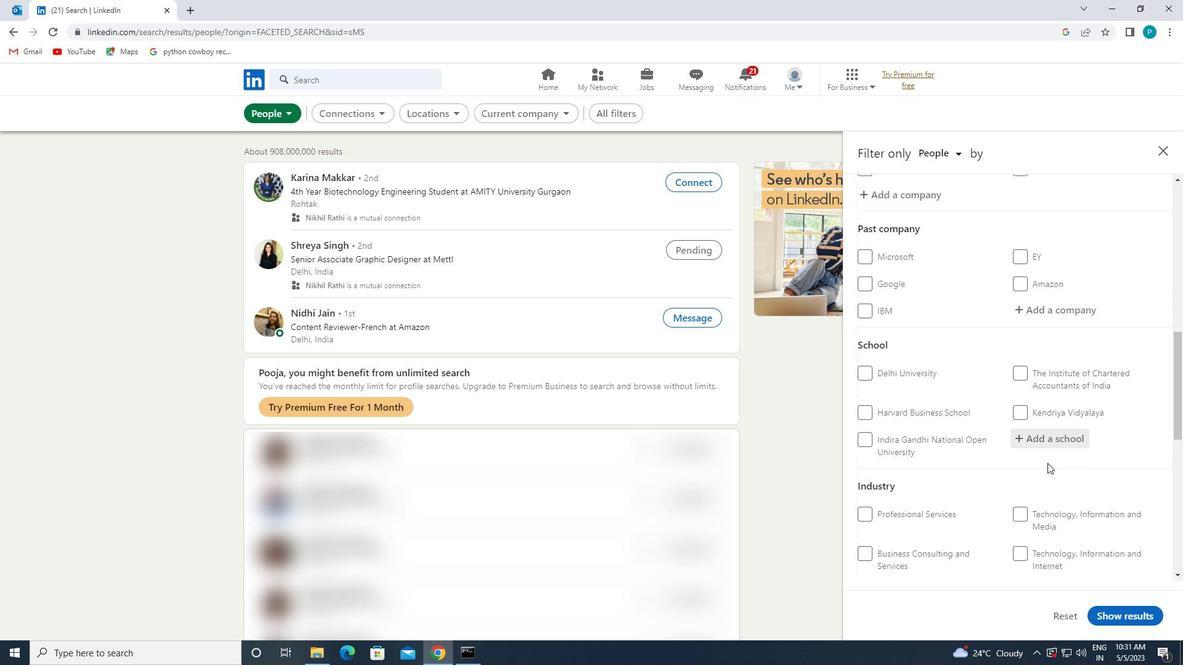 
Action: Mouse pressed left at (1044, 438)
Screenshot: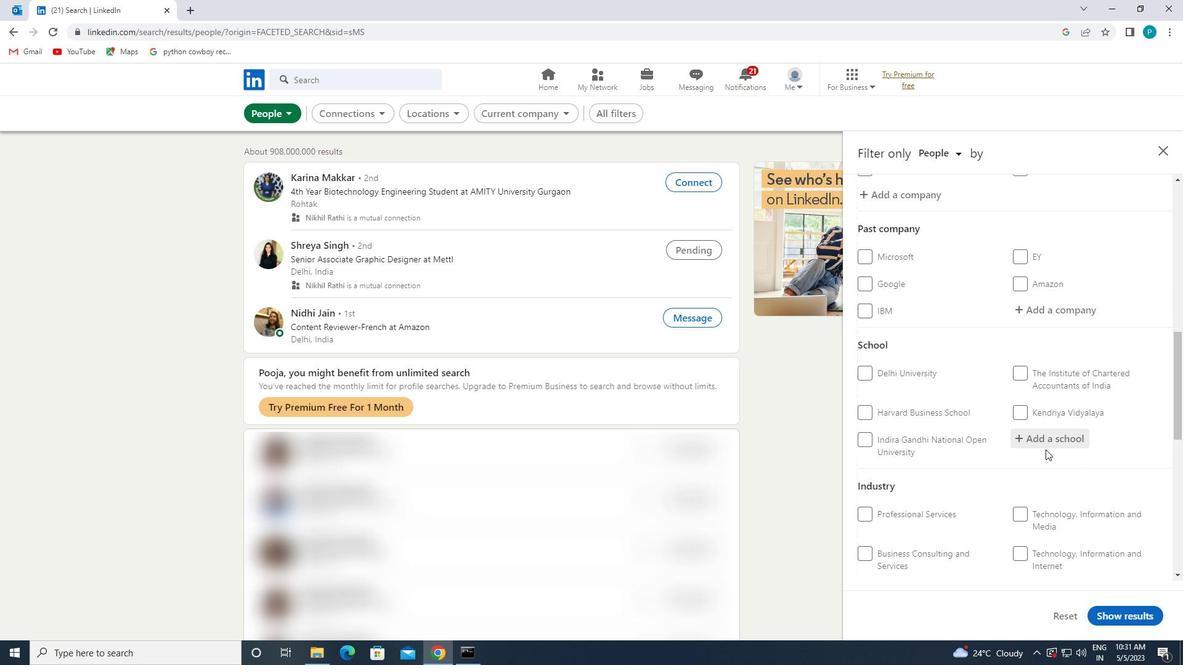 
Action: Key pressed <Key.caps_lock>S<Key.caps_lock>T.<Key.space><Key.caps_lock>J<Key.caps_lock>O
Screenshot: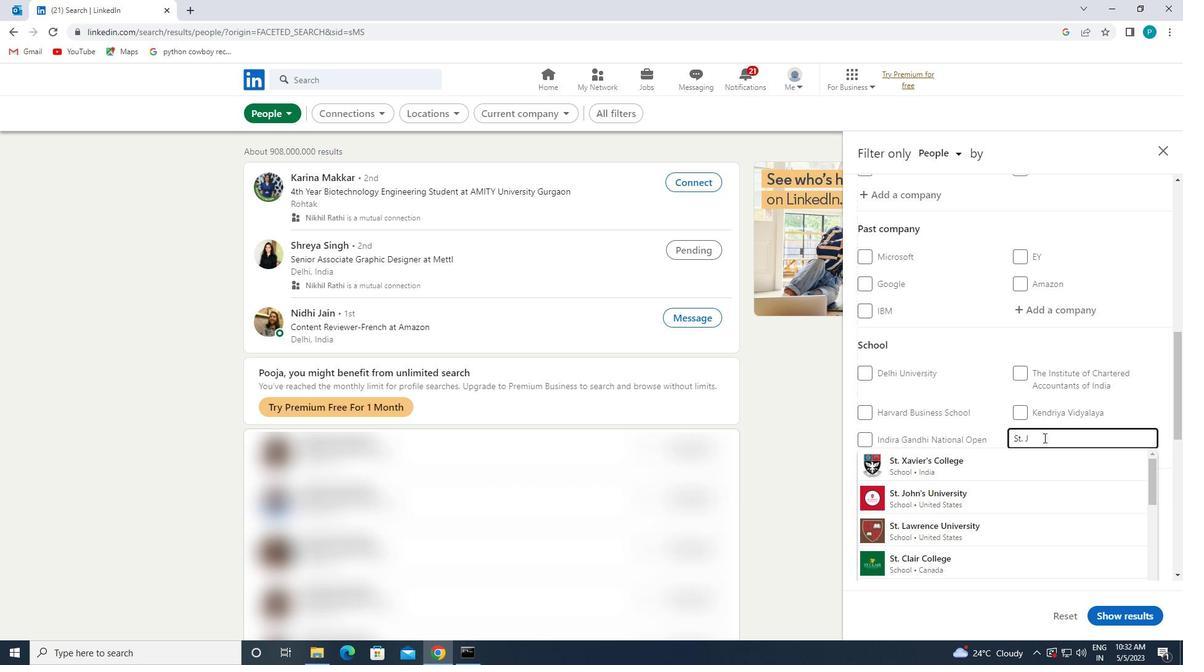 
Action: Mouse moved to (1040, 437)
Screenshot: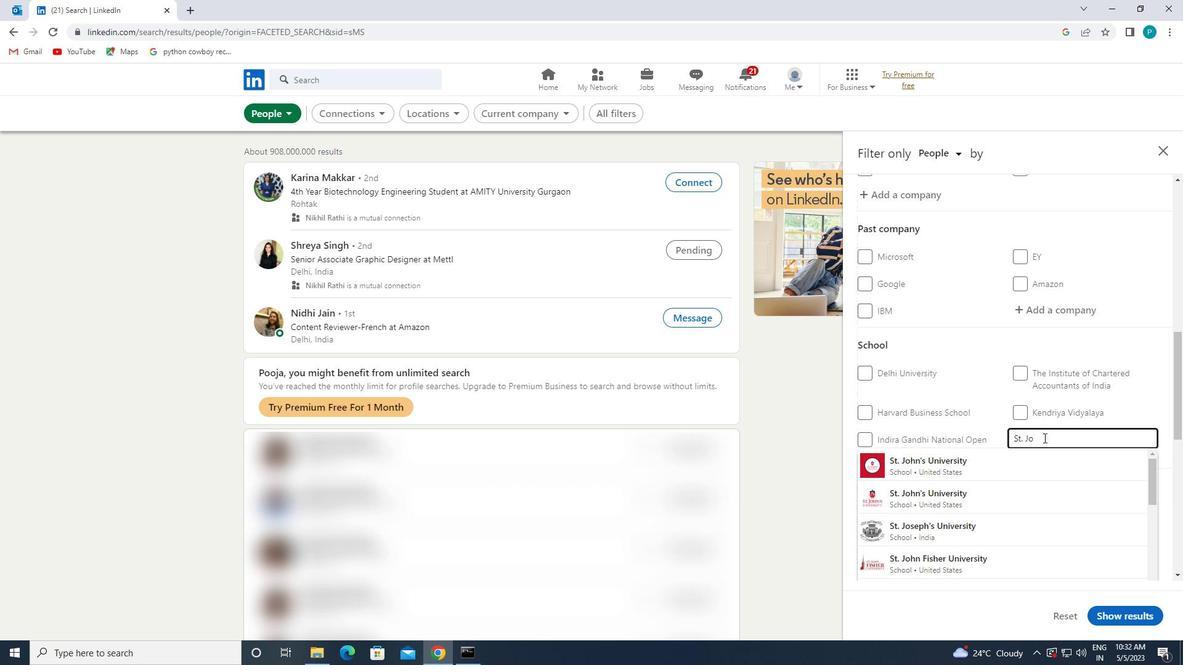 
Action: Key pressed SEPH'S<Key.space><Key.caps_lock>C<Key.caps_lock>ONVENT<Key.space><Key.caps_lock>S<Key.caps_lock>CHOOL
Screenshot: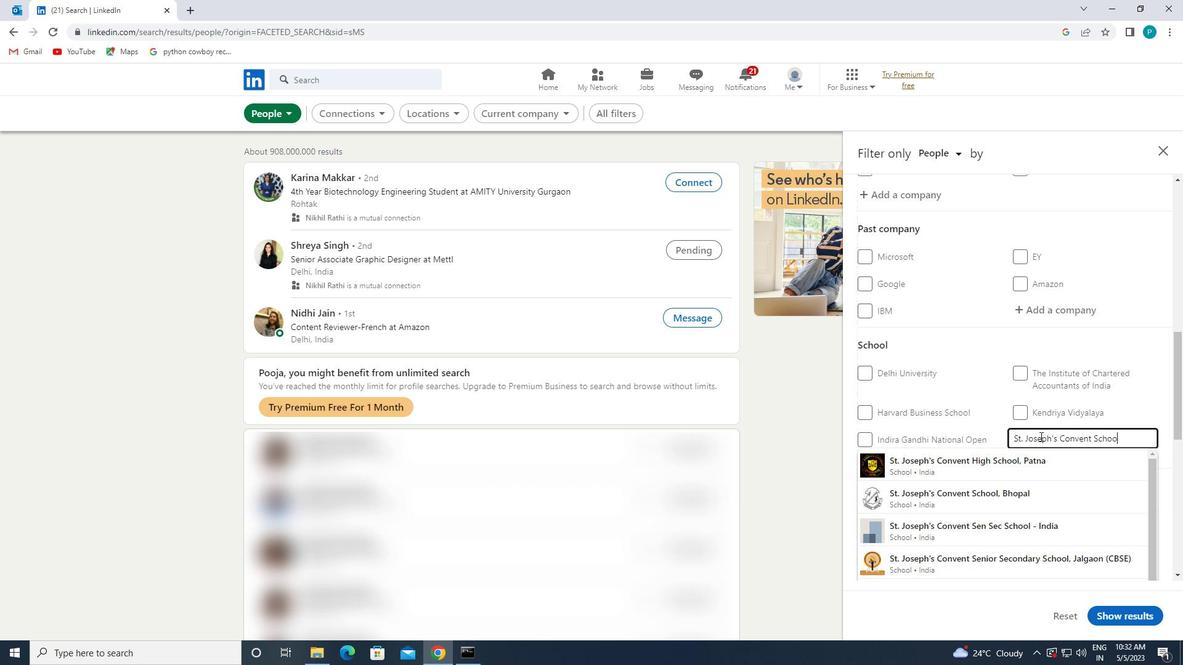 
Action: Mouse moved to (1023, 464)
Screenshot: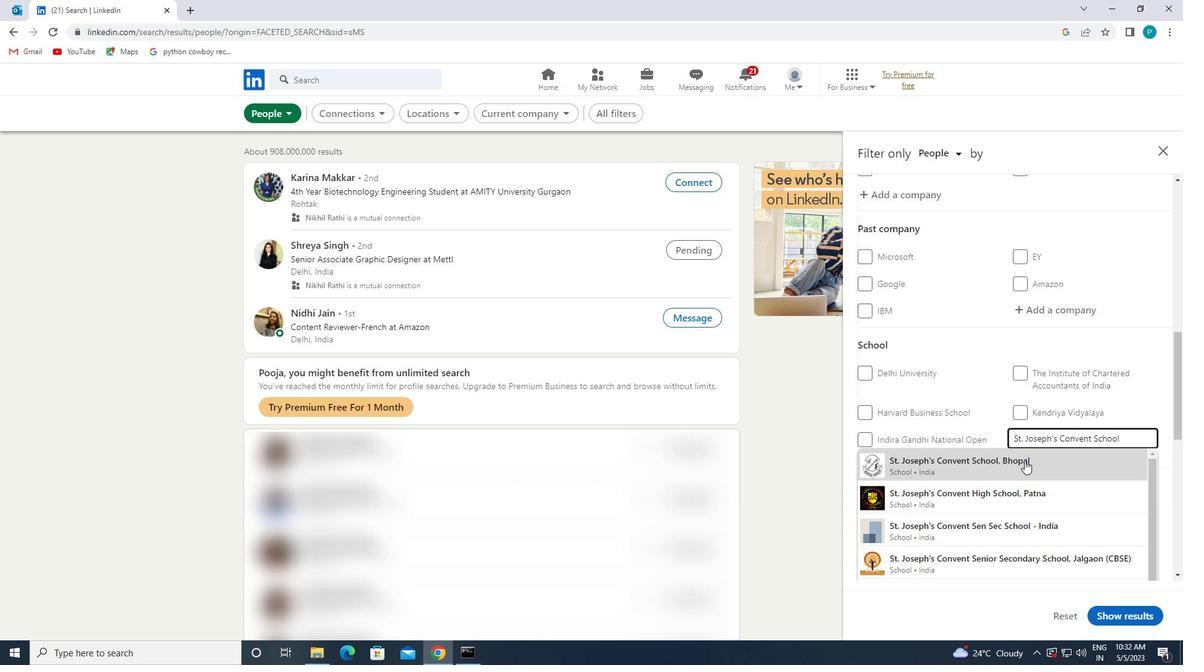 
Action: Mouse pressed left at (1023, 464)
Screenshot: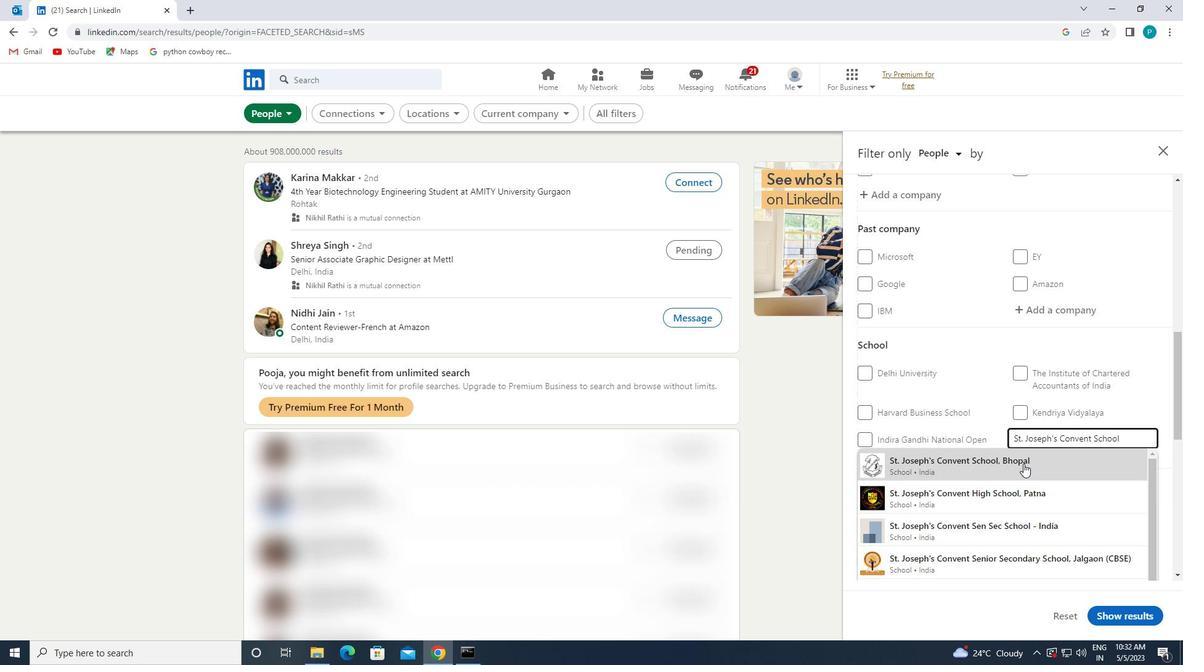 
Action: Mouse moved to (1118, 498)
Screenshot: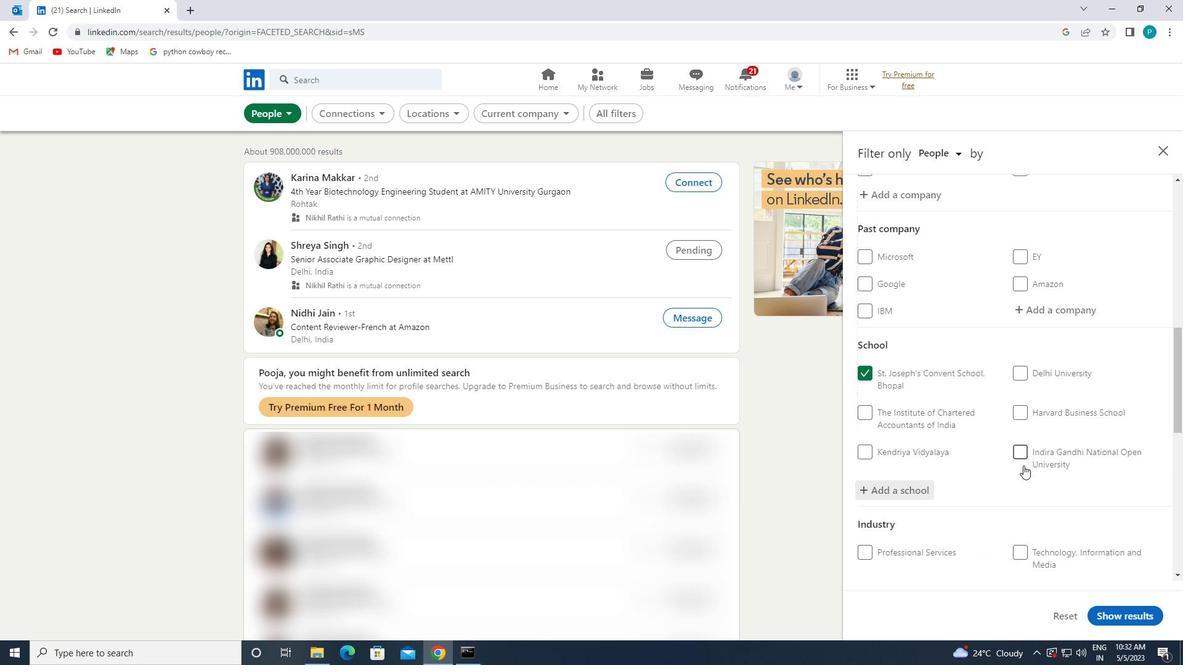 
Action: Mouse scrolled (1118, 497) with delta (0, 0)
Screenshot: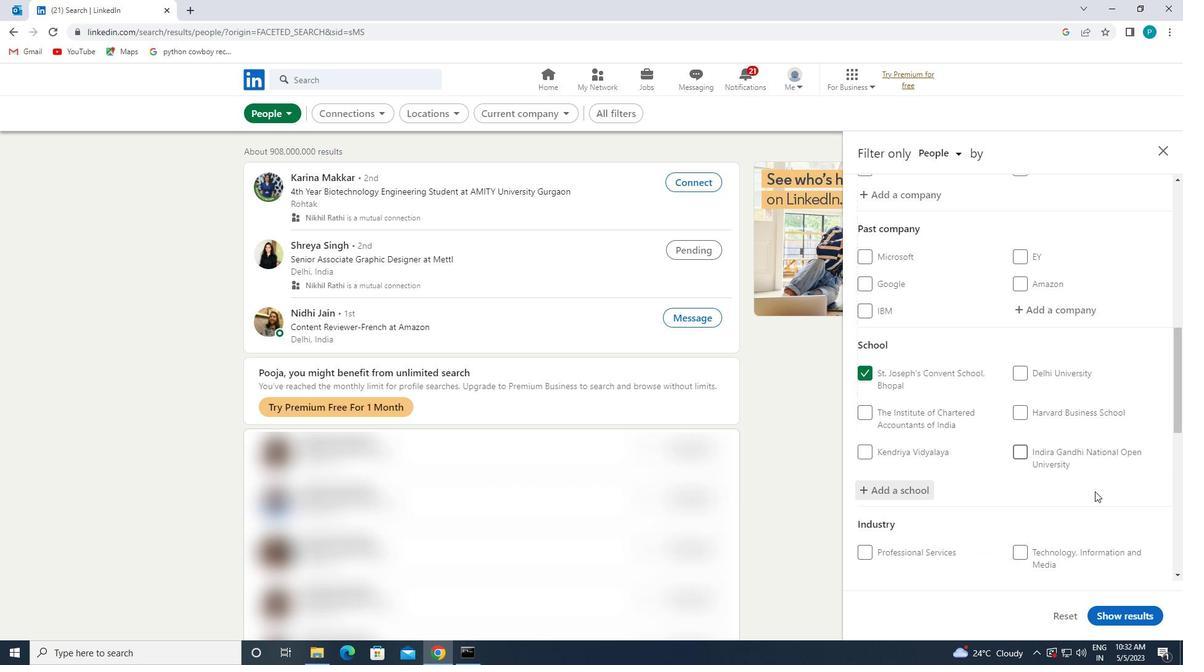 
Action: Mouse scrolled (1118, 497) with delta (0, 0)
Screenshot: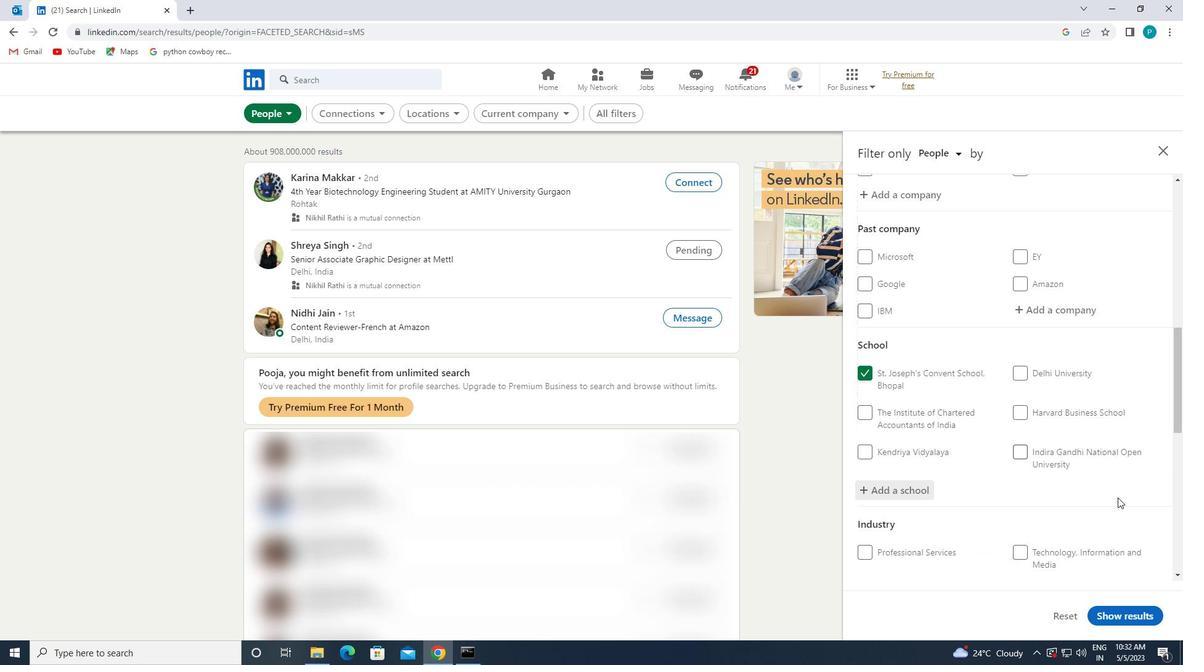 
Action: Mouse moved to (1117, 498)
Screenshot: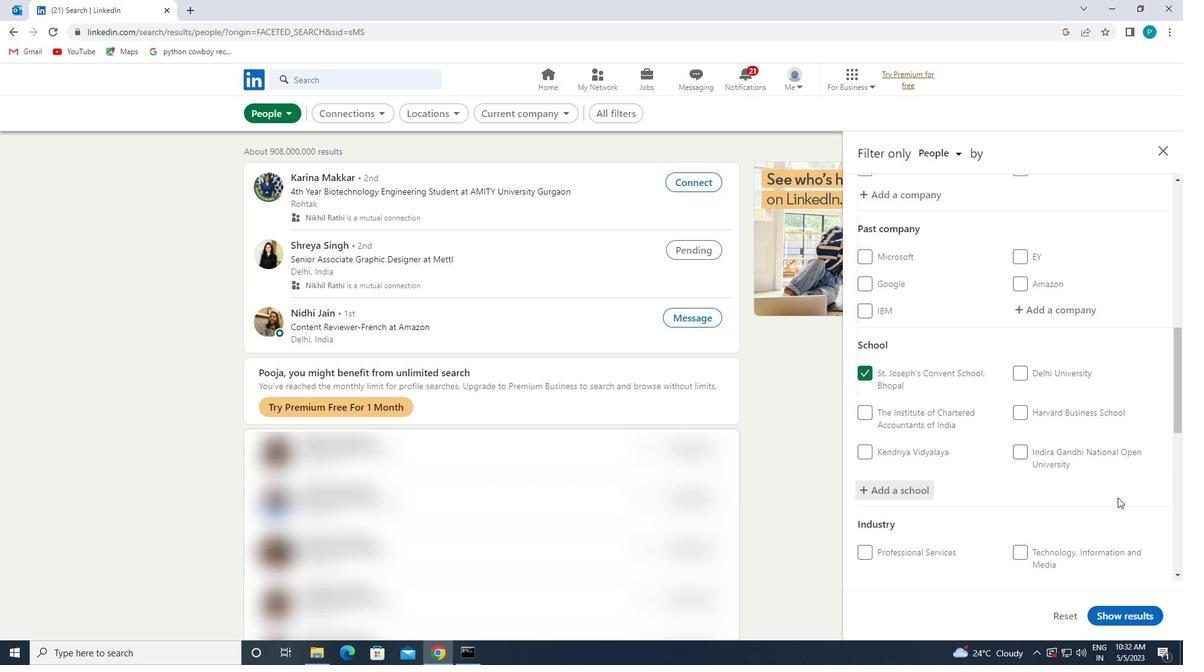 
Action: Mouse scrolled (1117, 497) with delta (0, 0)
Screenshot: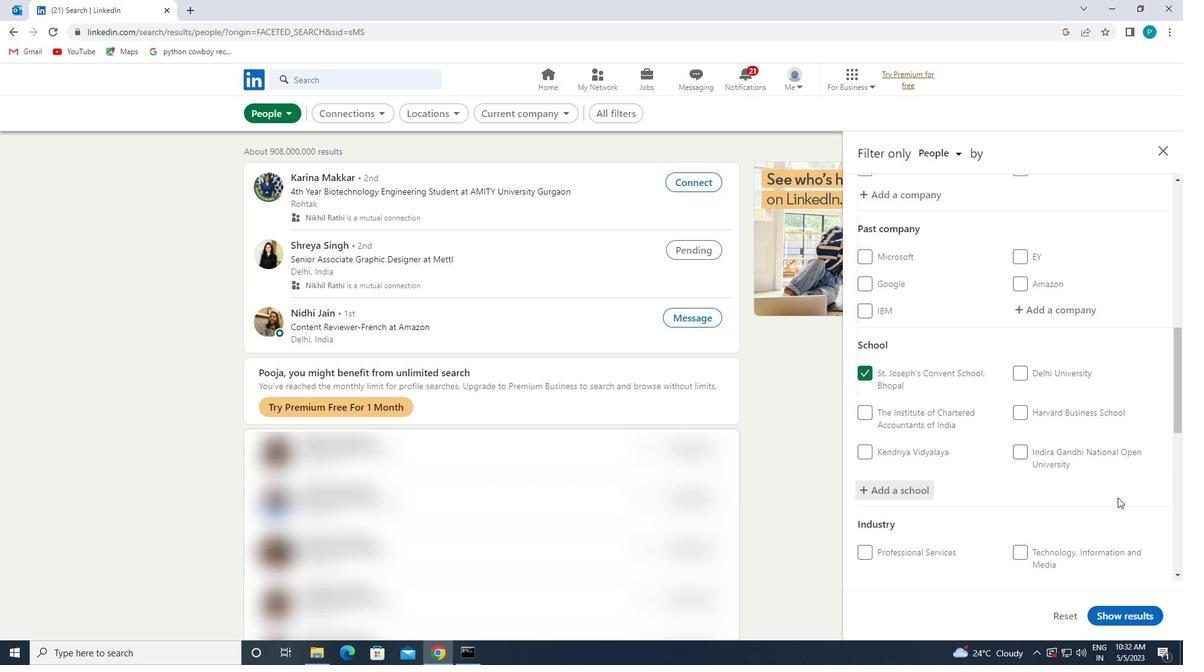 
Action: Mouse moved to (1075, 452)
Screenshot: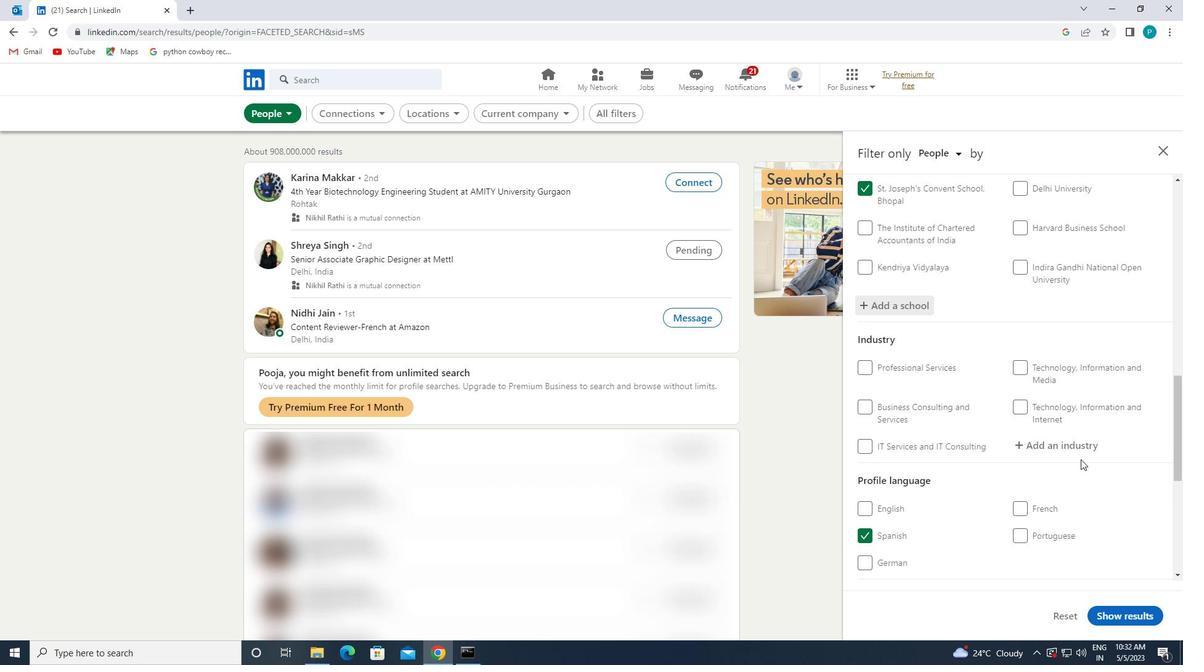 
Action: Mouse pressed left at (1075, 452)
Screenshot: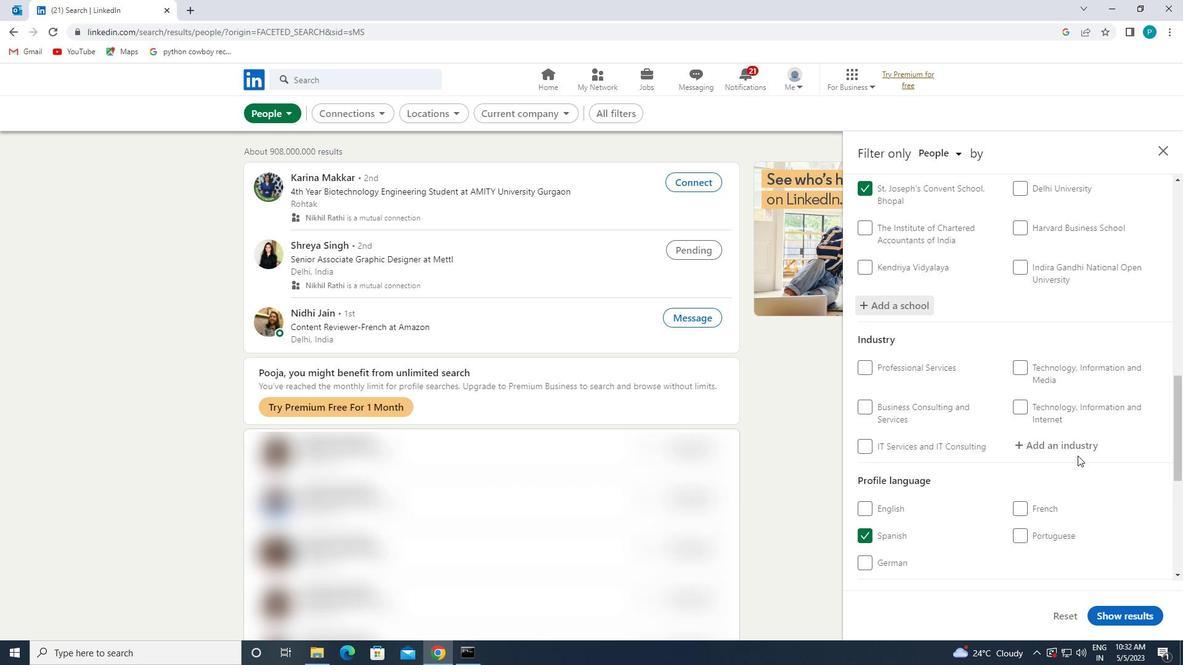
Action: Key pressed <Key.shift>RENE
Screenshot: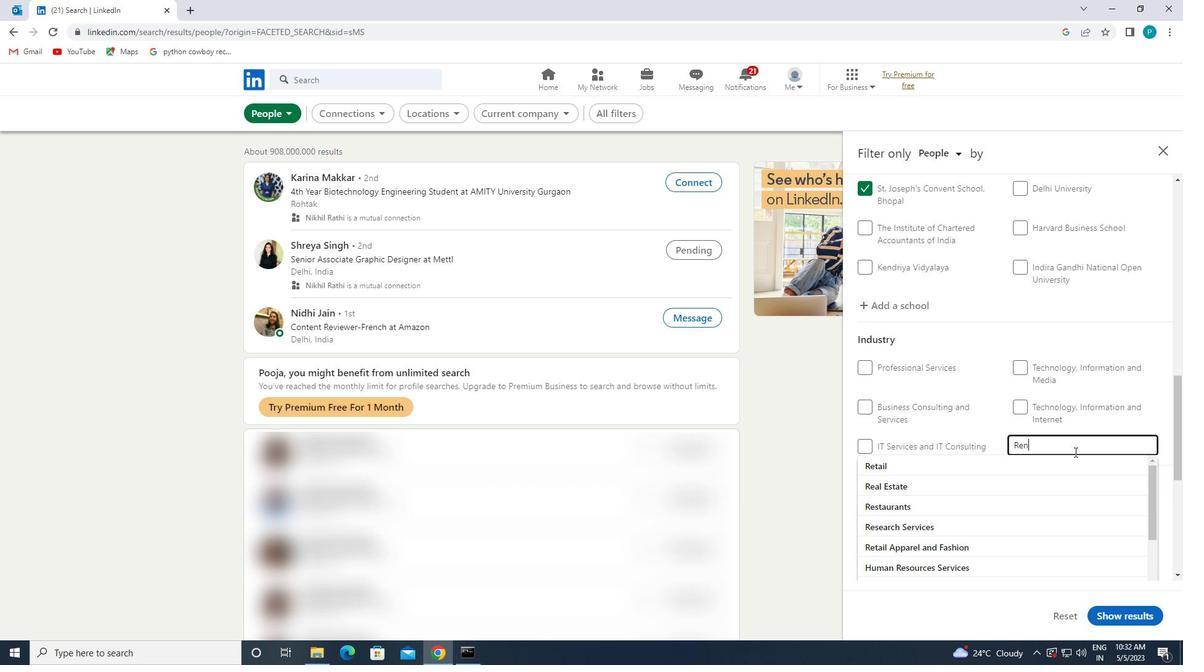 
Action: Mouse moved to (1047, 503)
Screenshot: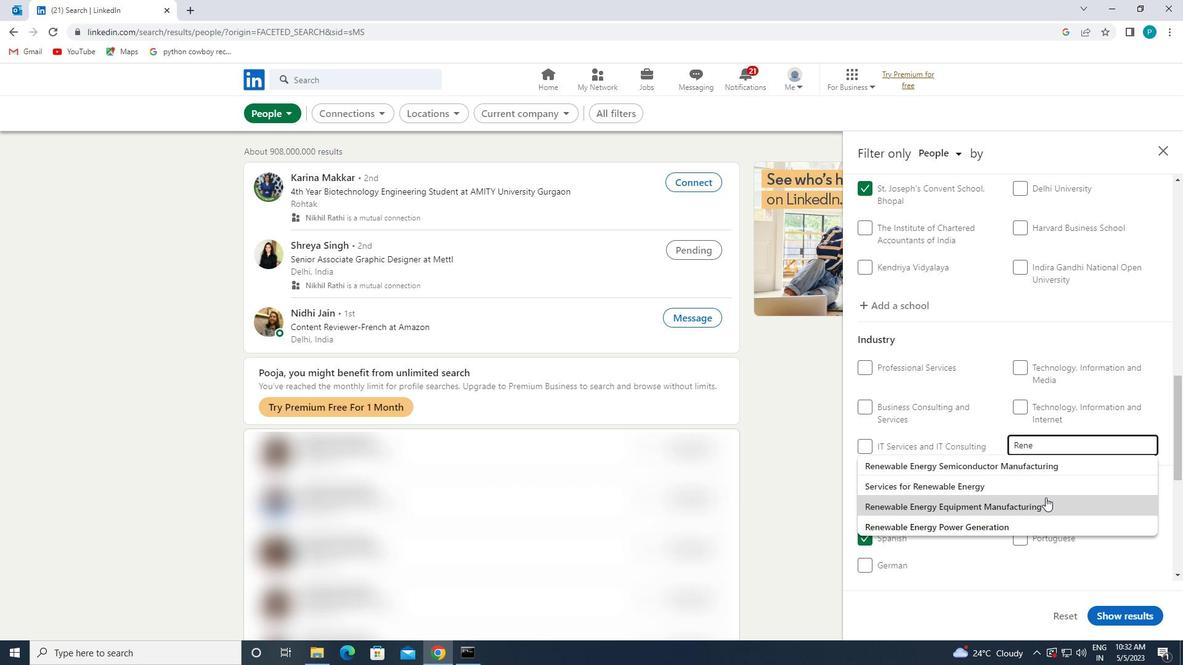 
Action: Mouse pressed left at (1047, 503)
Screenshot: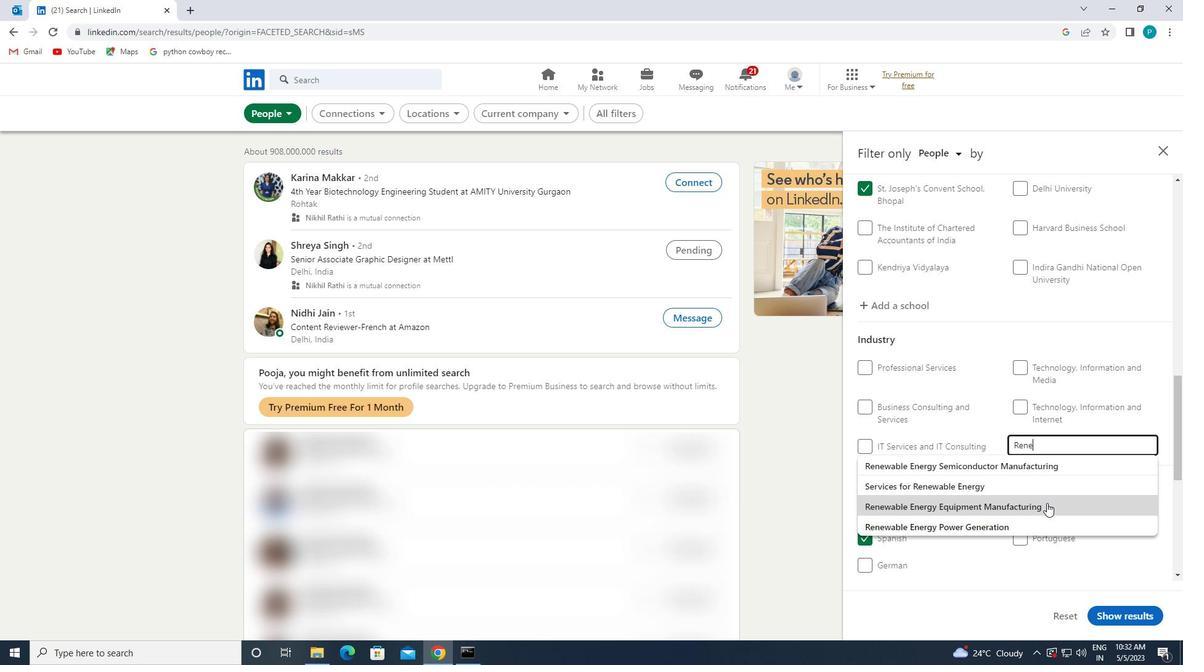 
Action: Mouse moved to (1049, 504)
Screenshot: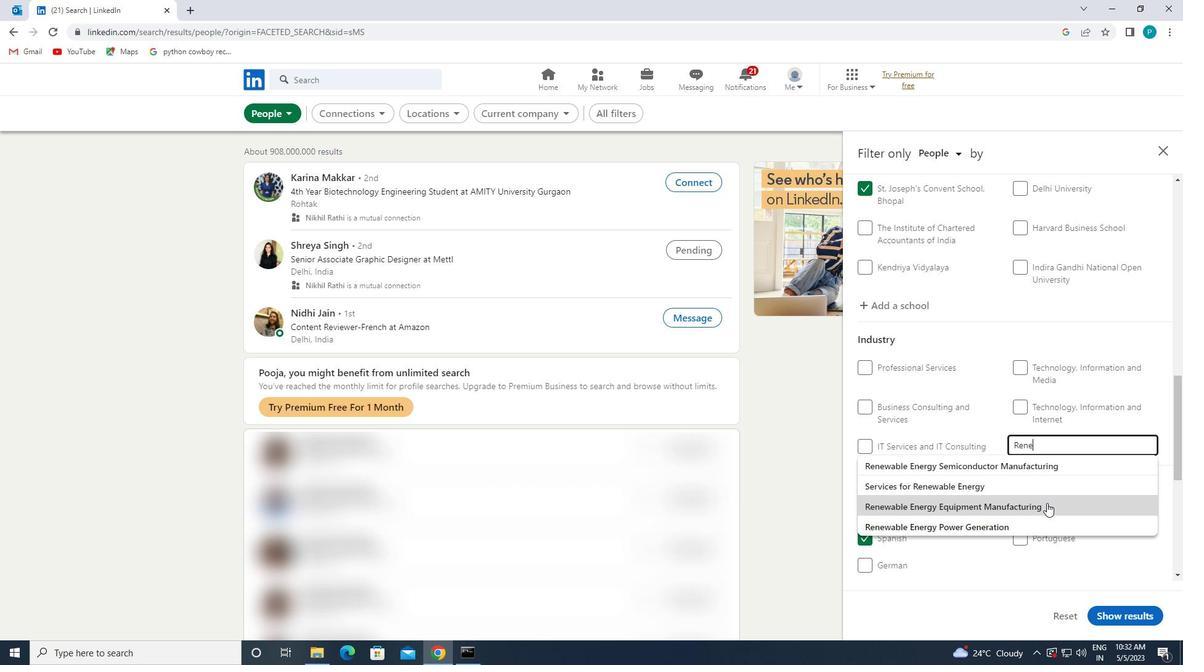 
Action: Mouse scrolled (1049, 504) with delta (0, 0)
Screenshot: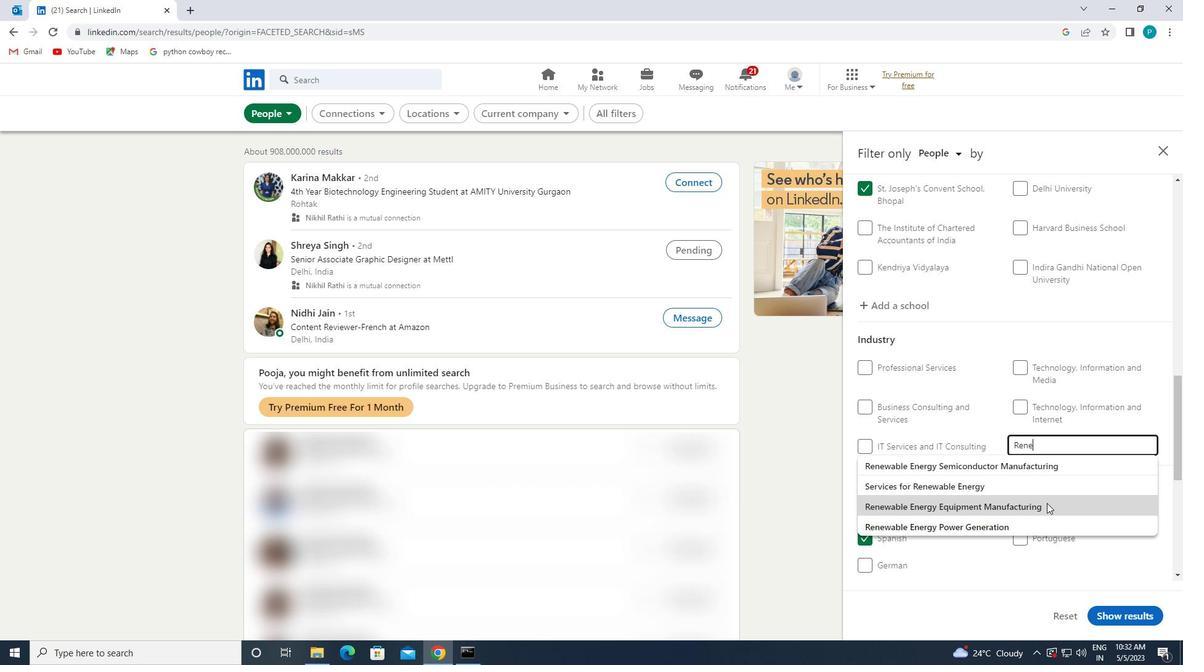 
Action: Mouse scrolled (1049, 504) with delta (0, 0)
Screenshot: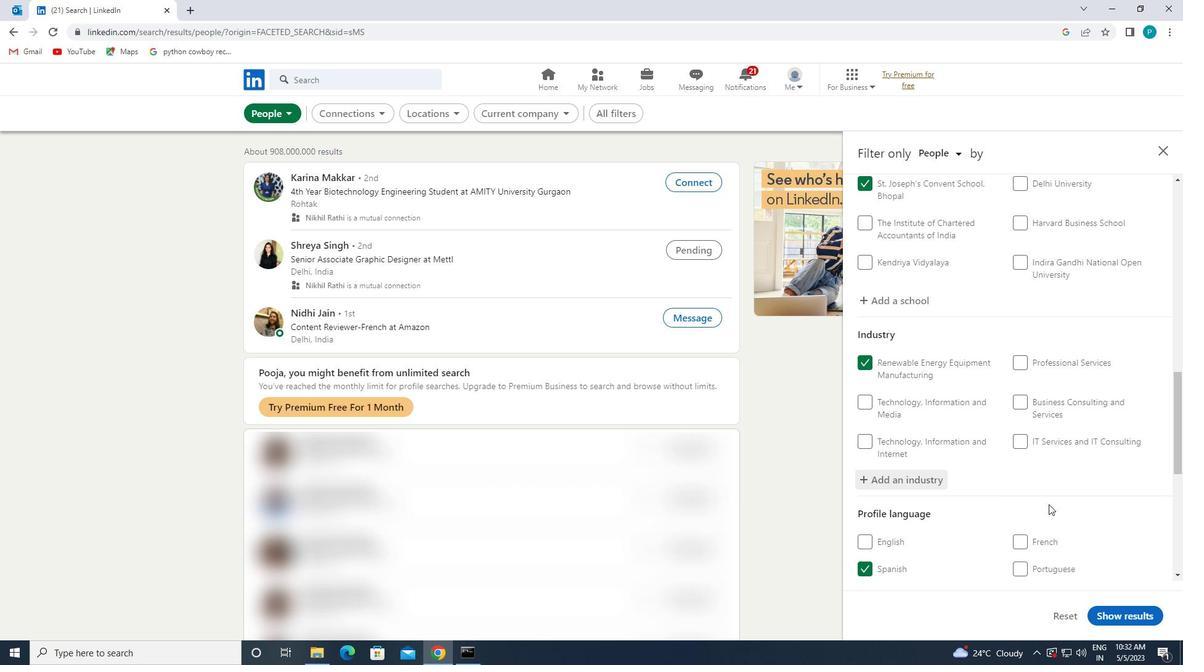 
Action: Mouse moved to (1051, 506)
Screenshot: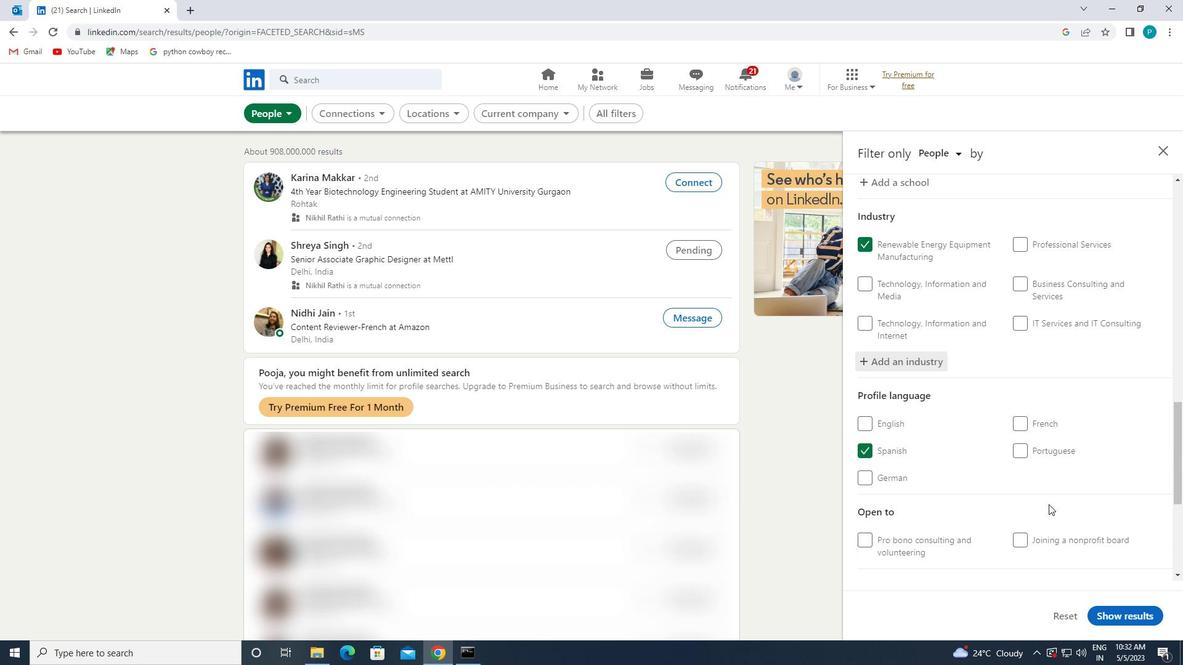 
Action: Mouse scrolled (1051, 505) with delta (0, 0)
Screenshot: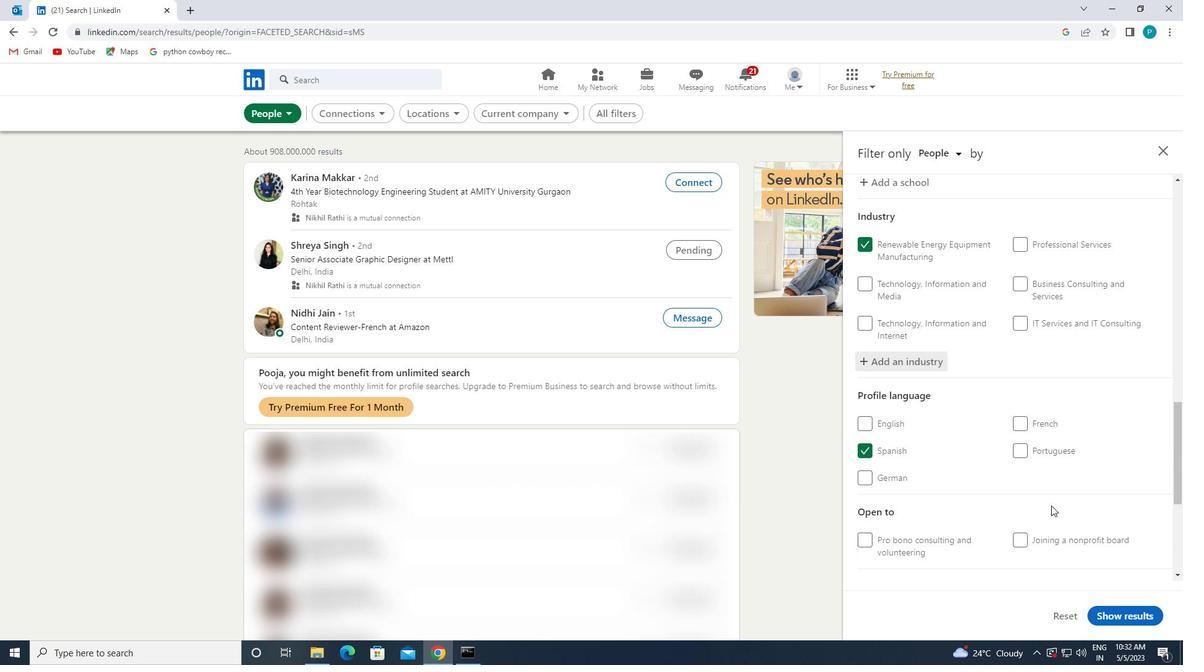 
Action: Mouse moved to (1052, 506)
Screenshot: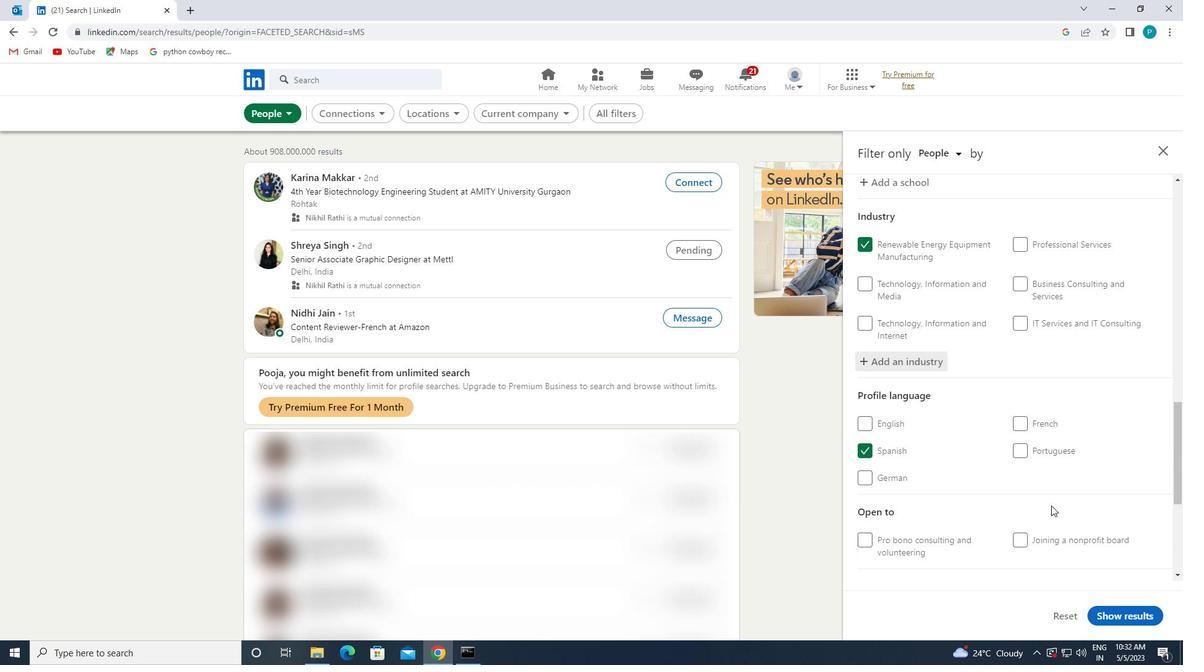 
Action: Mouse scrolled (1052, 505) with delta (0, 0)
Screenshot: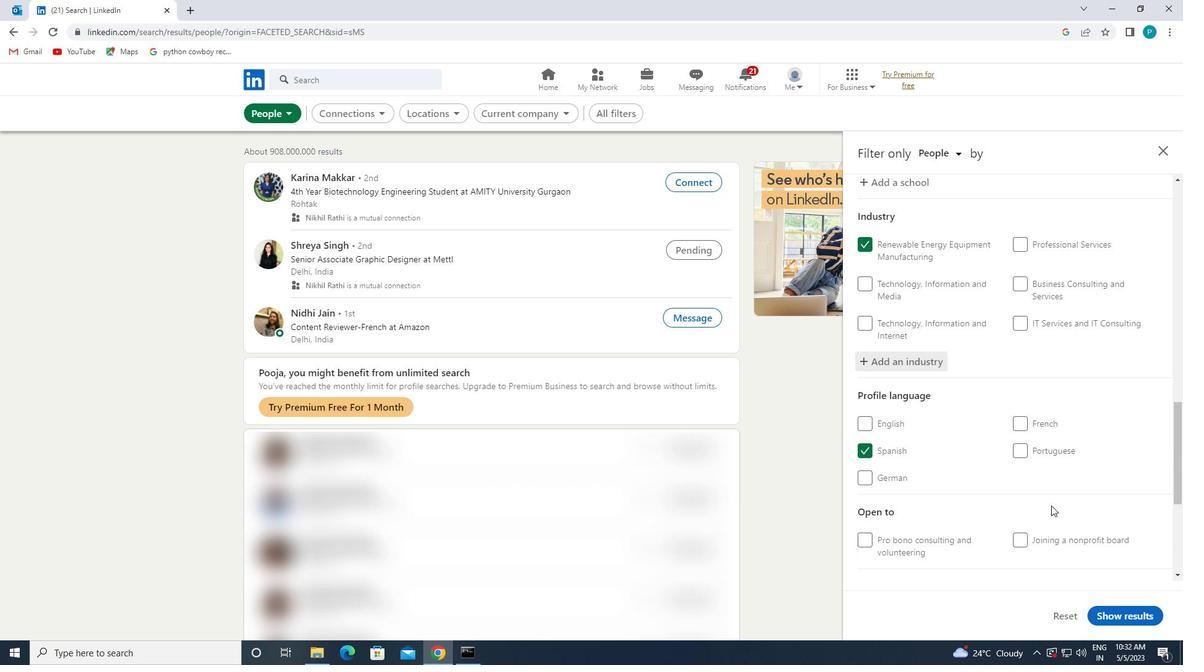 
Action: Mouse moved to (1067, 489)
Screenshot: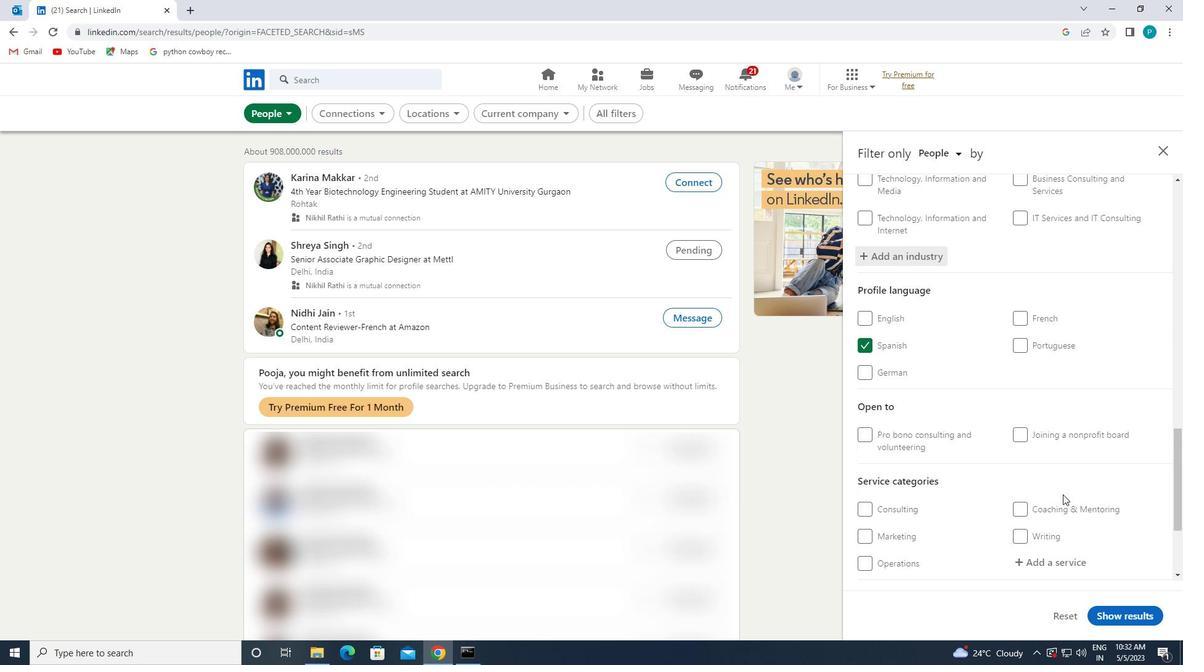 
Action: Mouse scrolled (1067, 488) with delta (0, 0)
Screenshot: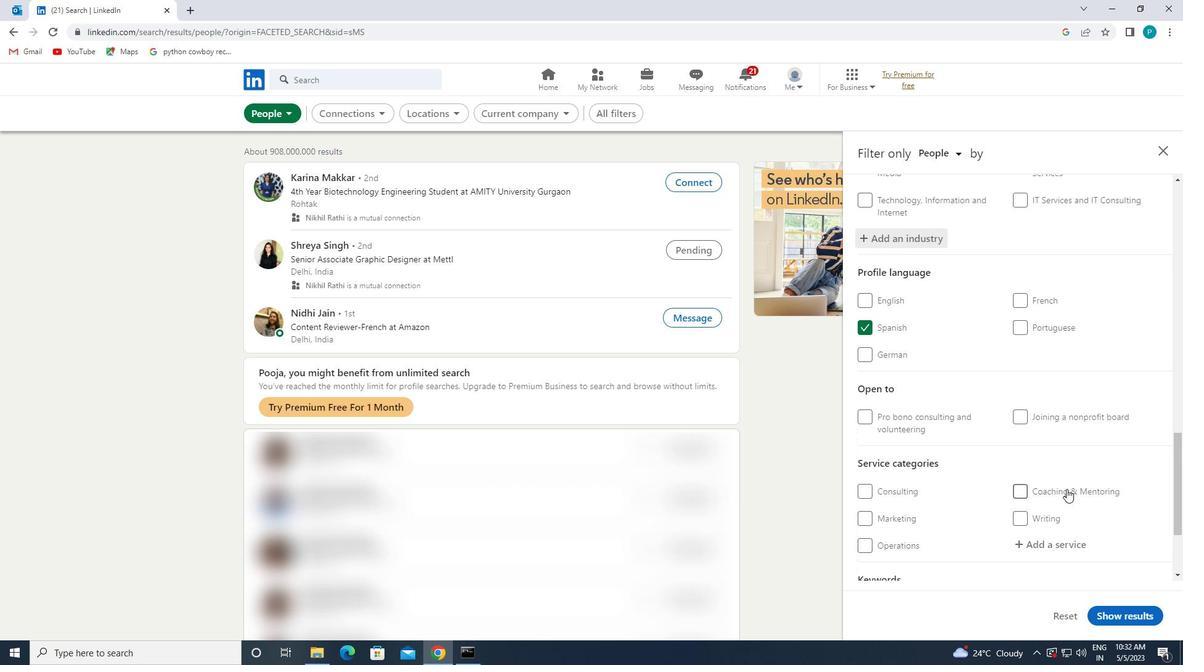 
Action: Mouse scrolled (1067, 488) with delta (0, 0)
Screenshot: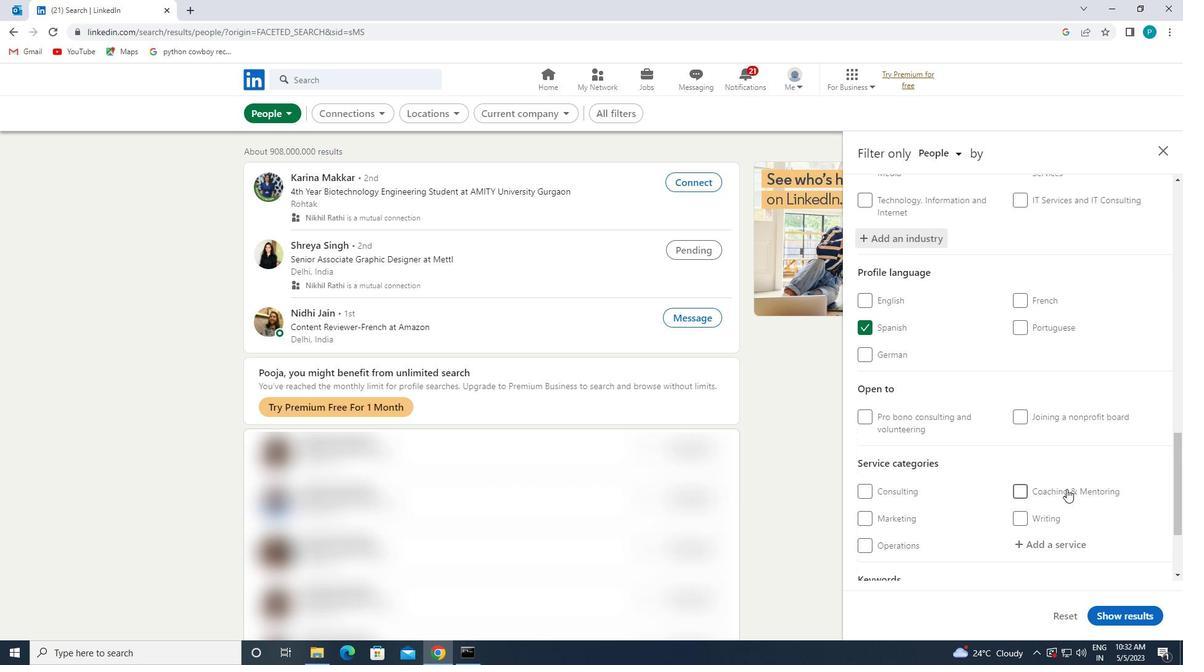 
Action: Mouse moved to (1047, 416)
Screenshot: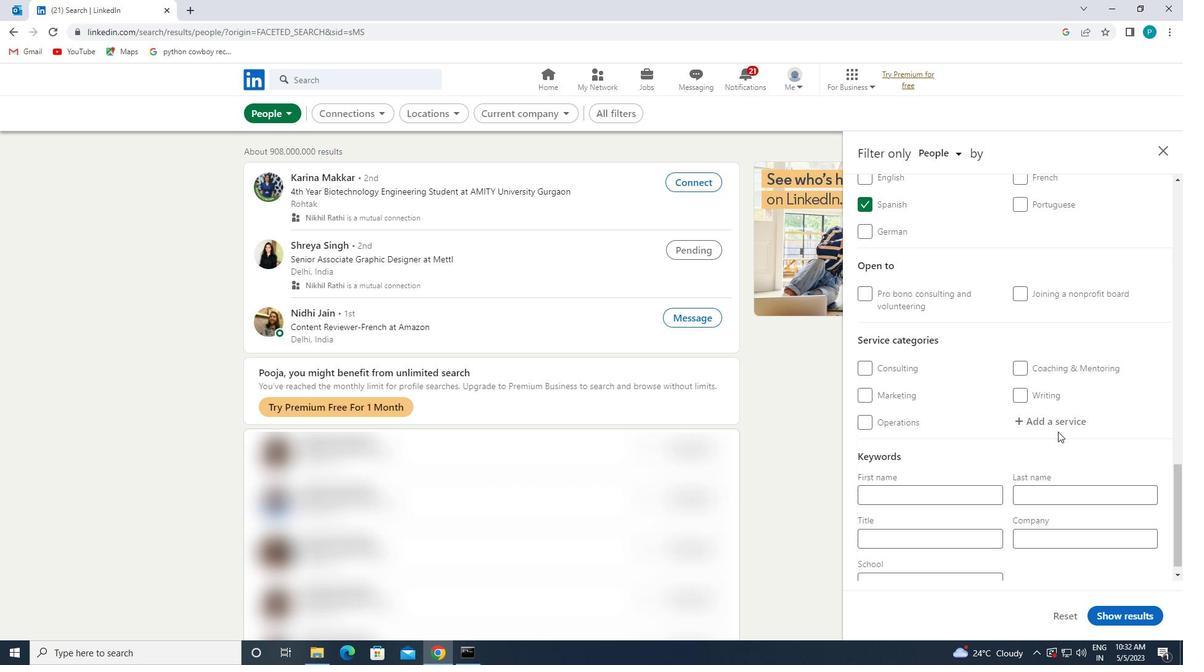 
Action: Mouse pressed left at (1047, 416)
Screenshot: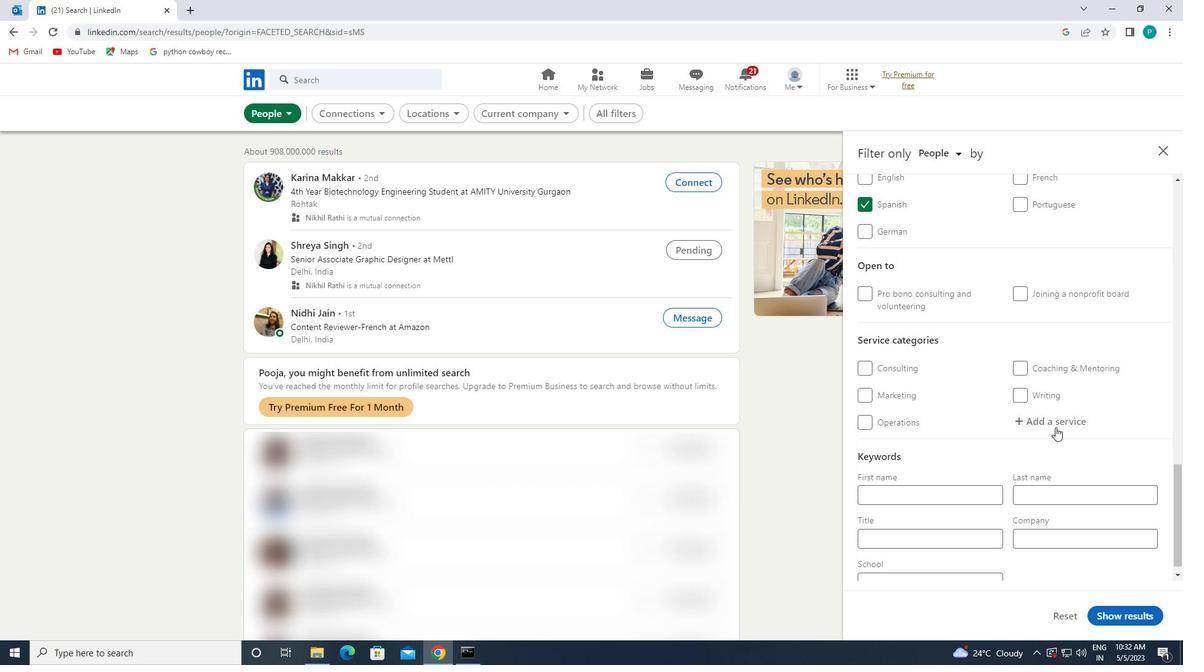 
Action: Key pressed <Key.caps_lock>A<Key.caps_lock>DMINISTRATIVE<Key.enter>
Screenshot: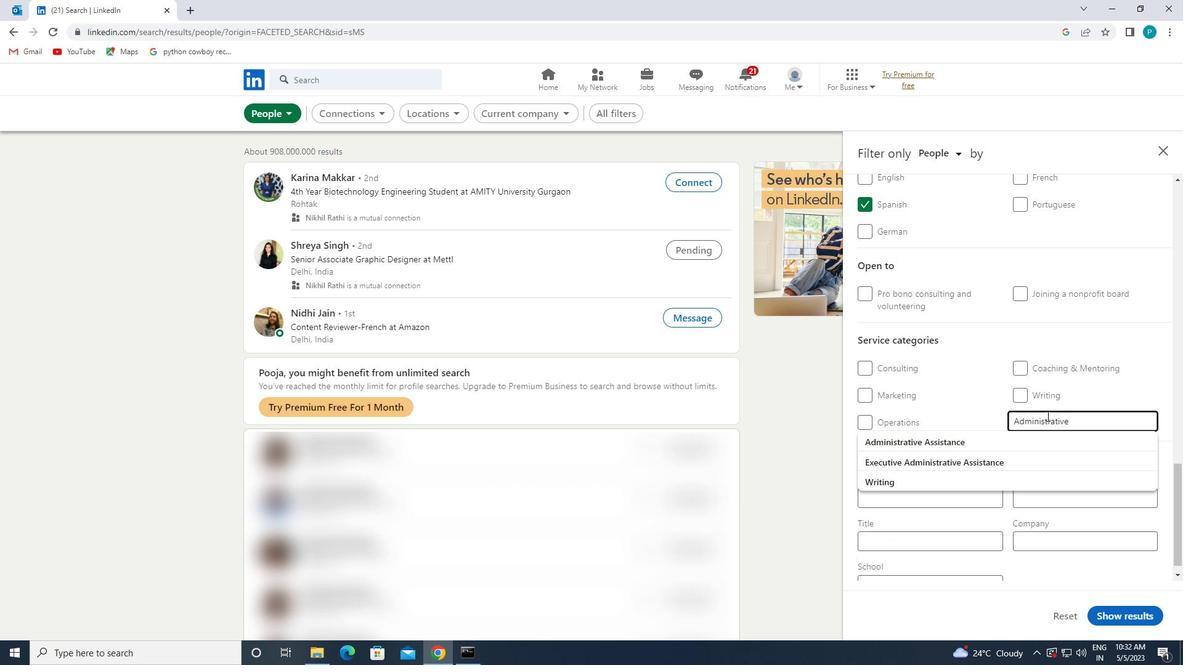 
Action: Mouse moved to (960, 543)
Screenshot: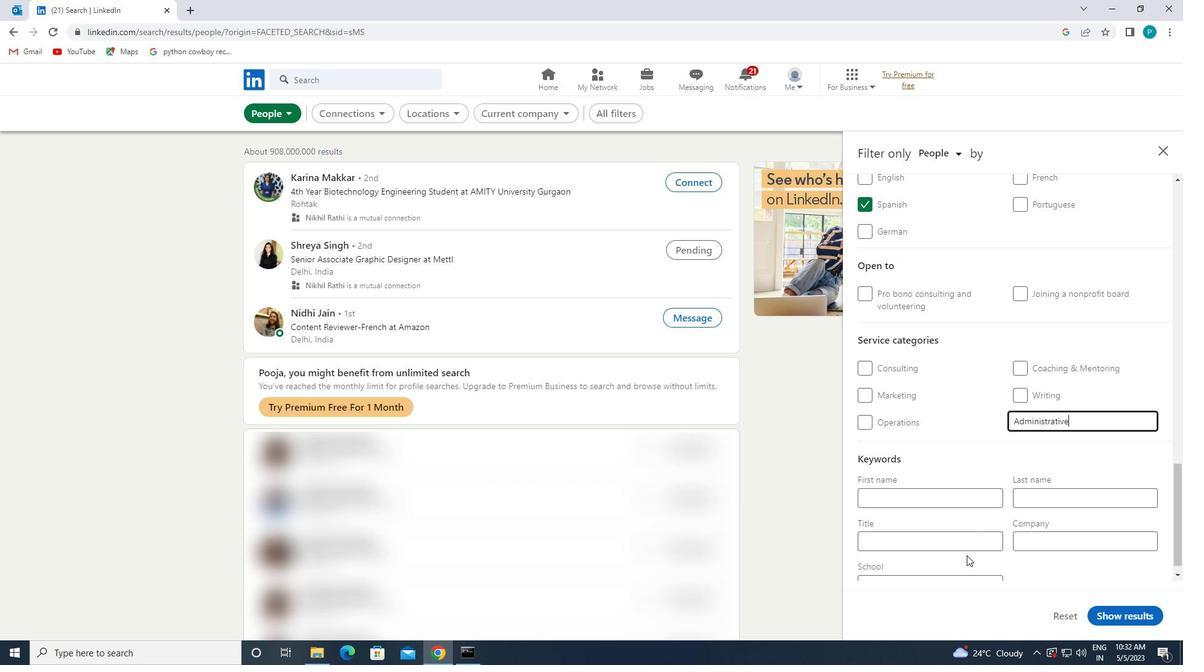 
Action: Mouse pressed left at (960, 543)
Screenshot: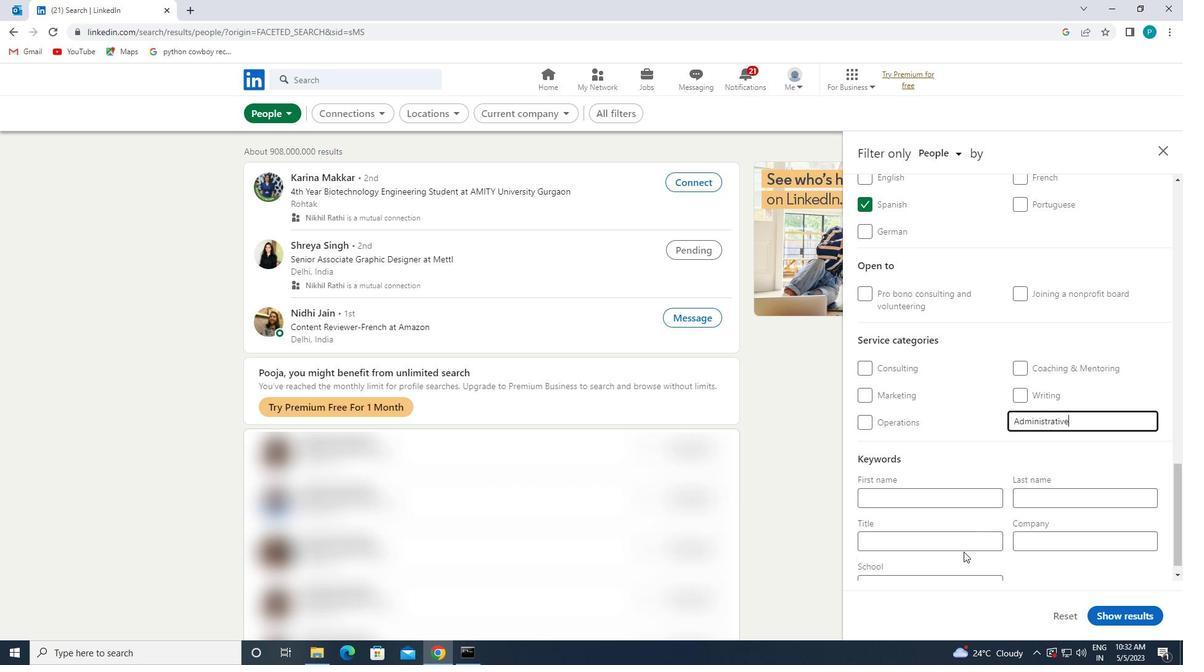 
Action: Key pressed <Key.caps_lock>D<Key.caps_lock>OG/<Key.space><Key.backspace><Key.backspace><Key.space><Key.caps_lock>W<Key.caps_lock>ALKER<Key.space>/<Key.space><Key.caps_lock>P<Key.caps_lock>ET<Key.space><Key.caps_lock>S<Key.caps_lock>ITTER
Screenshot: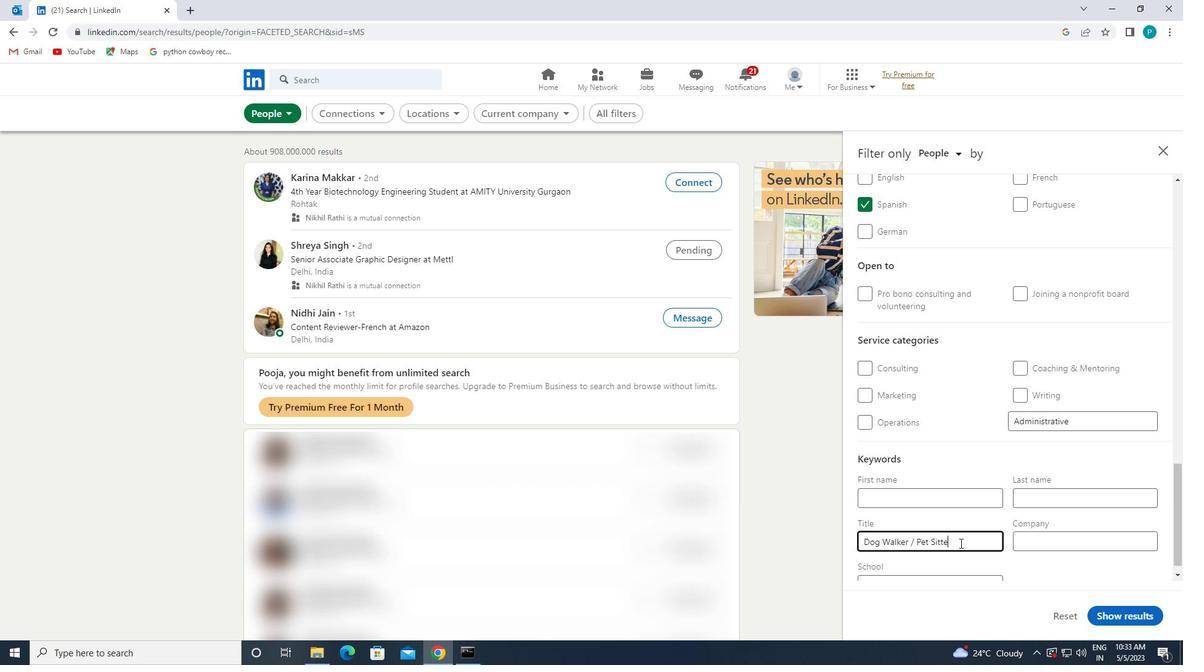 
Action: Mouse moved to (1129, 610)
Screenshot: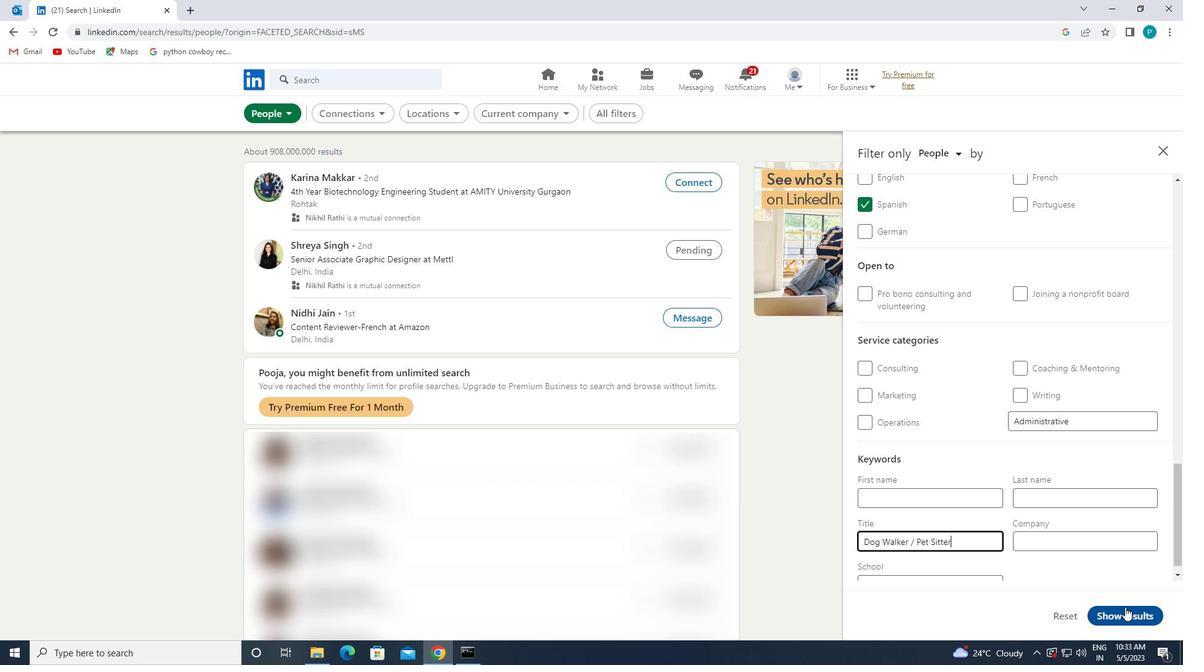 
Action: Mouse pressed left at (1129, 610)
Screenshot: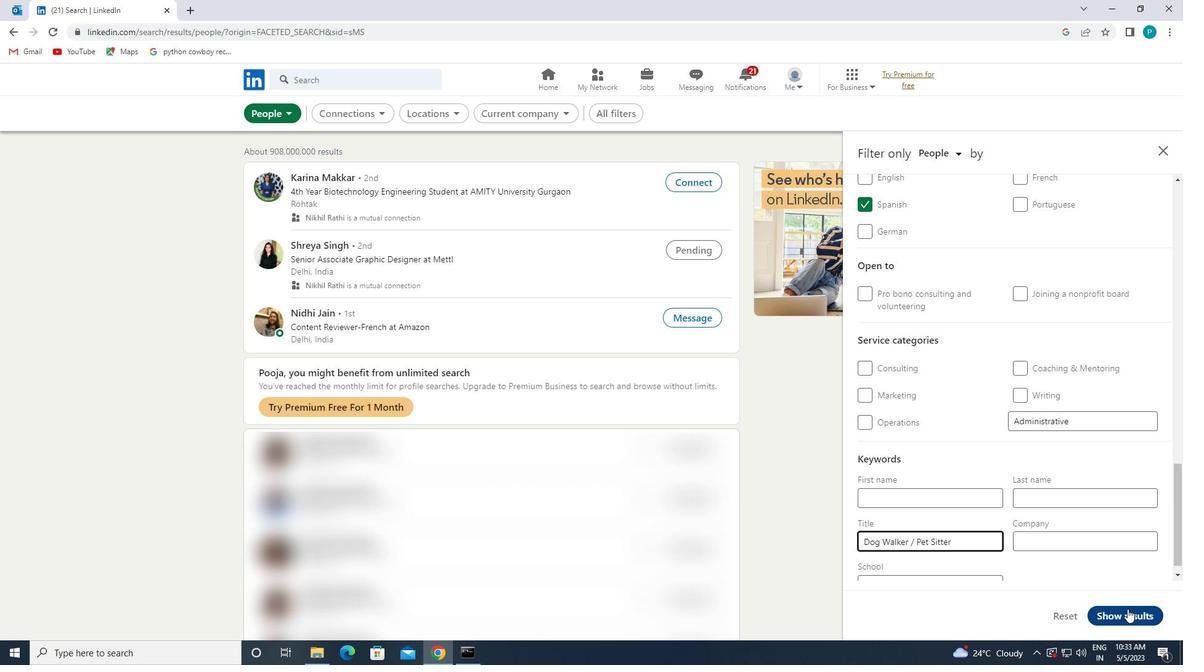 
